 Task: Look for space in Mundargi, India from 12th  August, 2023 to 15th August, 2023 for 3 adults in price range Rs.12000 to Rs.16000. Place can be entire place with 2 bedrooms having 3 beds and 1 bathroom. Property type can be house, flat, guest house. Amenities needed are: washing machine. Booking option can be shelf check-in. Required host language is English.
Action: Mouse moved to (490, 81)
Screenshot: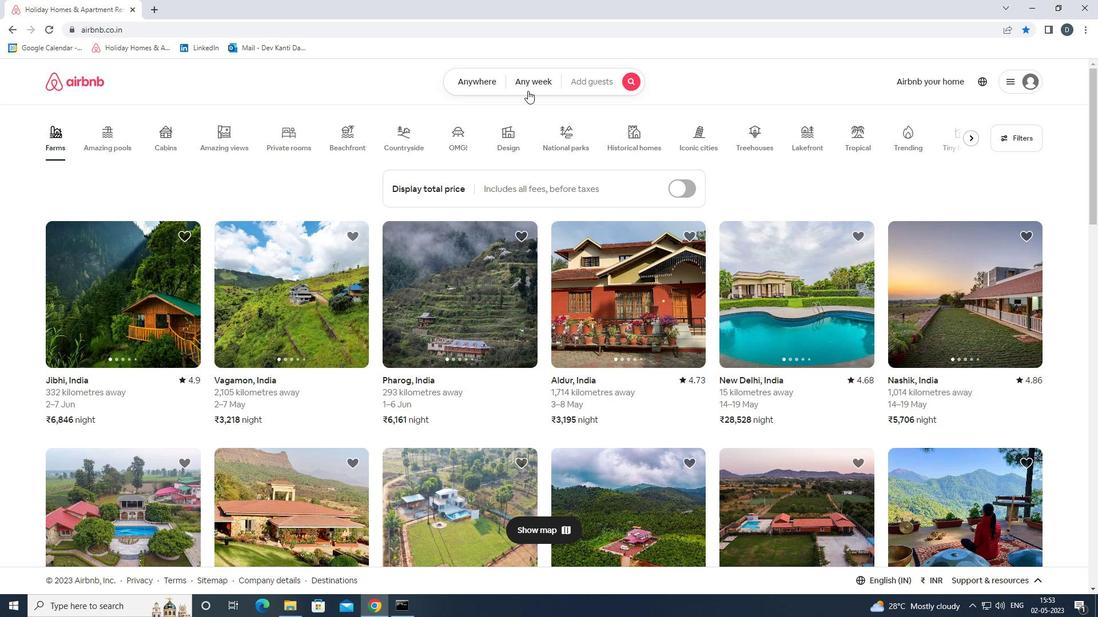 
Action: Mouse pressed left at (490, 81)
Screenshot: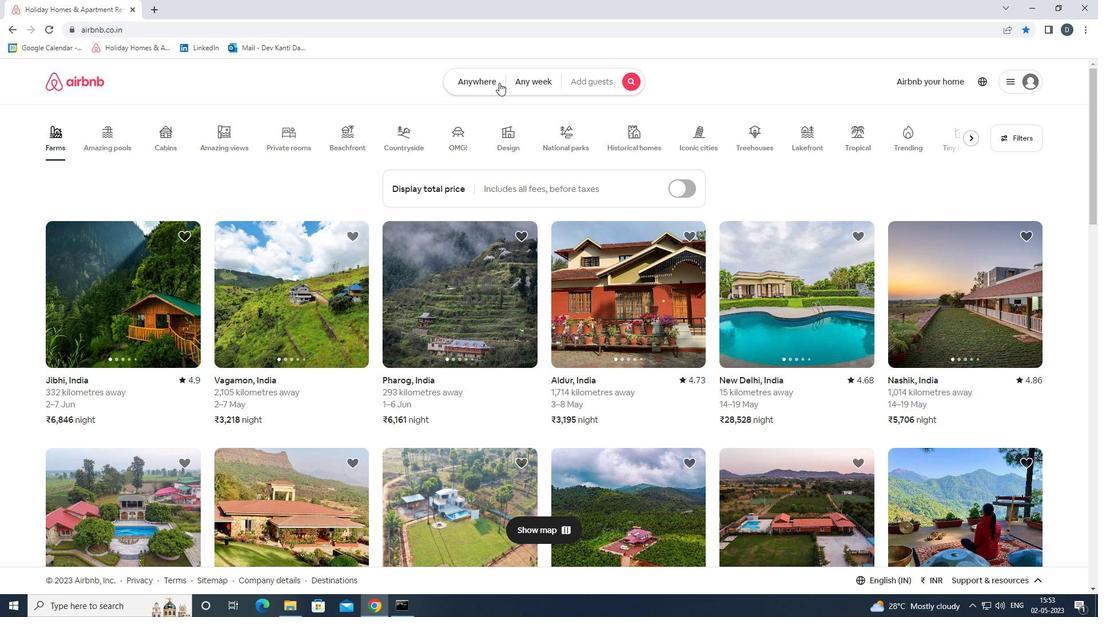 
Action: Mouse moved to (380, 130)
Screenshot: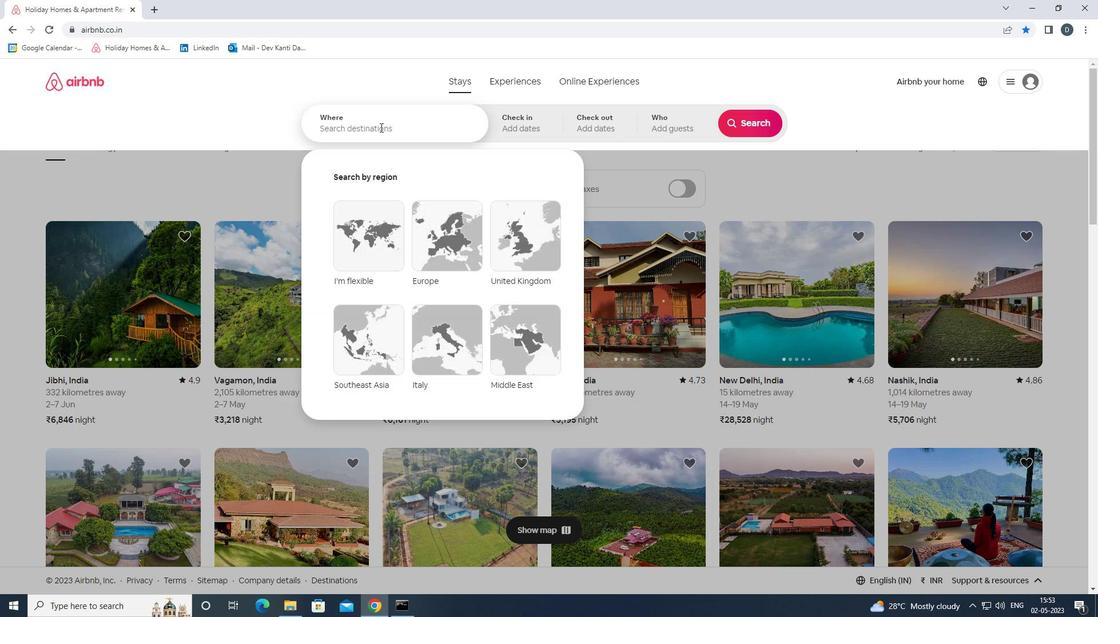 
Action: Mouse pressed left at (380, 130)
Screenshot: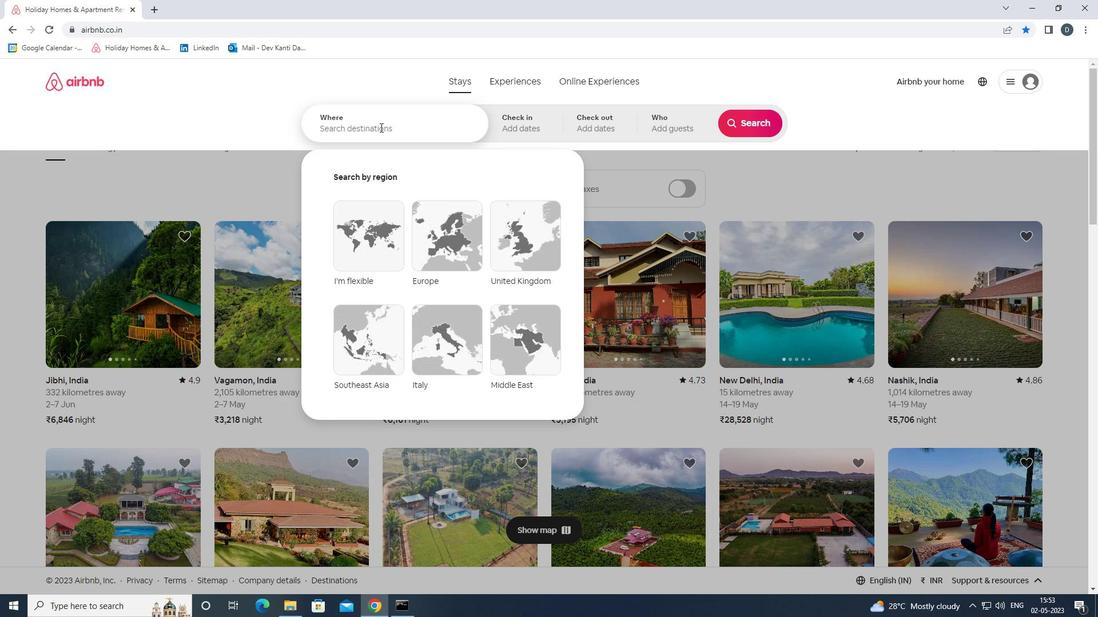 
Action: Mouse moved to (388, 128)
Screenshot: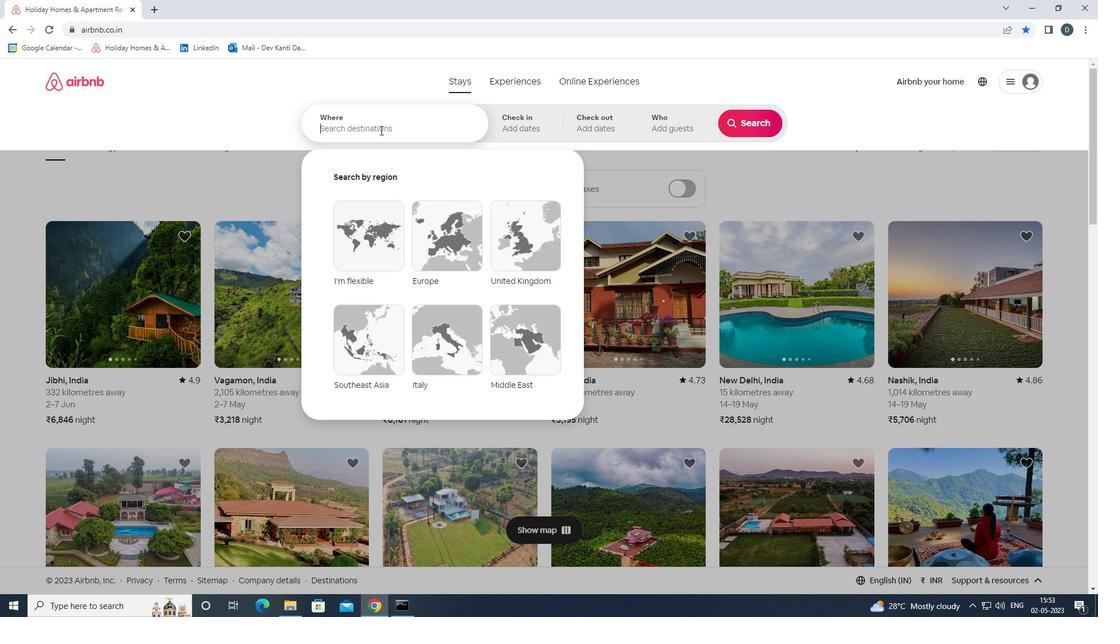 
Action: Key pressed <Key.shift>MUNDARGI,<Key.shift>INDIA<Key.enter>
Screenshot: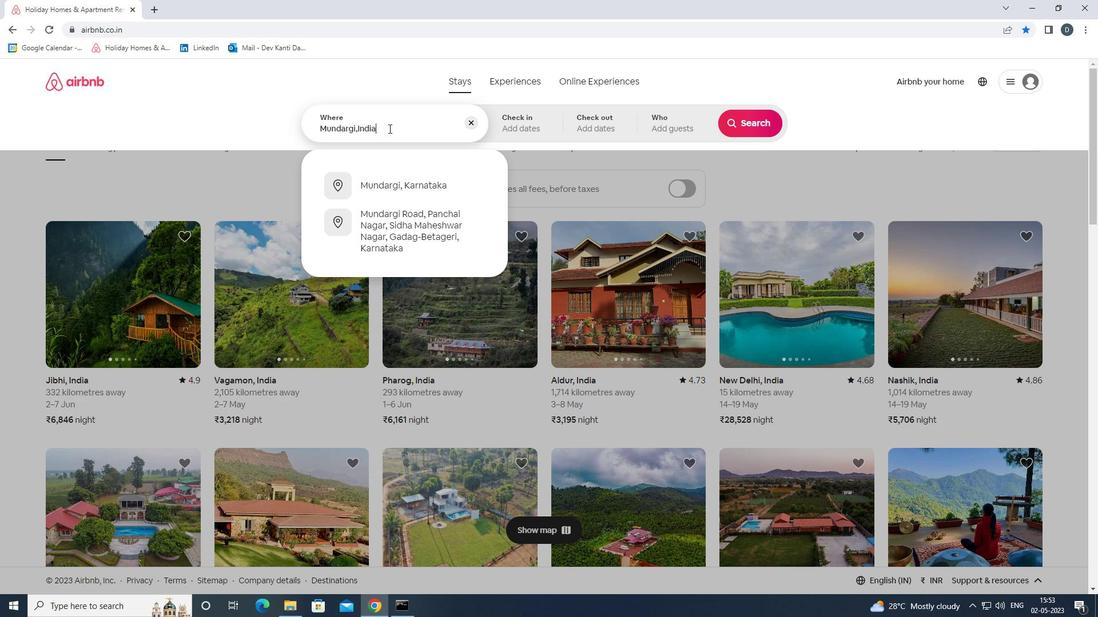 
Action: Mouse moved to (751, 211)
Screenshot: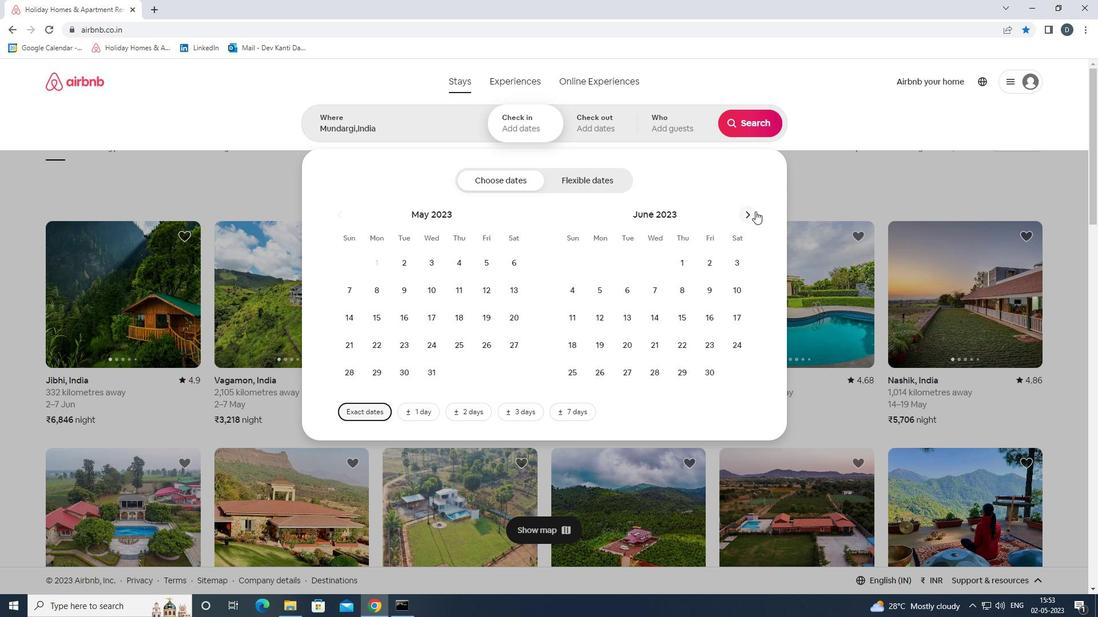 
Action: Mouse pressed left at (751, 211)
Screenshot: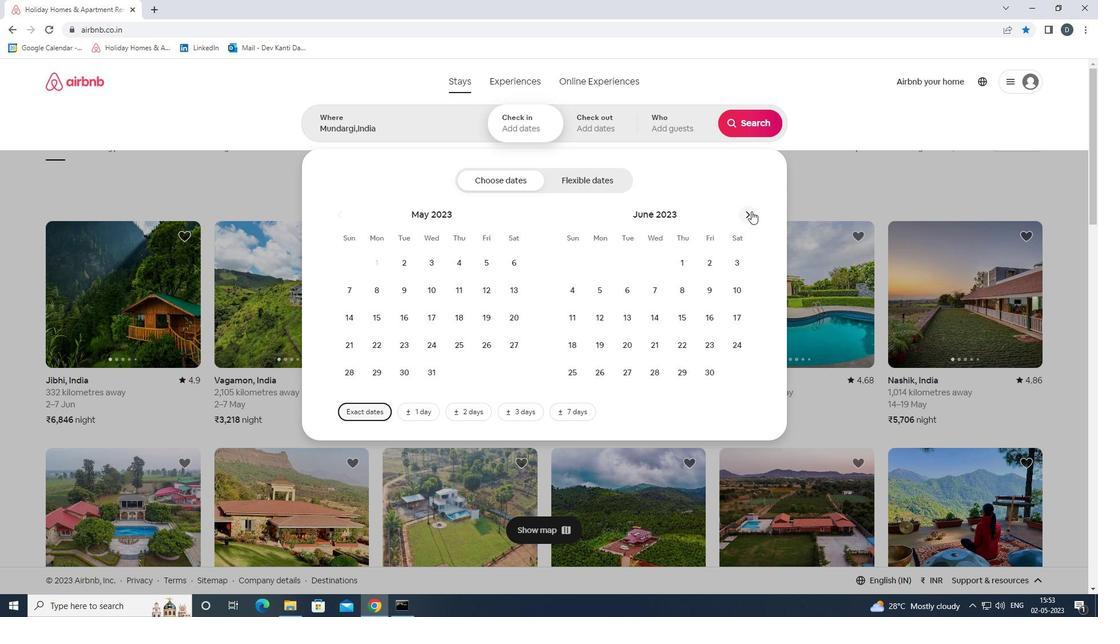 
Action: Mouse pressed left at (751, 211)
Screenshot: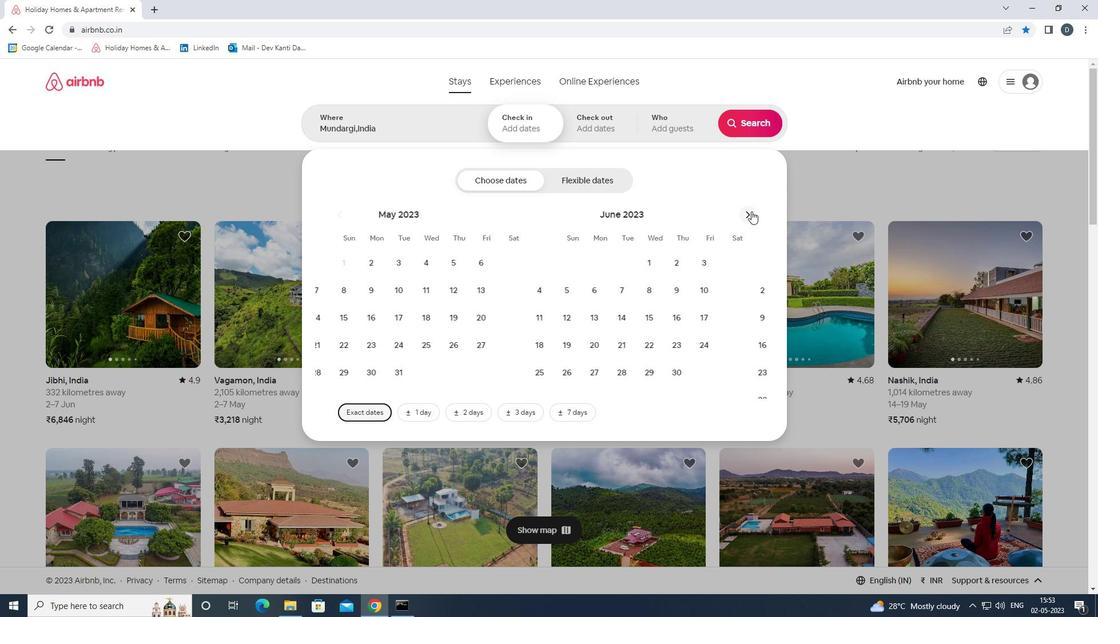 
Action: Mouse moved to (751, 211)
Screenshot: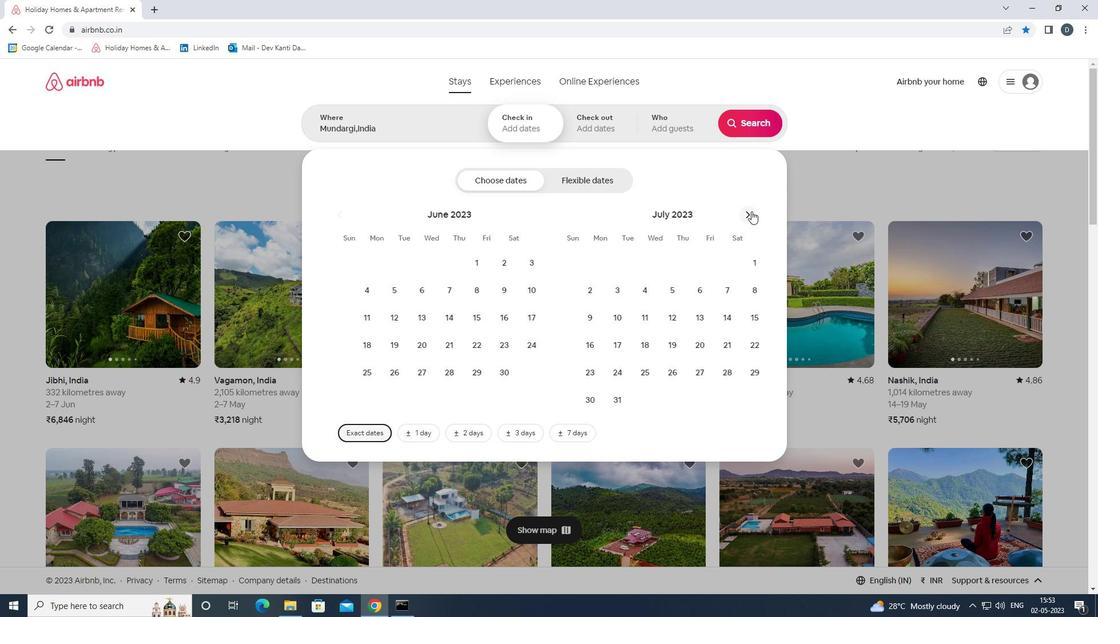 
Action: Mouse pressed left at (751, 211)
Screenshot: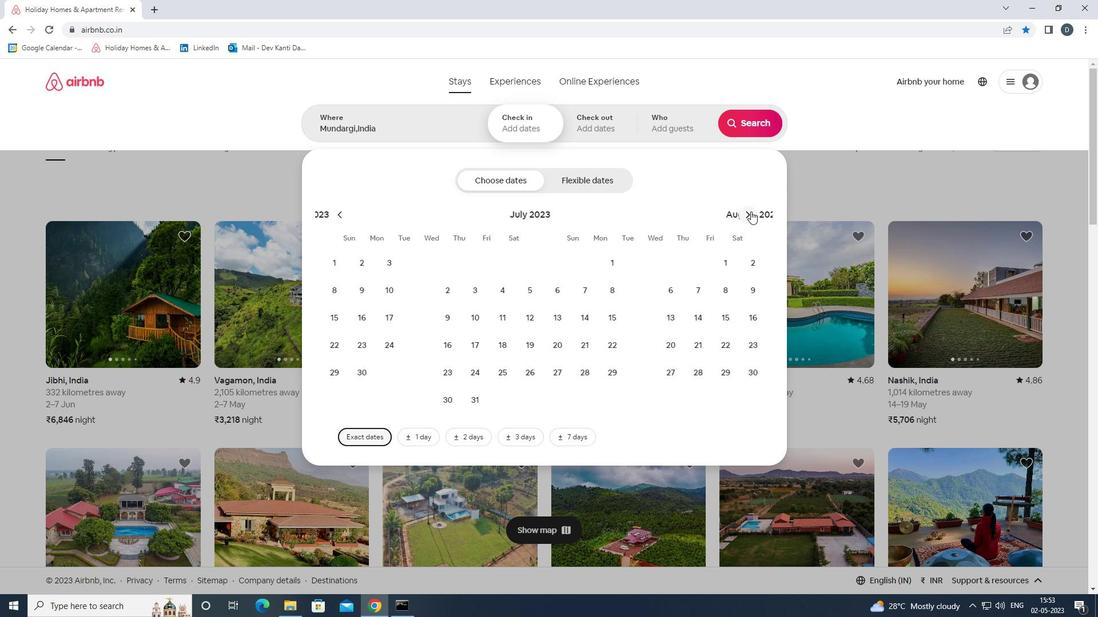 
Action: Mouse moved to (519, 291)
Screenshot: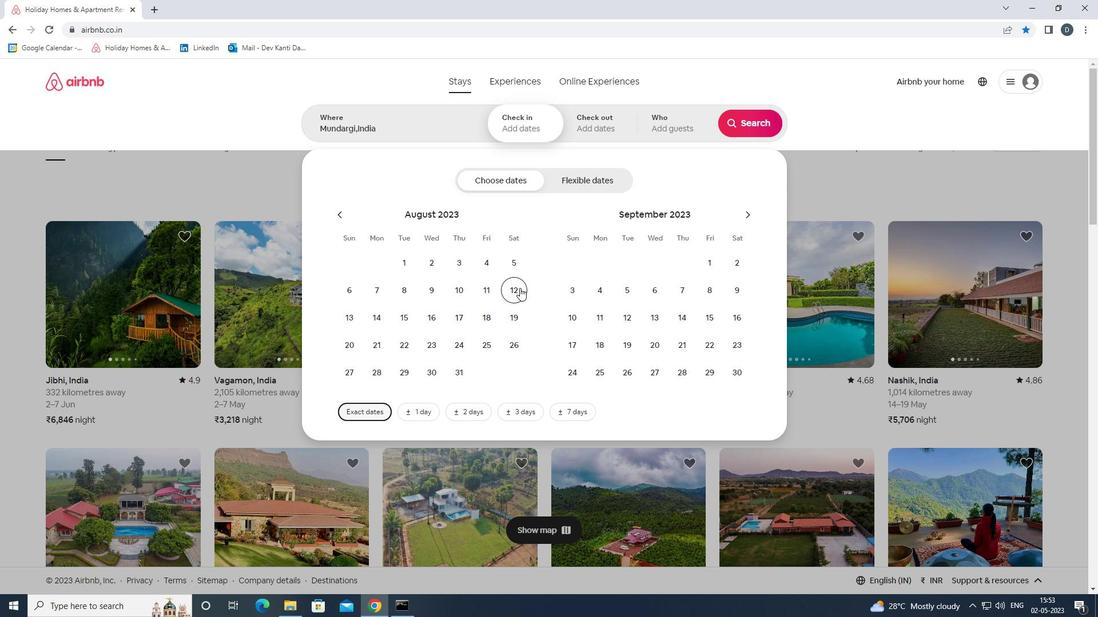 
Action: Mouse pressed left at (519, 291)
Screenshot: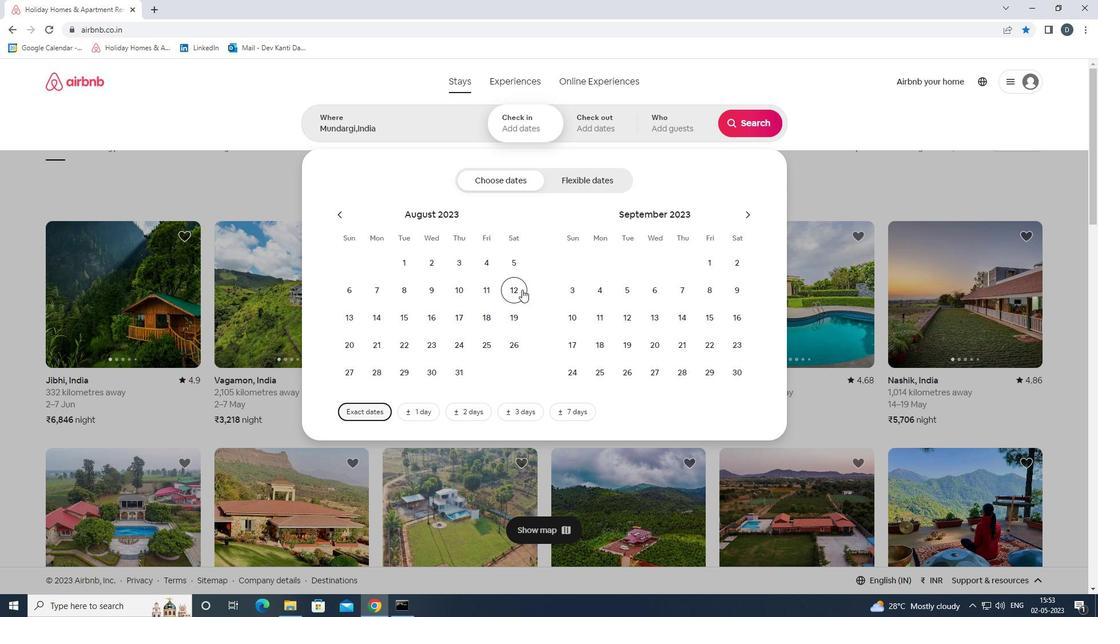 
Action: Mouse moved to (402, 321)
Screenshot: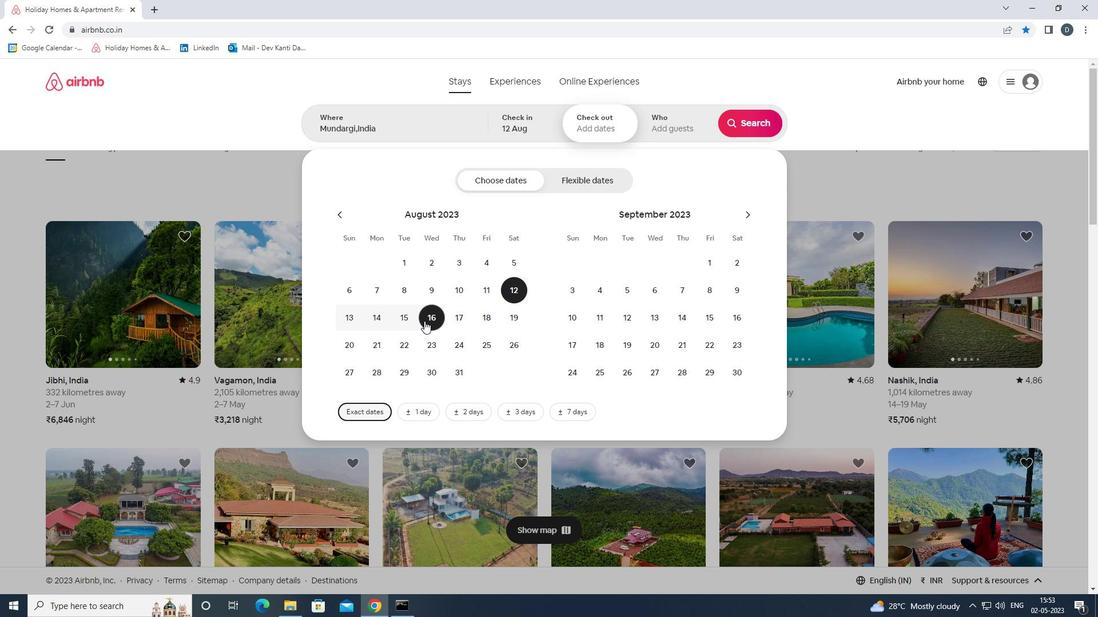 
Action: Mouse pressed left at (402, 321)
Screenshot: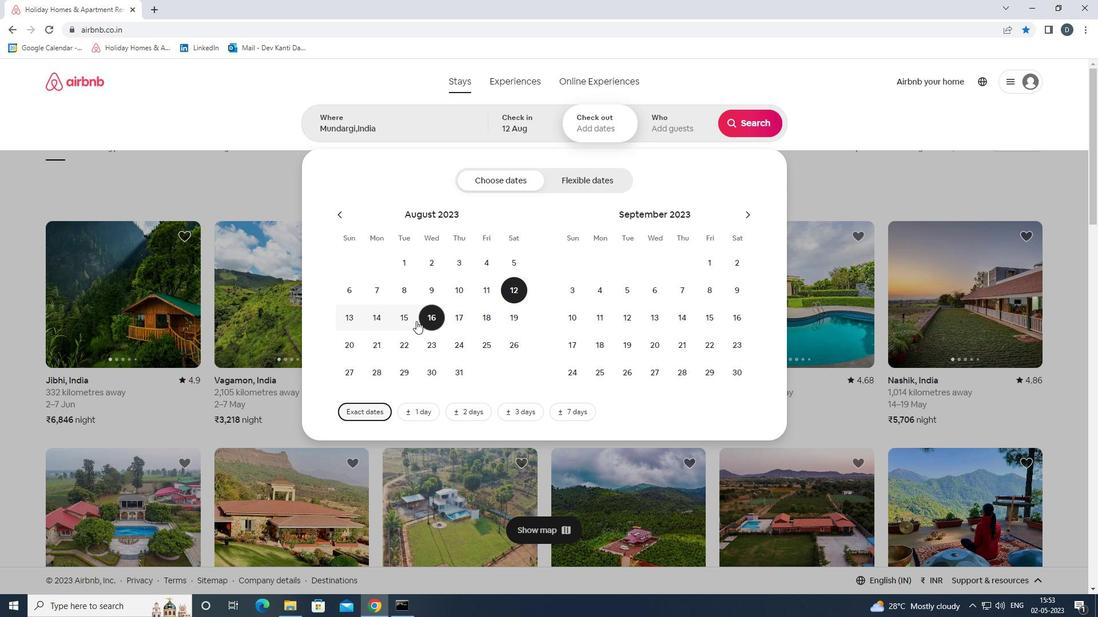 
Action: Mouse moved to (669, 133)
Screenshot: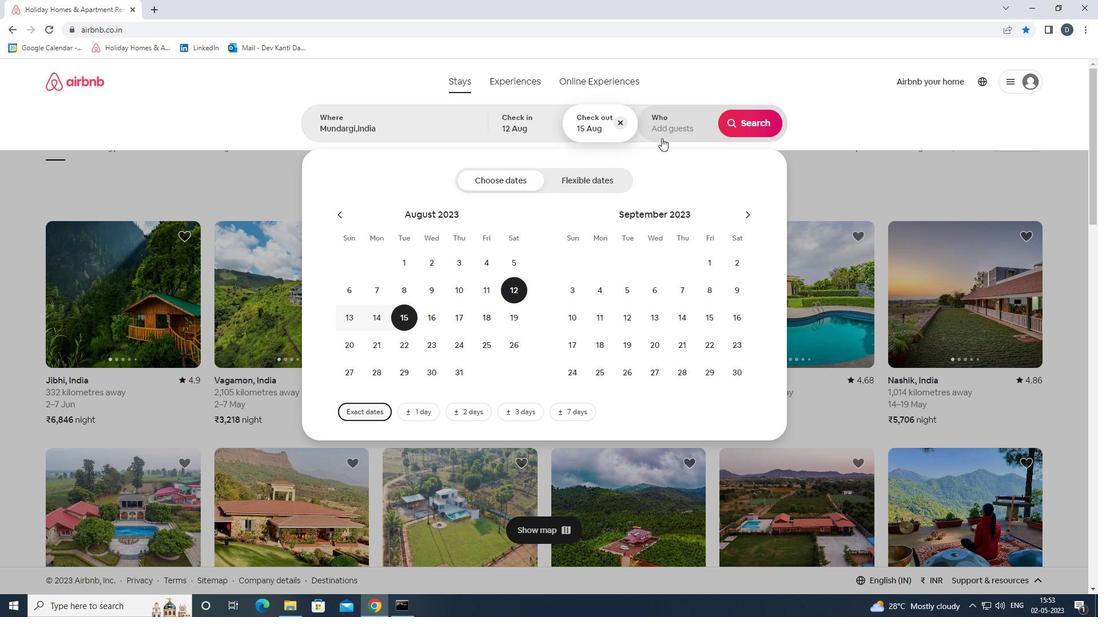 
Action: Mouse pressed left at (669, 133)
Screenshot: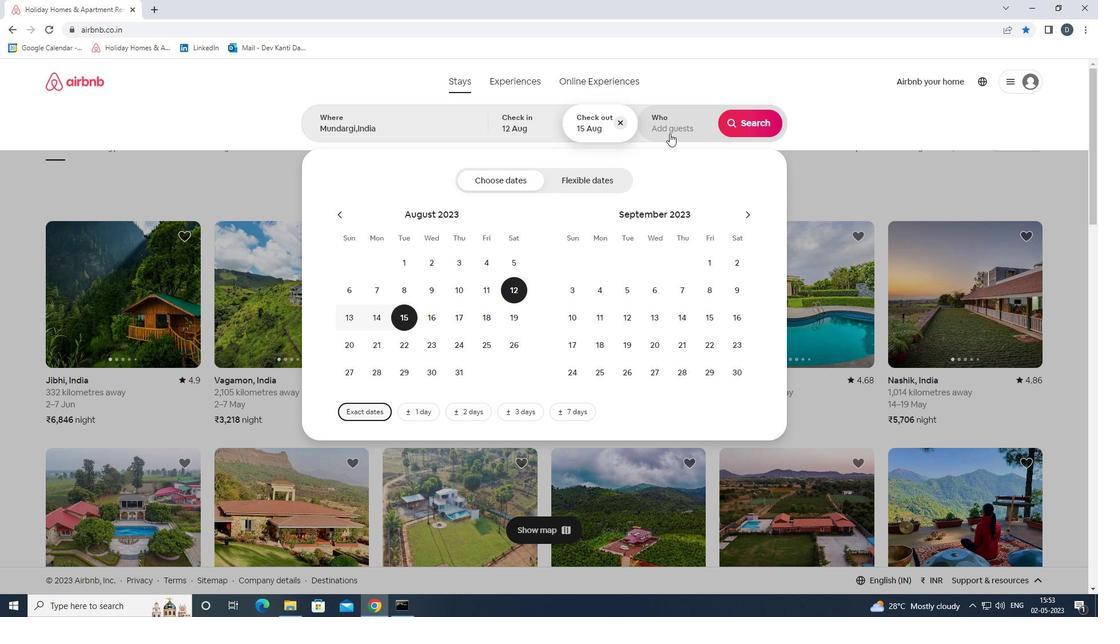 
Action: Mouse moved to (753, 183)
Screenshot: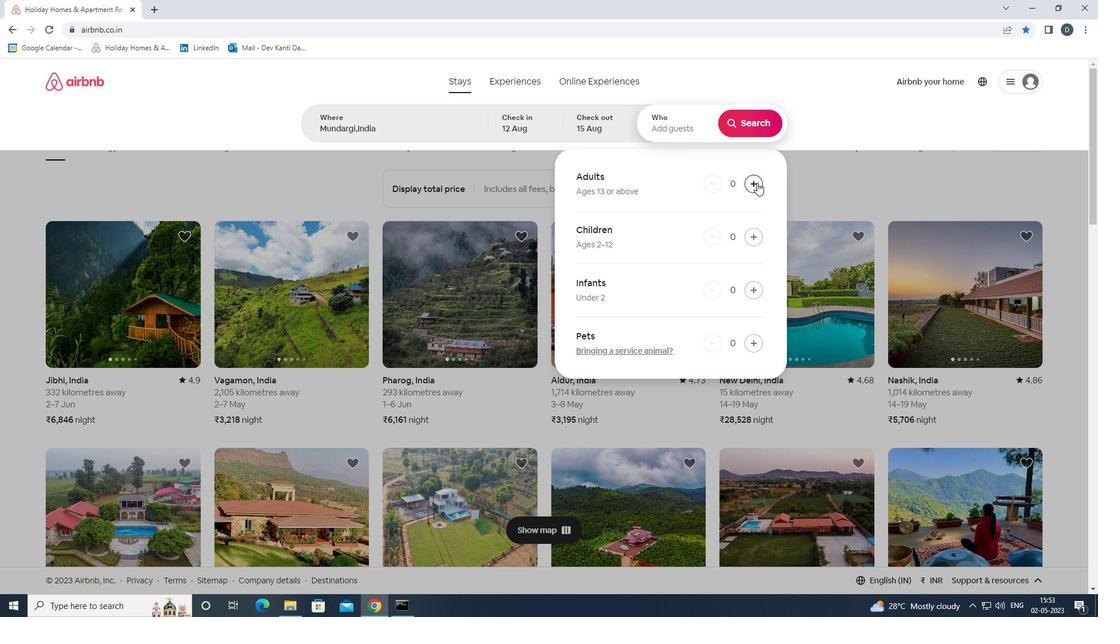 
Action: Mouse pressed left at (753, 183)
Screenshot: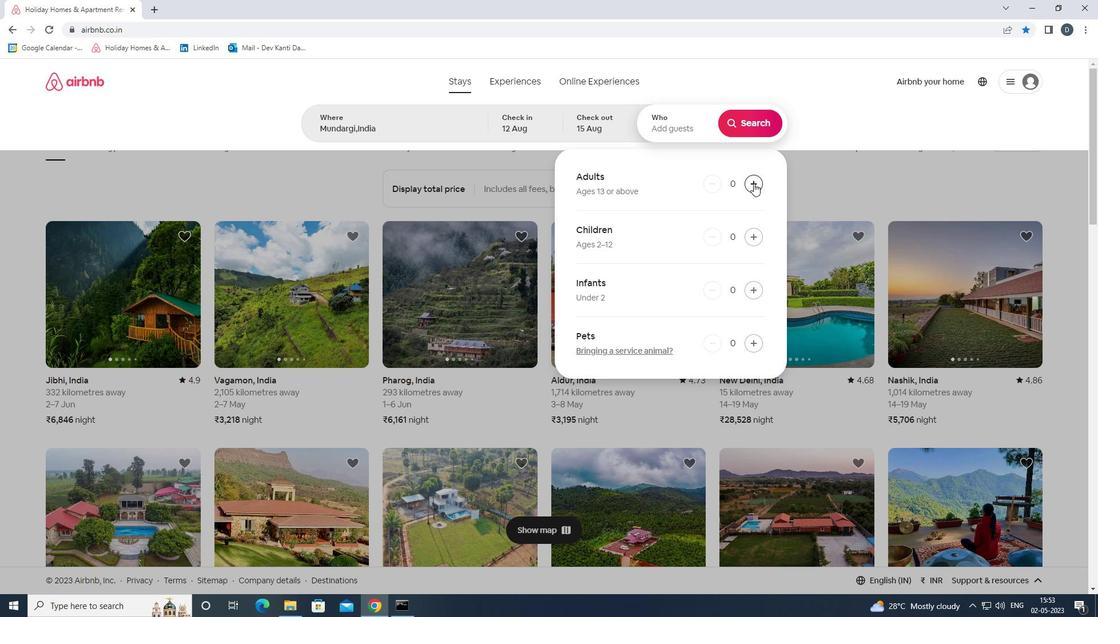 
Action: Mouse pressed left at (753, 183)
Screenshot: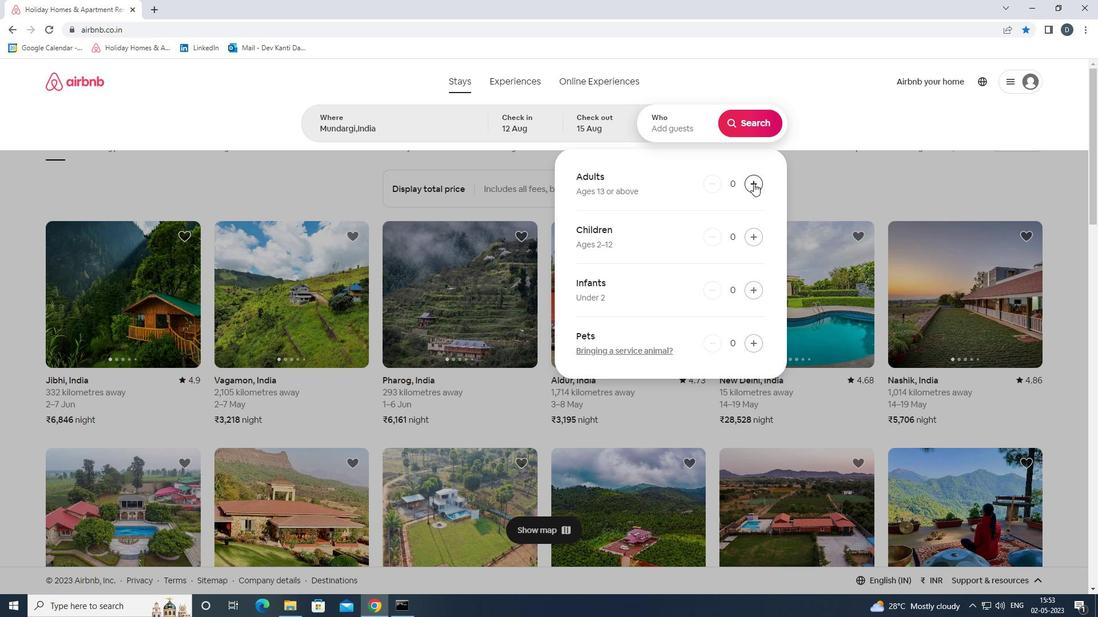 
Action: Mouse pressed left at (753, 183)
Screenshot: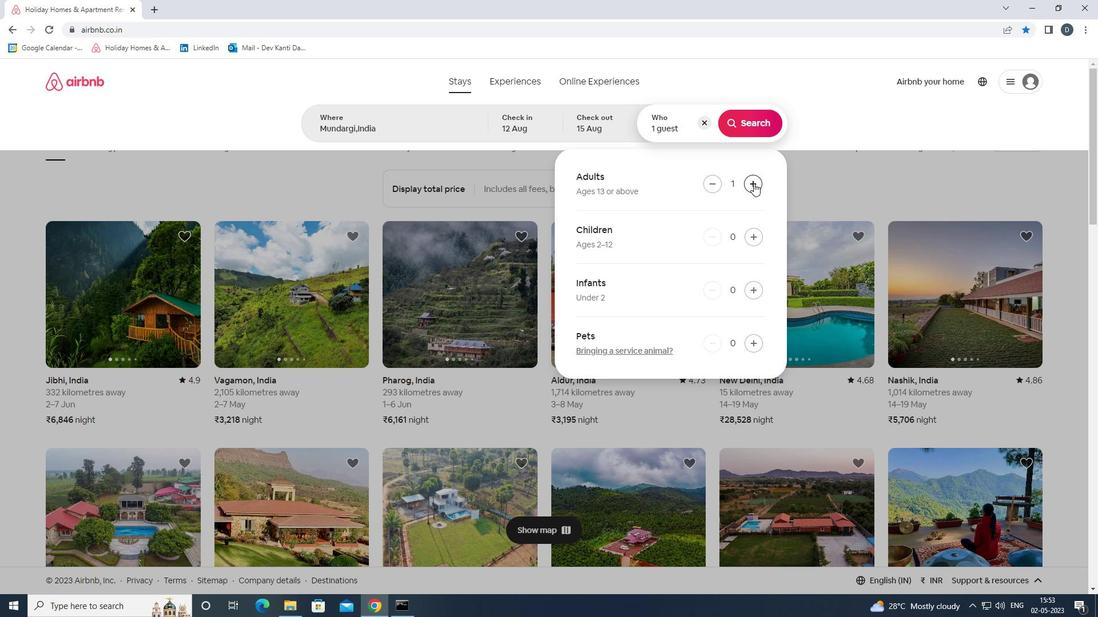 
Action: Mouse moved to (748, 134)
Screenshot: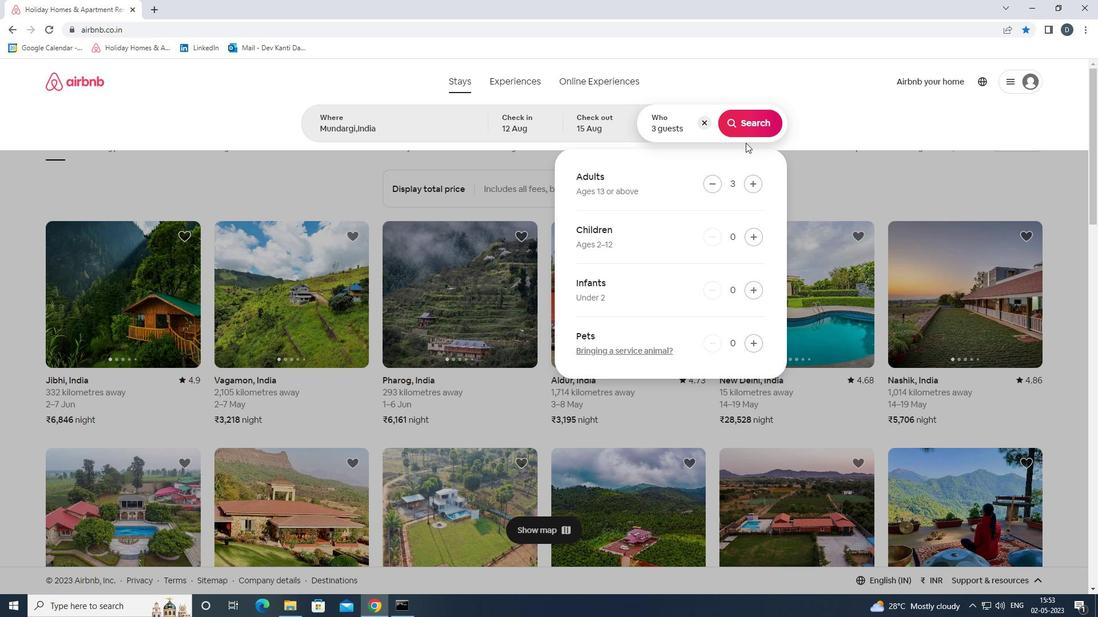 
Action: Mouse pressed left at (748, 134)
Screenshot: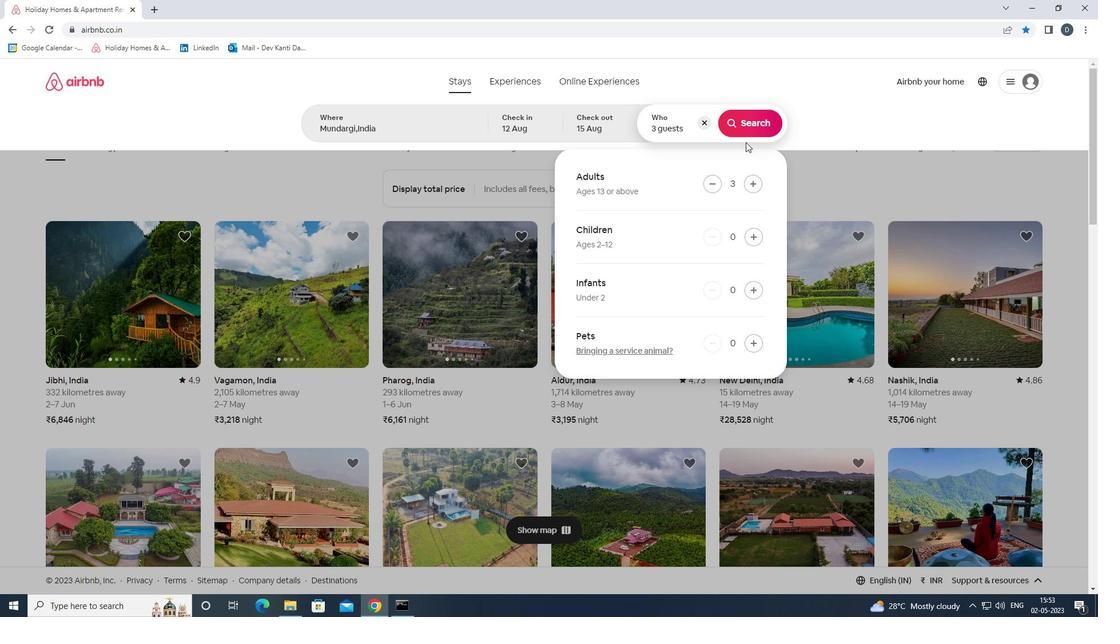 
Action: Mouse moved to (1062, 124)
Screenshot: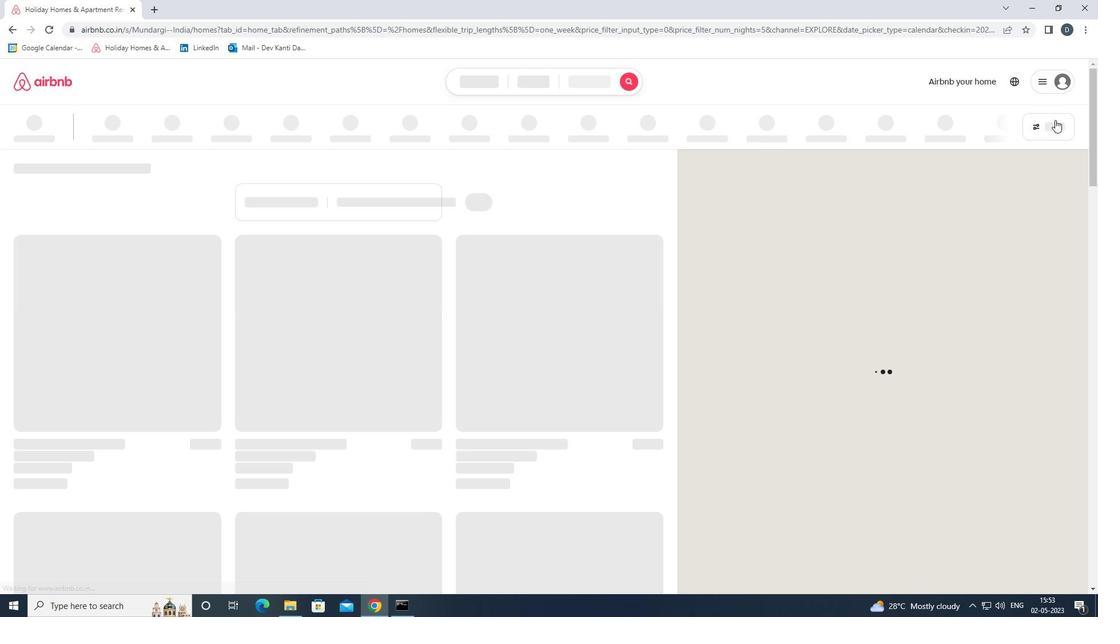 
Action: Mouse pressed left at (1062, 124)
Screenshot: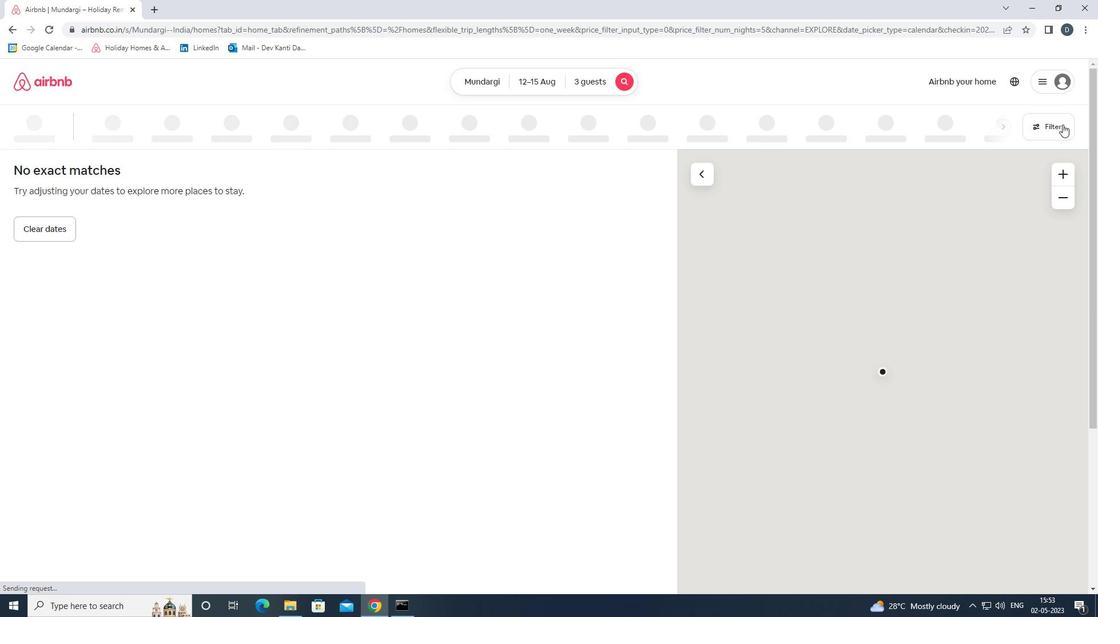 
Action: Mouse moved to (440, 201)
Screenshot: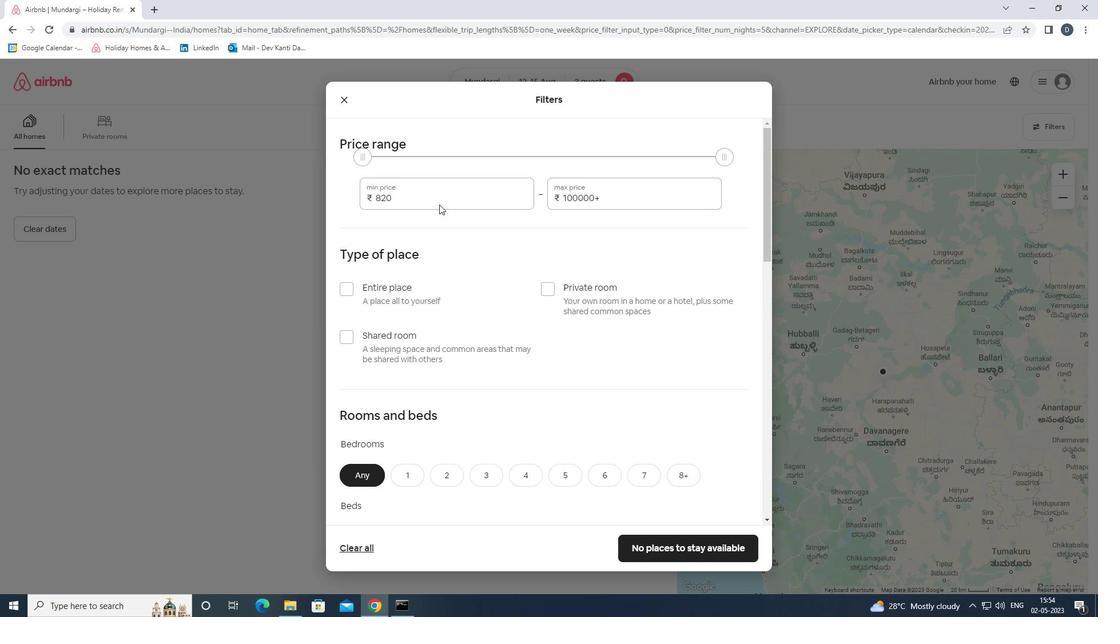 
Action: Mouse pressed left at (440, 201)
Screenshot: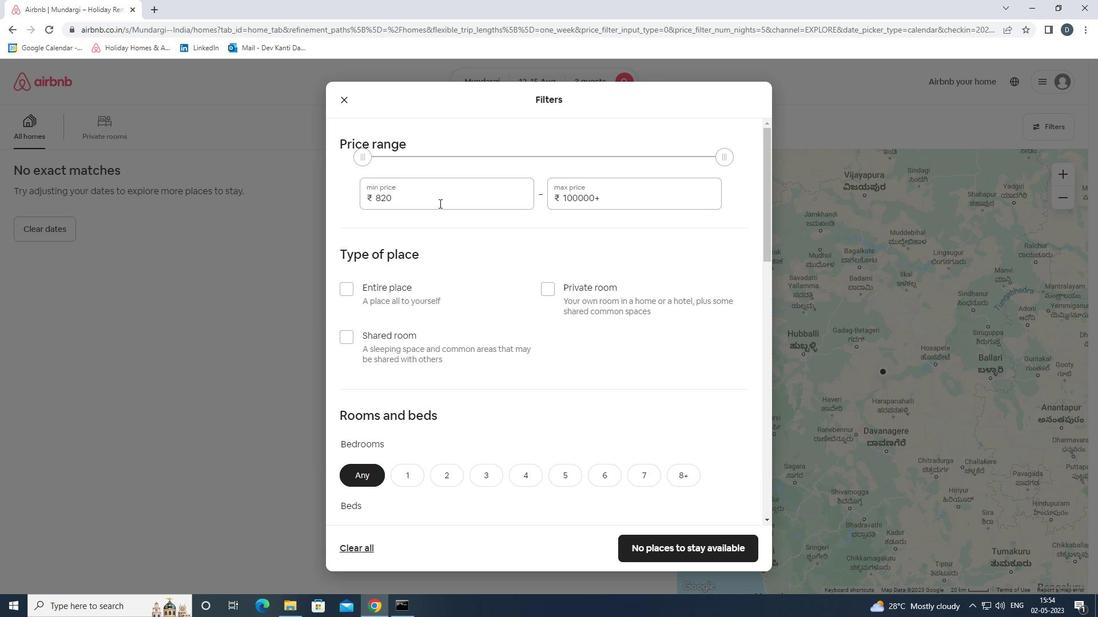
Action: Mouse pressed left at (440, 201)
Screenshot: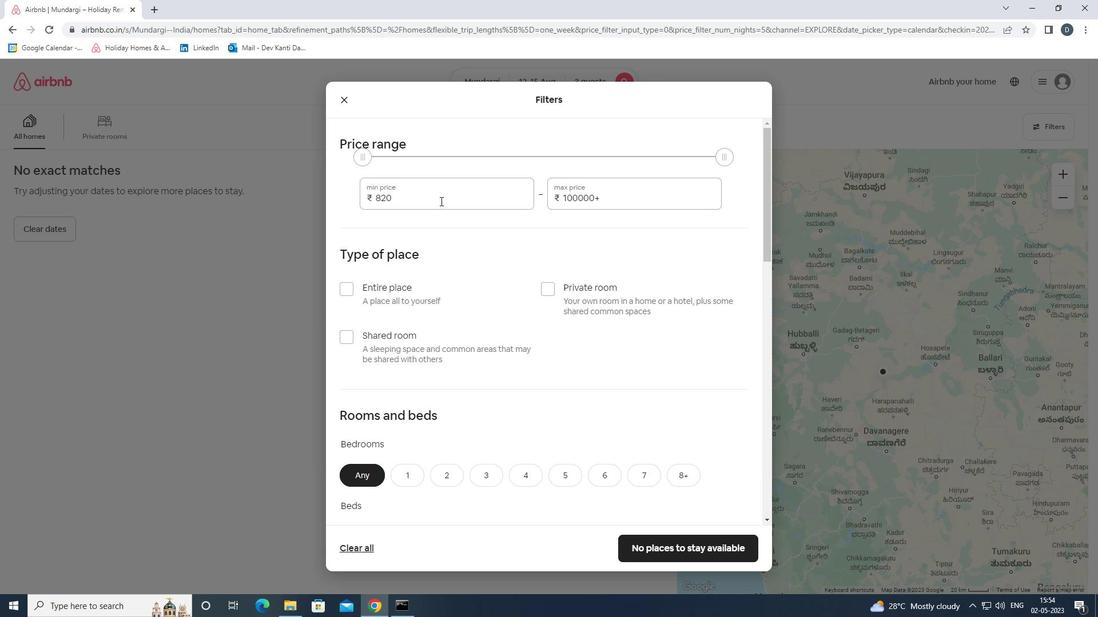 
Action: Key pressed 12000<Key.tab>160000<Key.backspace>
Screenshot: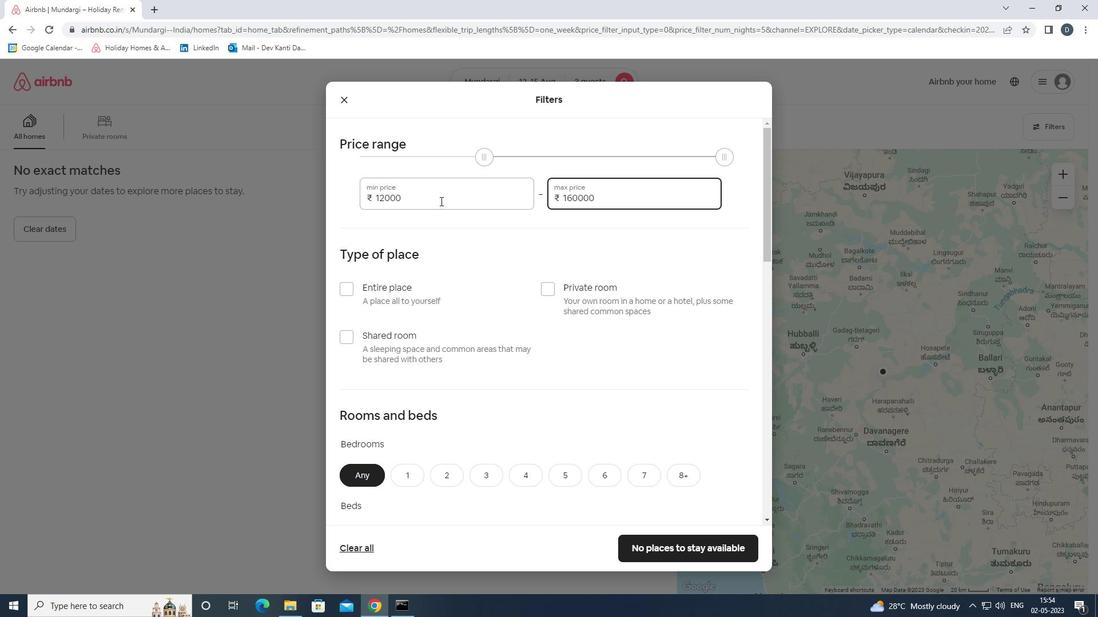
Action: Mouse moved to (402, 296)
Screenshot: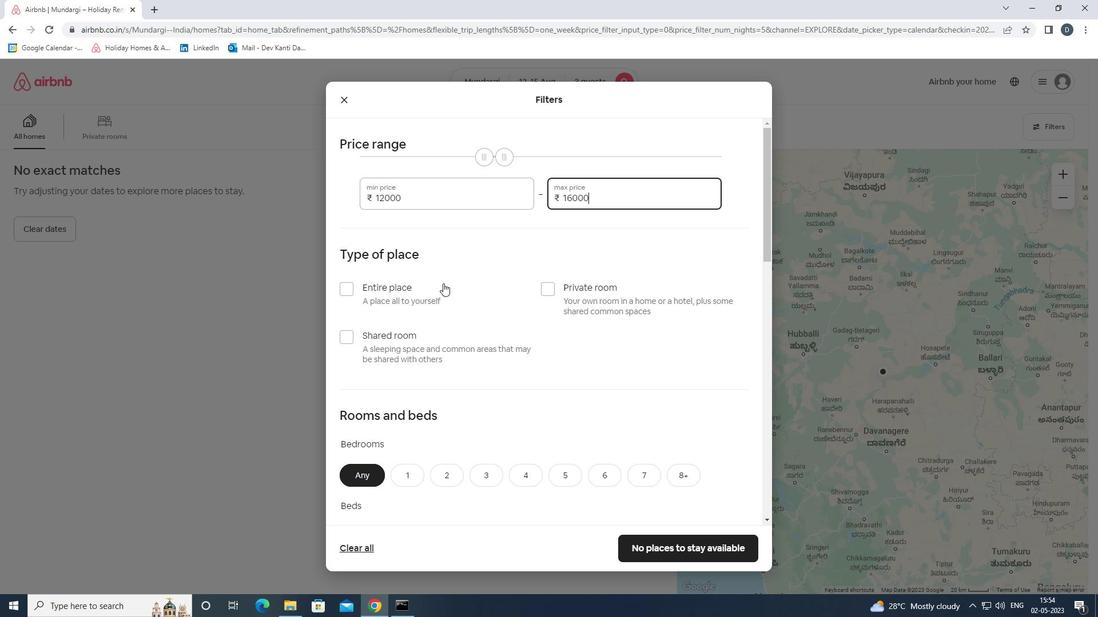 
Action: Mouse pressed left at (402, 296)
Screenshot: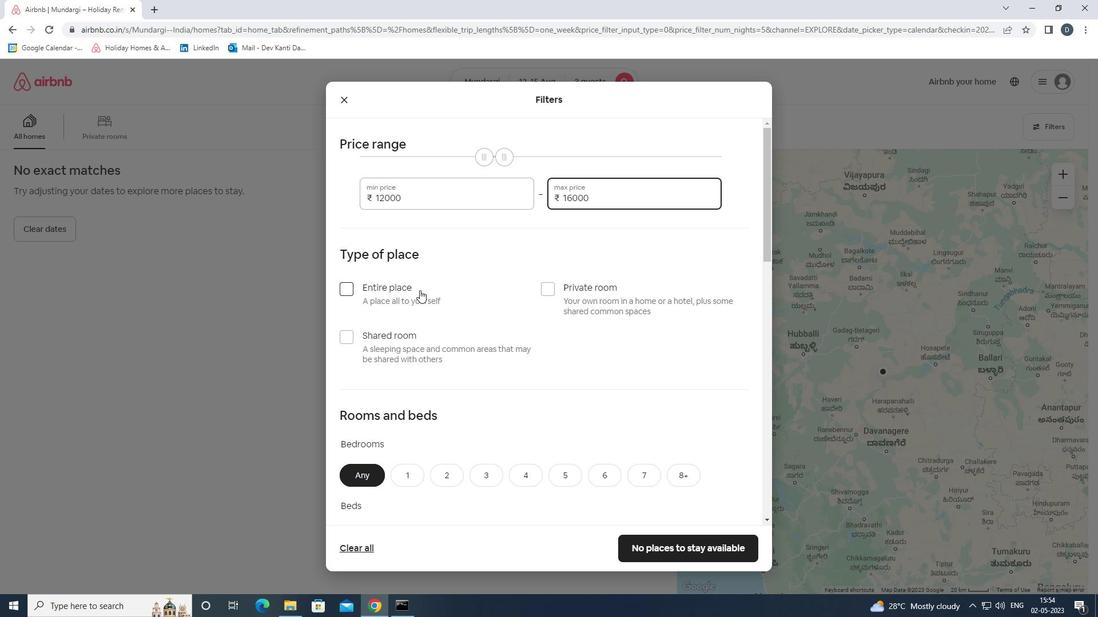 
Action: Mouse moved to (499, 343)
Screenshot: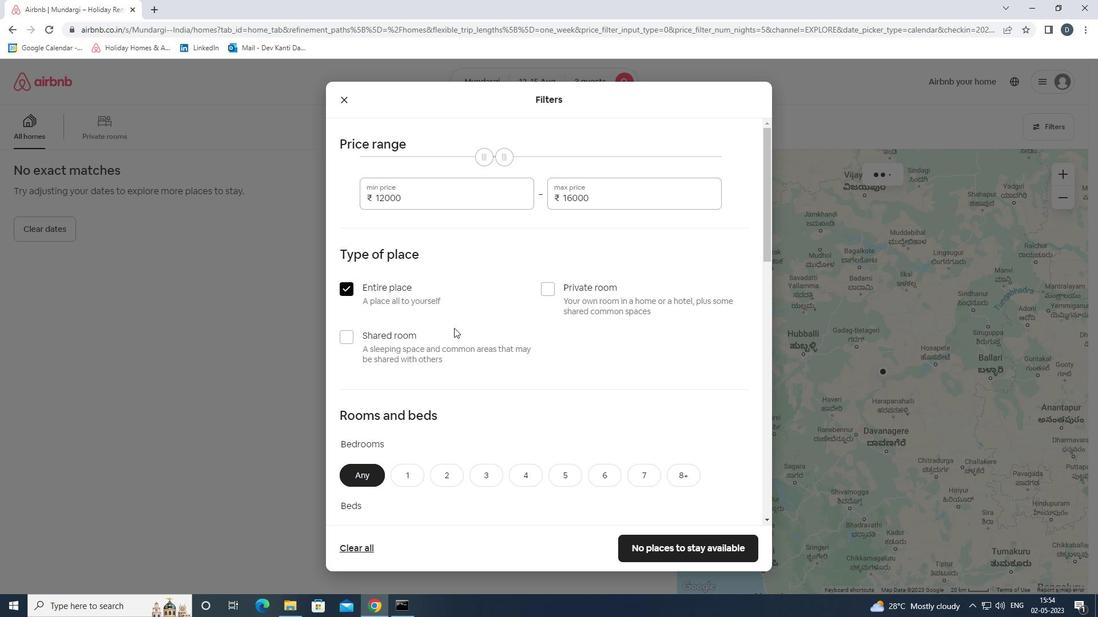 
Action: Mouse scrolled (499, 343) with delta (0, 0)
Screenshot: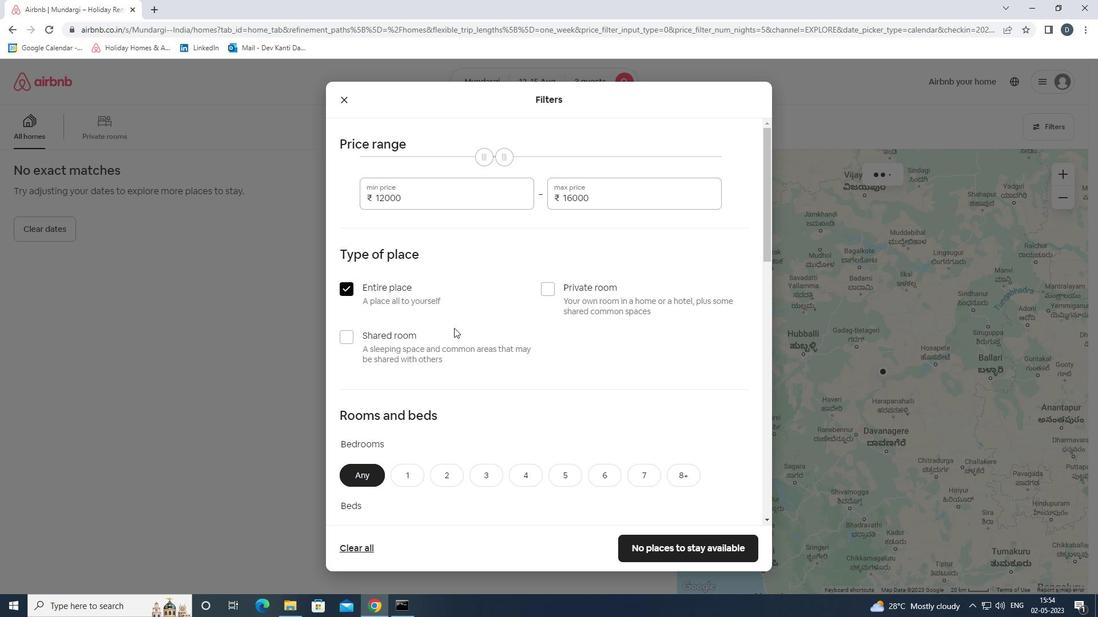 
Action: Mouse scrolled (499, 343) with delta (0, 0)
Screenshot: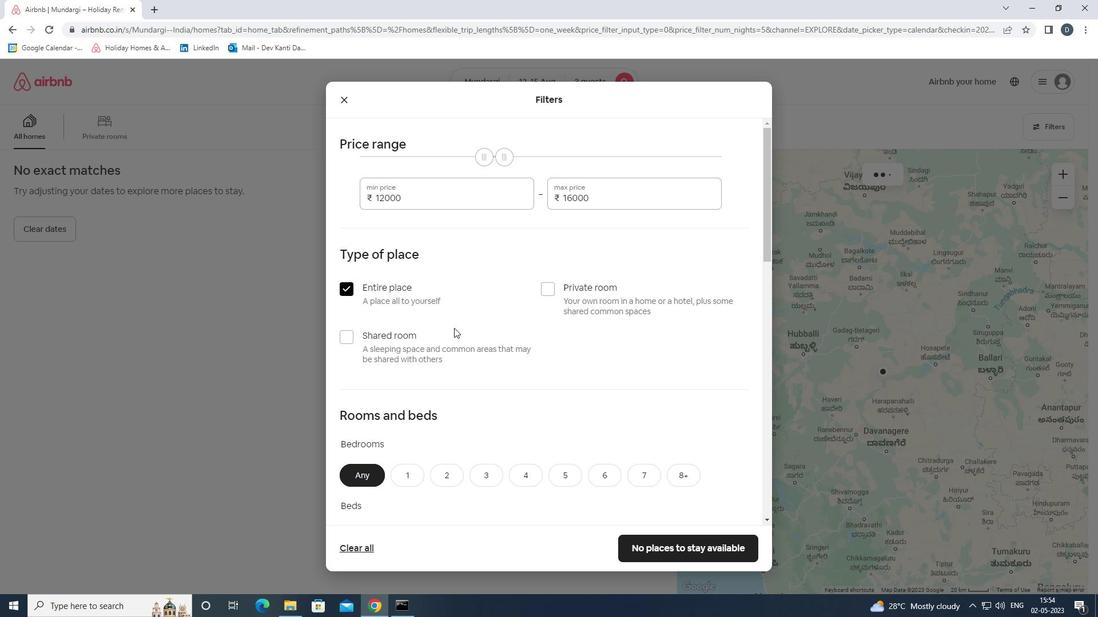 
Action: Mouse moved to (499, 343)
Screenshot: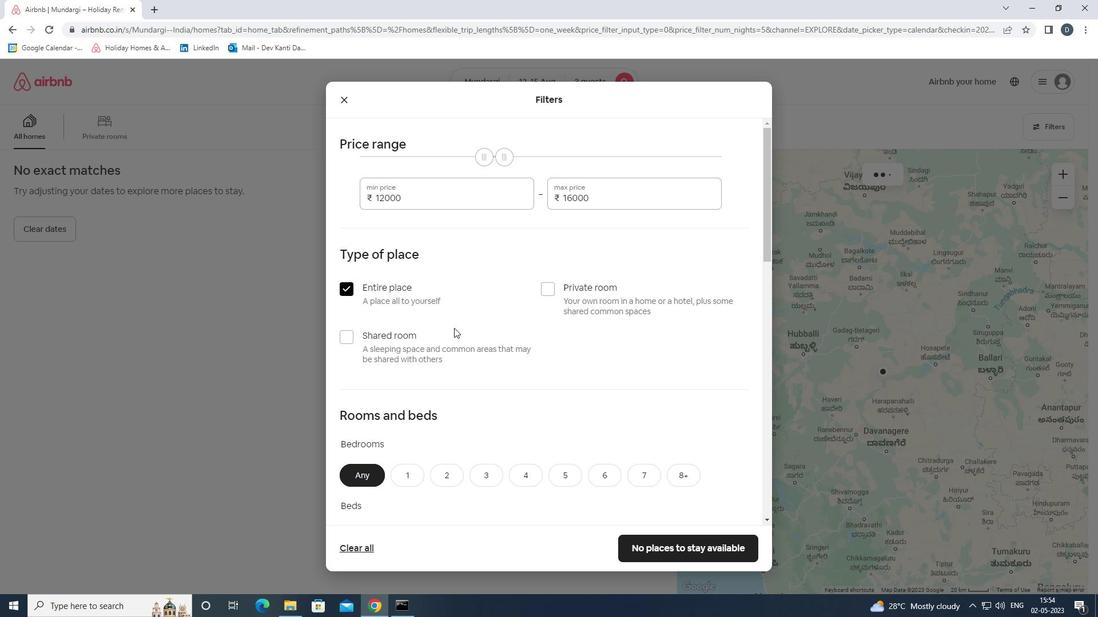 
Action: Mouse scrolled (499, 343) with delta (0, 0)
Screenshot: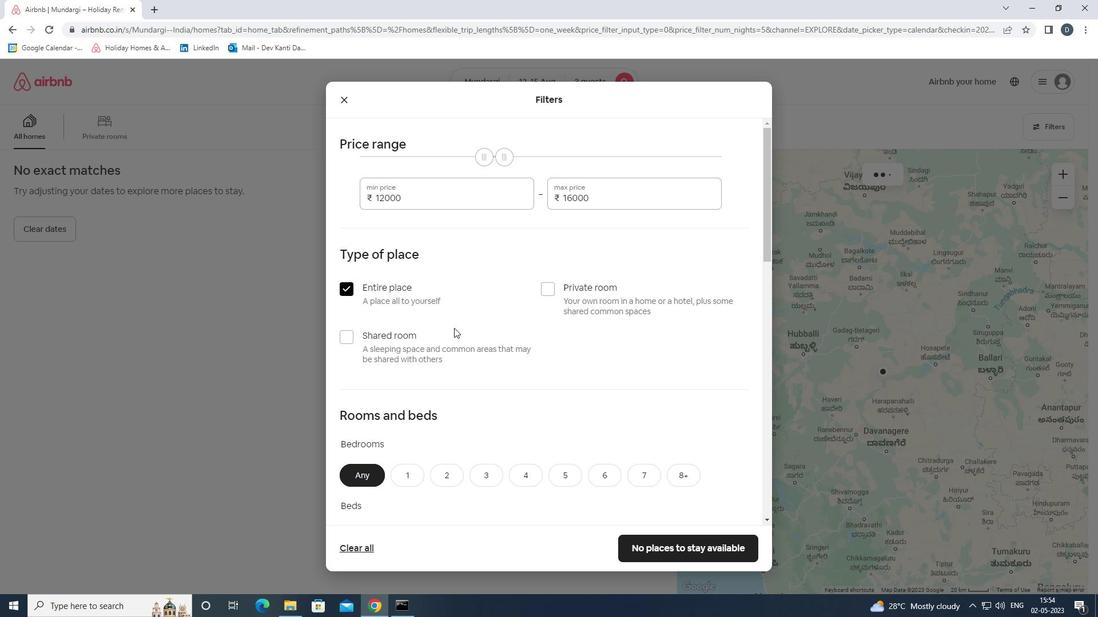 
Action: Mouse moved to (501, 343)
Screenshot: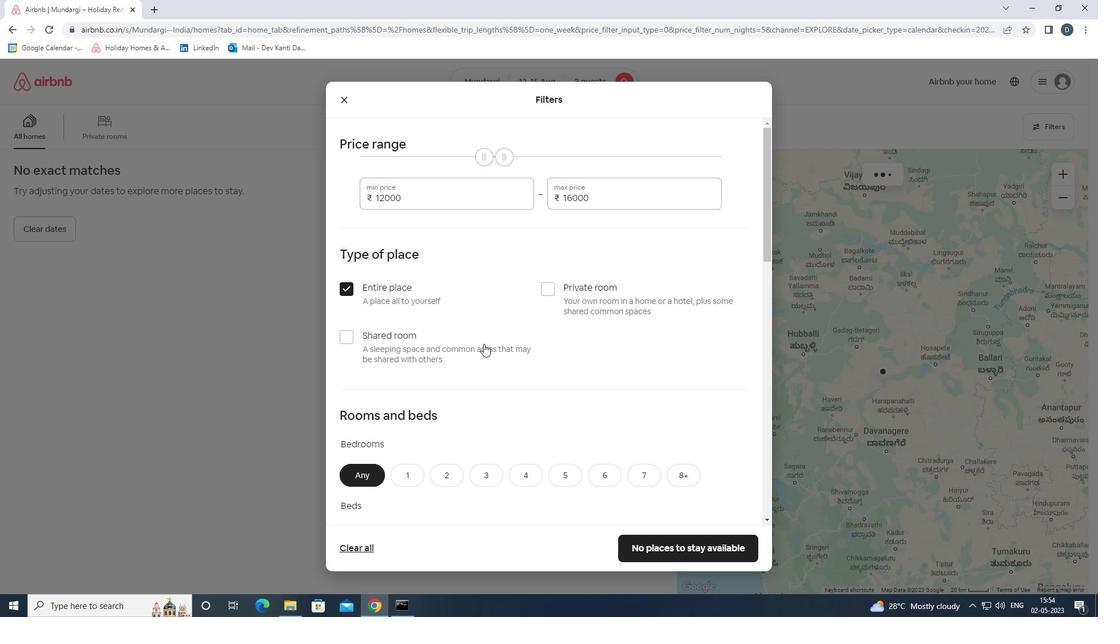 
Action: Mouse scrolled (501, 342) with delta (0, 0)
Screenshot: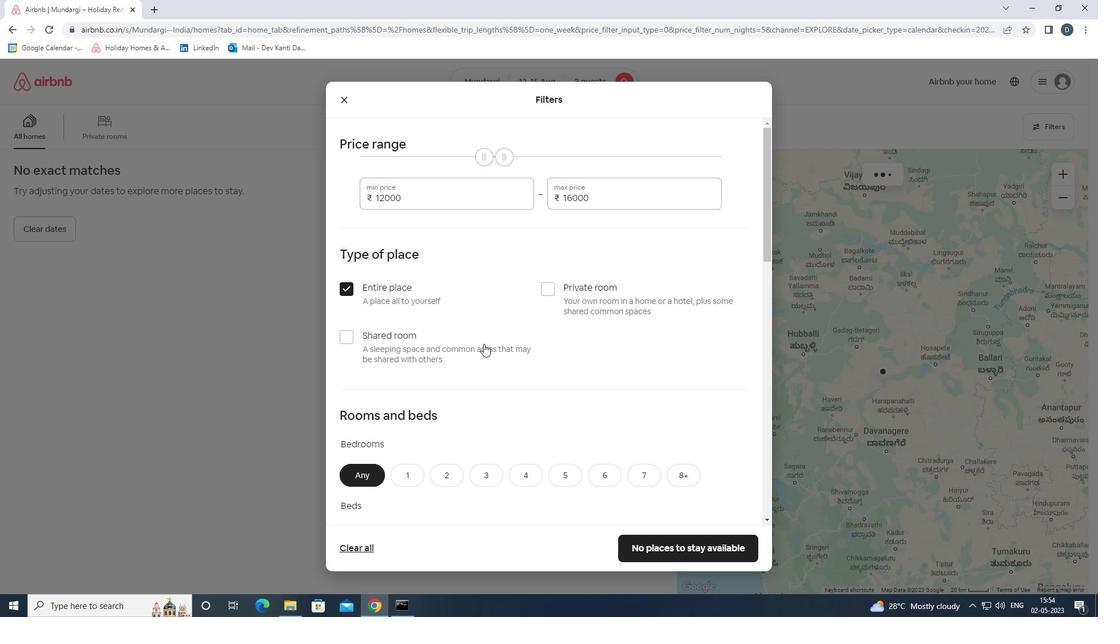 
Action: Mouse moved to (442, 249)
Screenshot: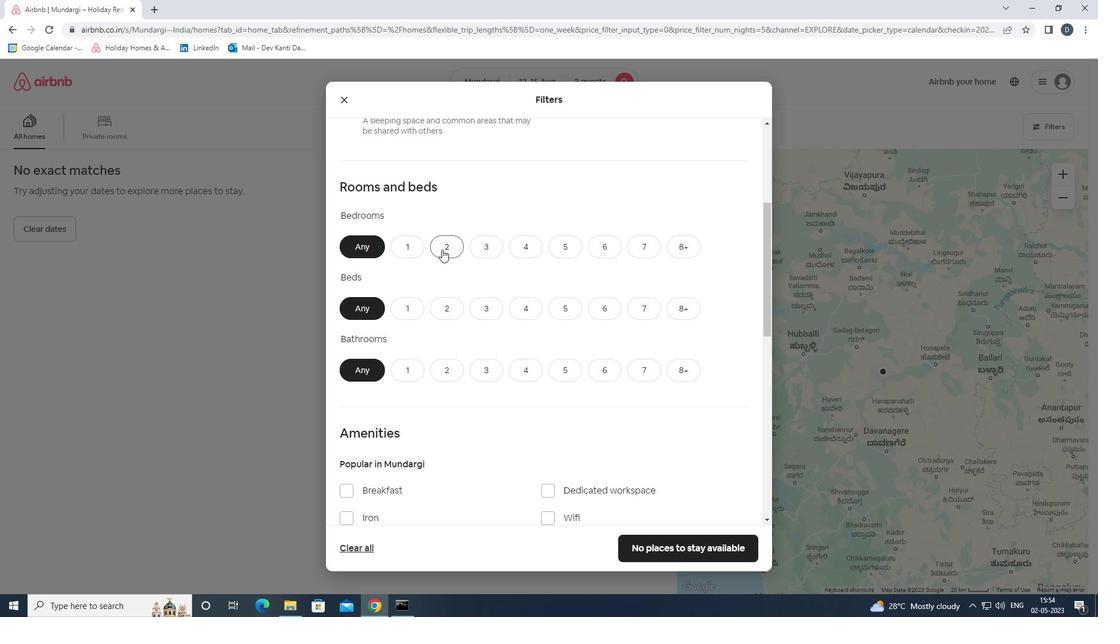 
Action: Mouse pressed left at (442, 249)
Screenshot: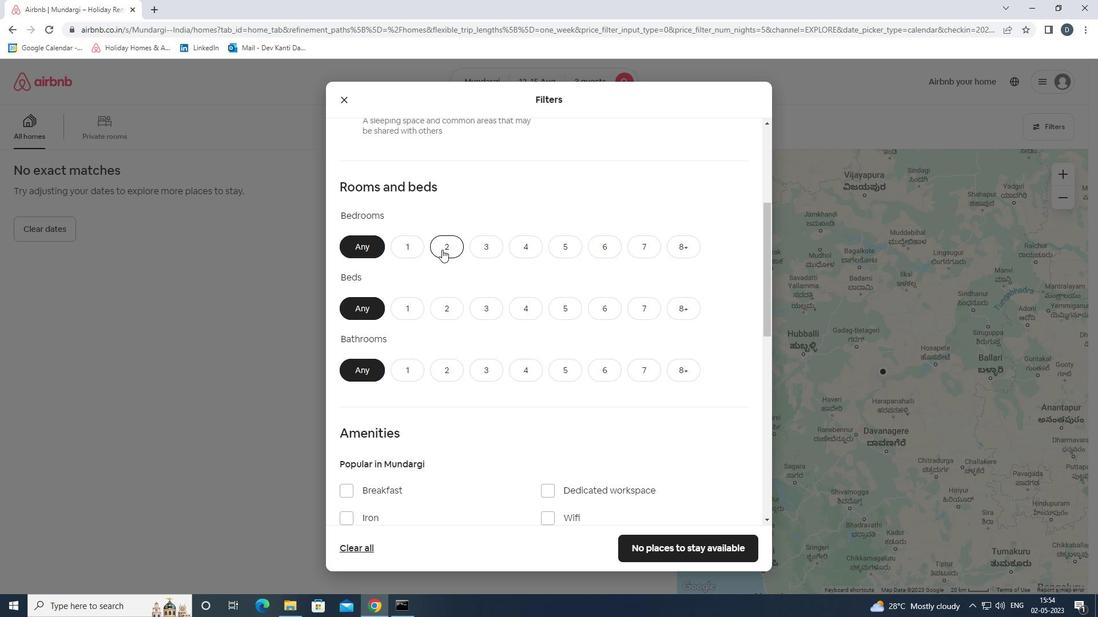 
Action: Mouse moved to (497, 311)
Screenshot: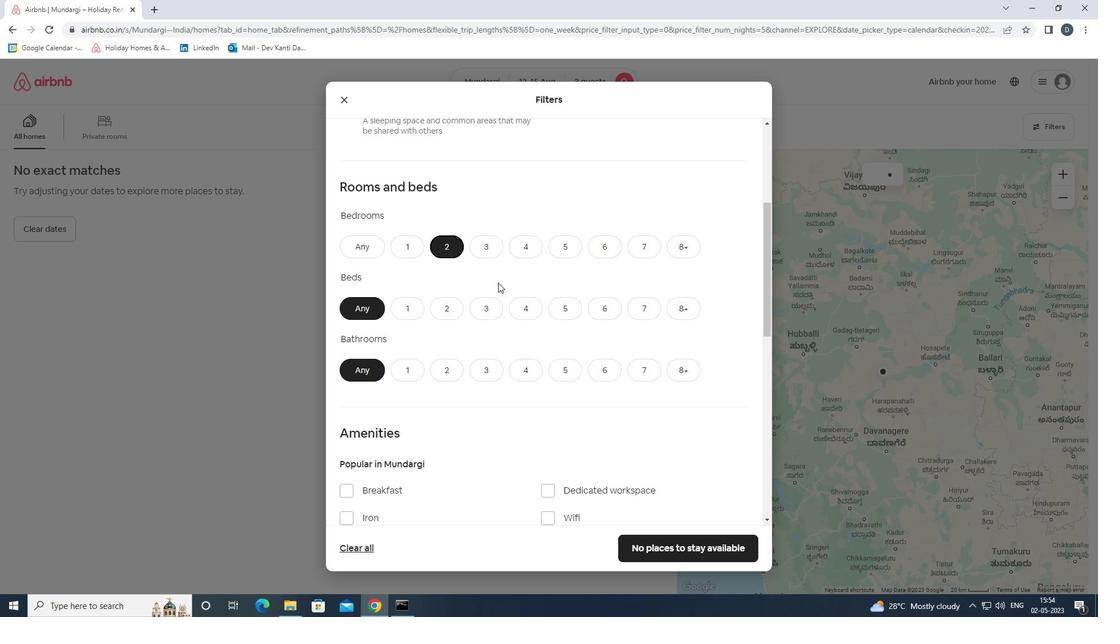 
Action: Mouse pressed left at (497, 311)
Screenshot: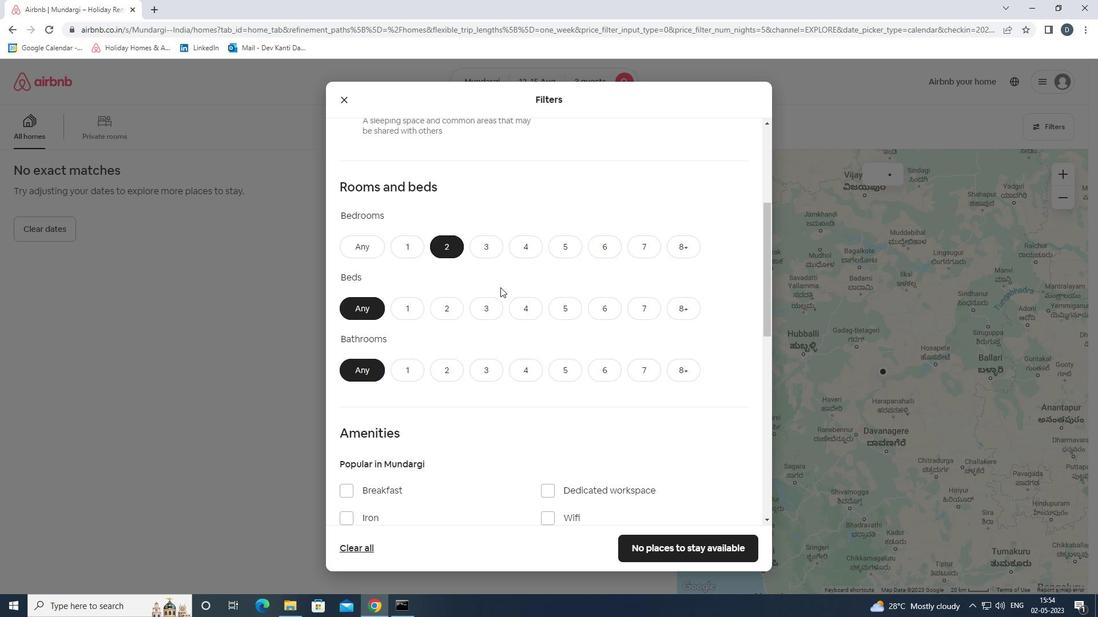 
Action: Mouse moved to (423, 375)
Screenshot: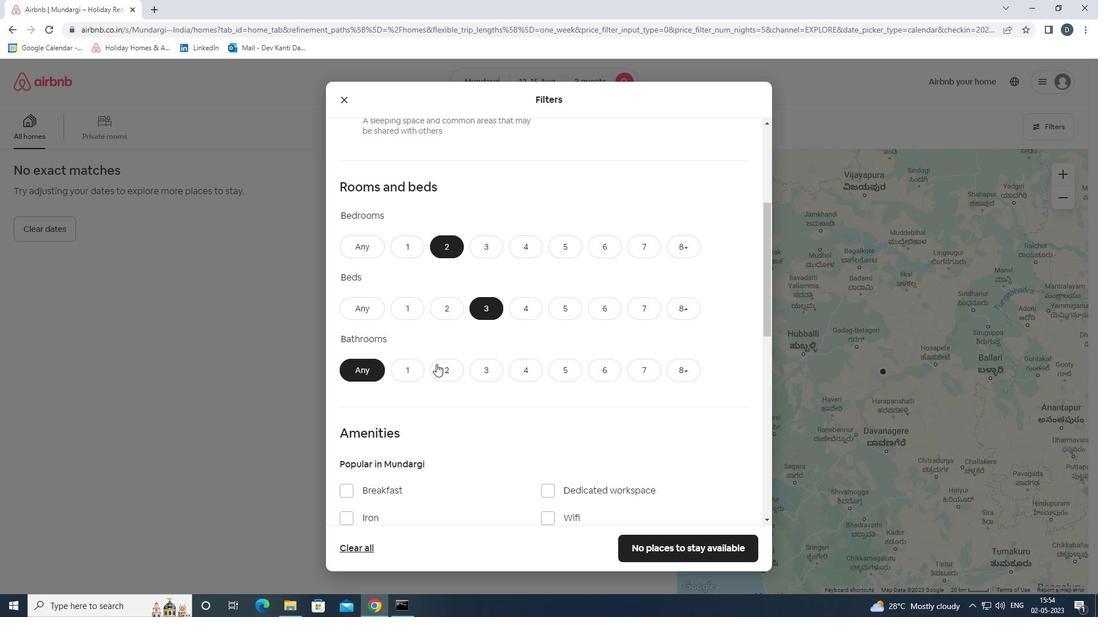 
Action: Mouse pressed left at (423, 375)
Screenshot: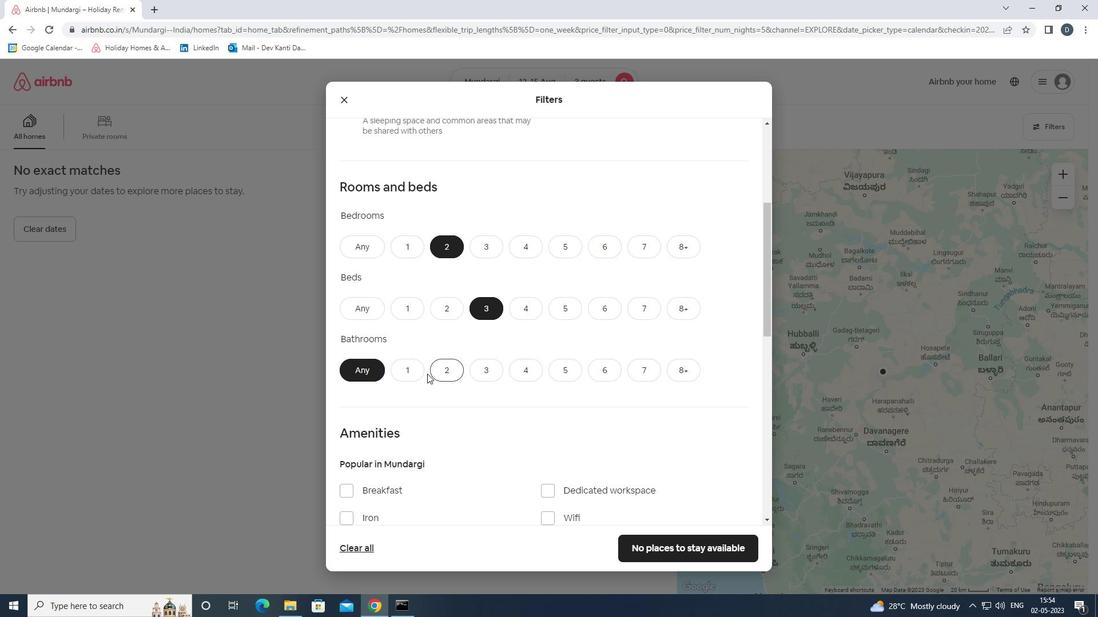 
Action: Mouse moved to (404, 374)
Screenshot: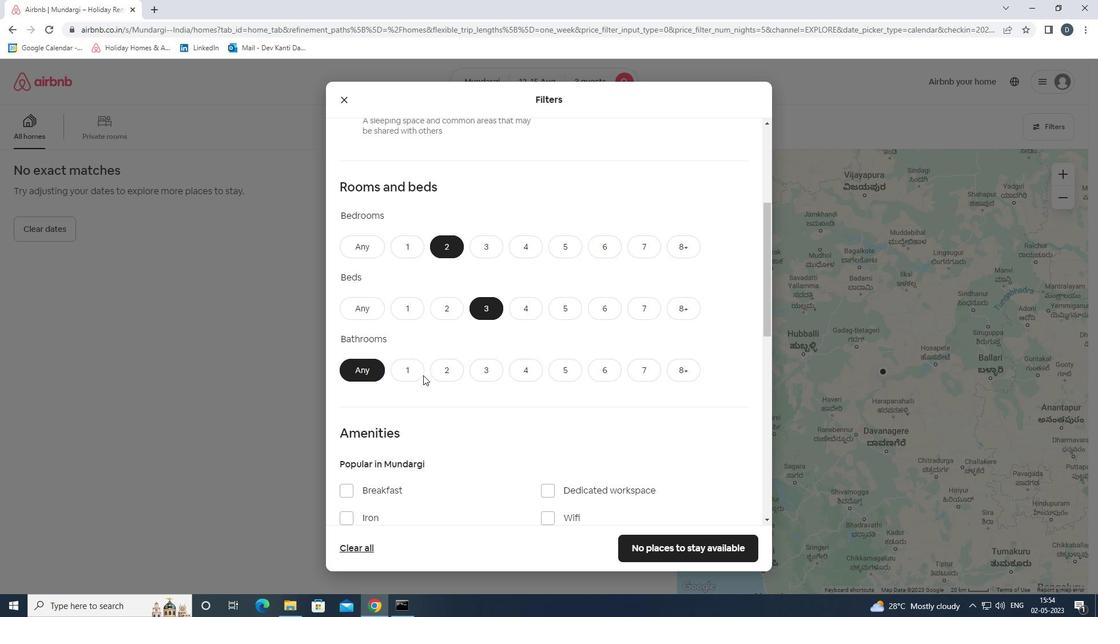 
Action: Mouse pressed left at (404, 374)
Screenshot: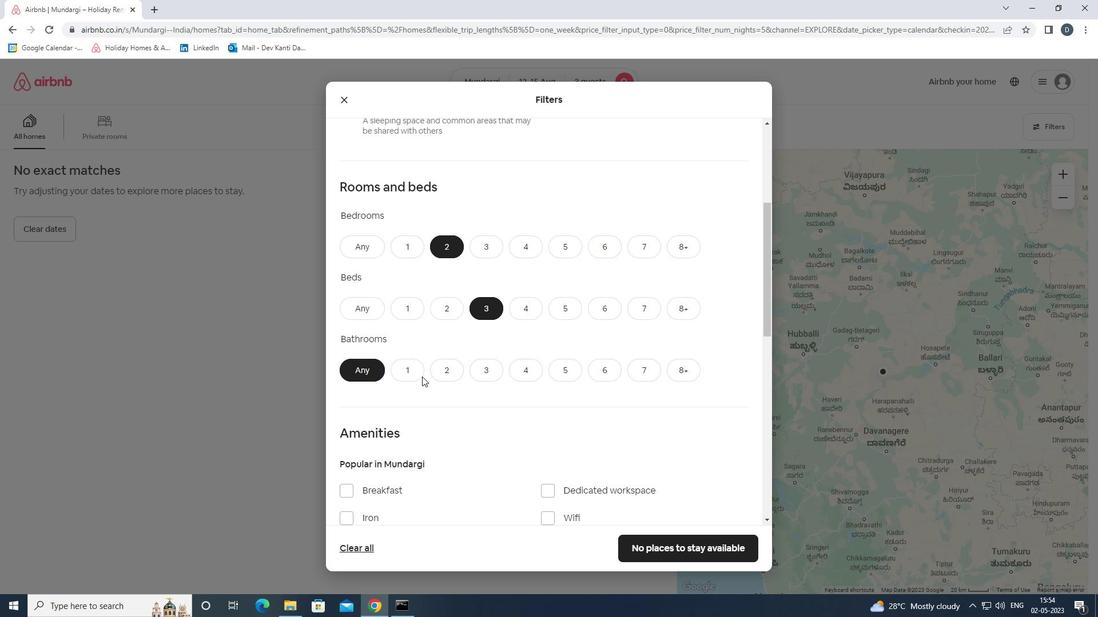 
Action: Mouse moved to (573, 432)
Screenshot: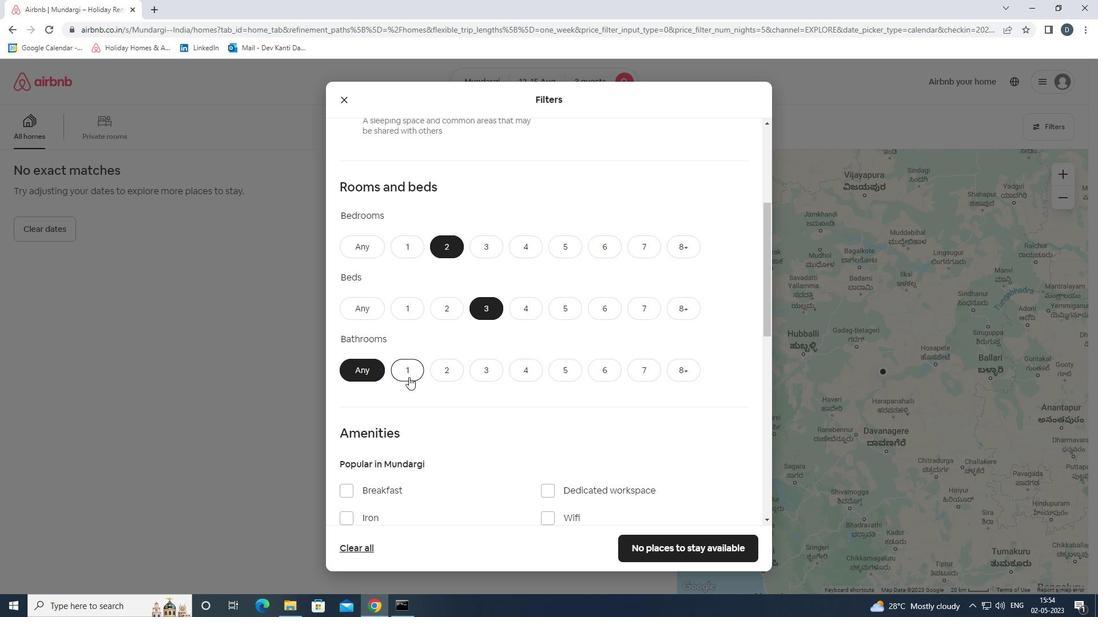 
Action: Mouse scrolled (573, 431) with delta (0, 0)
Screenshot: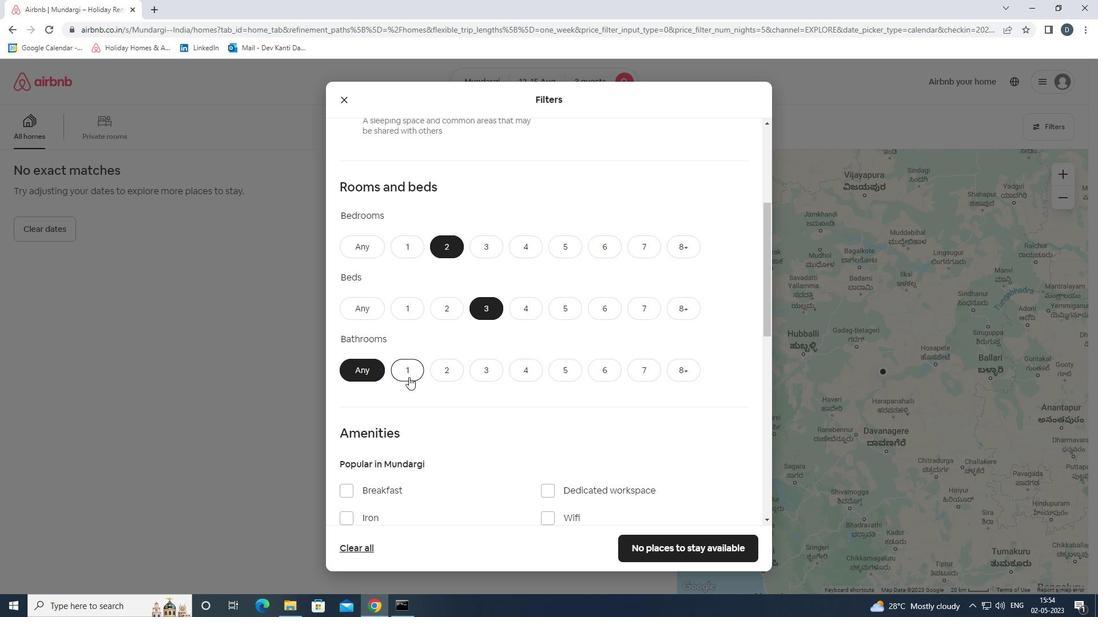 
Action: Mouse scrolled (573, 431) with delta (0, 0)
Screenshot: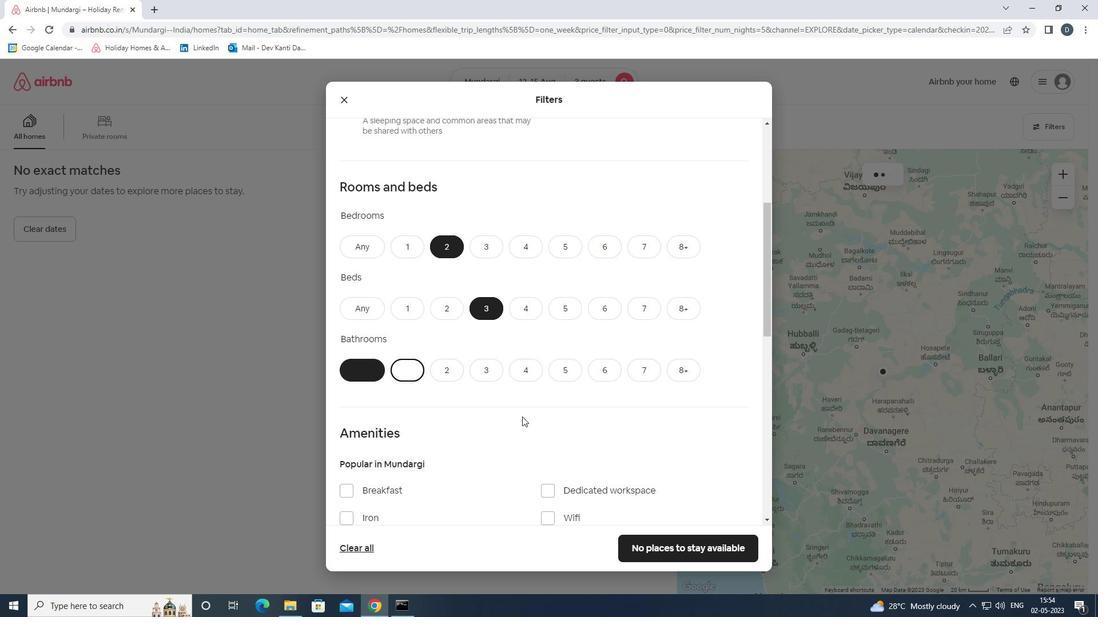 
Action: Mouse moved to (574, 432)
Screenshot: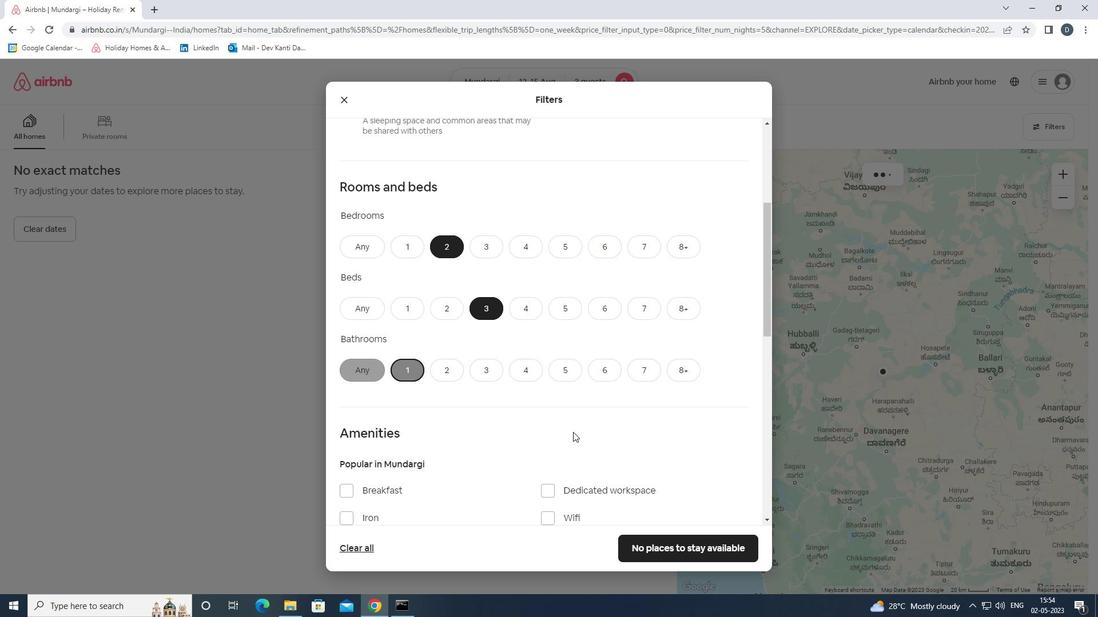 
Action: Mouse scrolled (574, 431) with delta (0, 0)
Screenshot: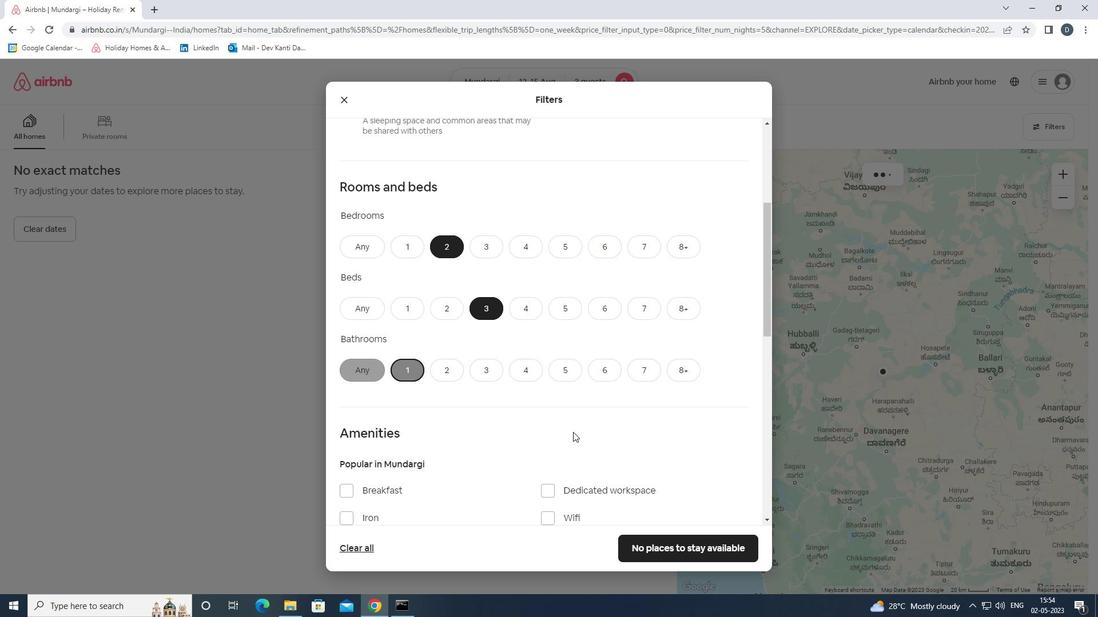 
Action: Mouse moved to (373, 398)
Screenshot: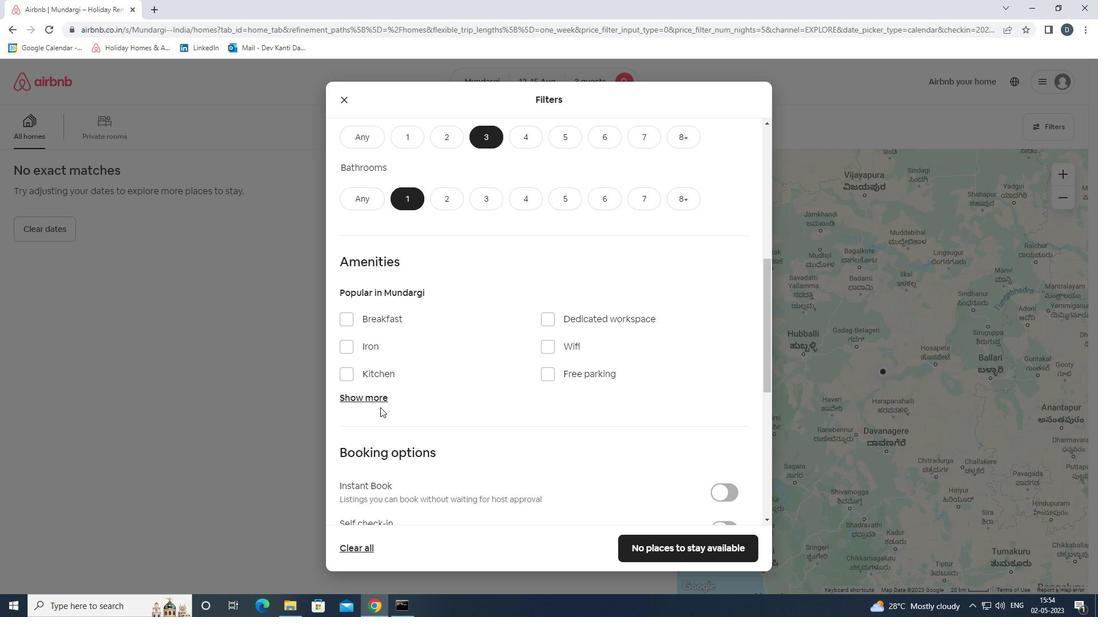 
Action: Mouse pressed left at (373, 398)
Screenshot: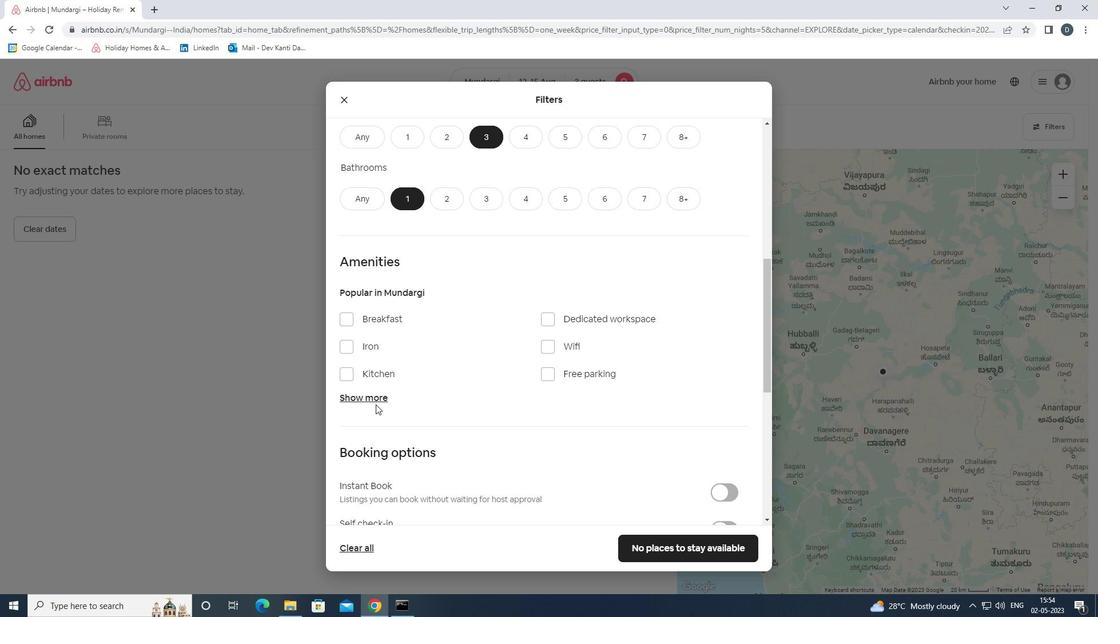 
Action: Mouse moved to (498, 398)
Screenshot: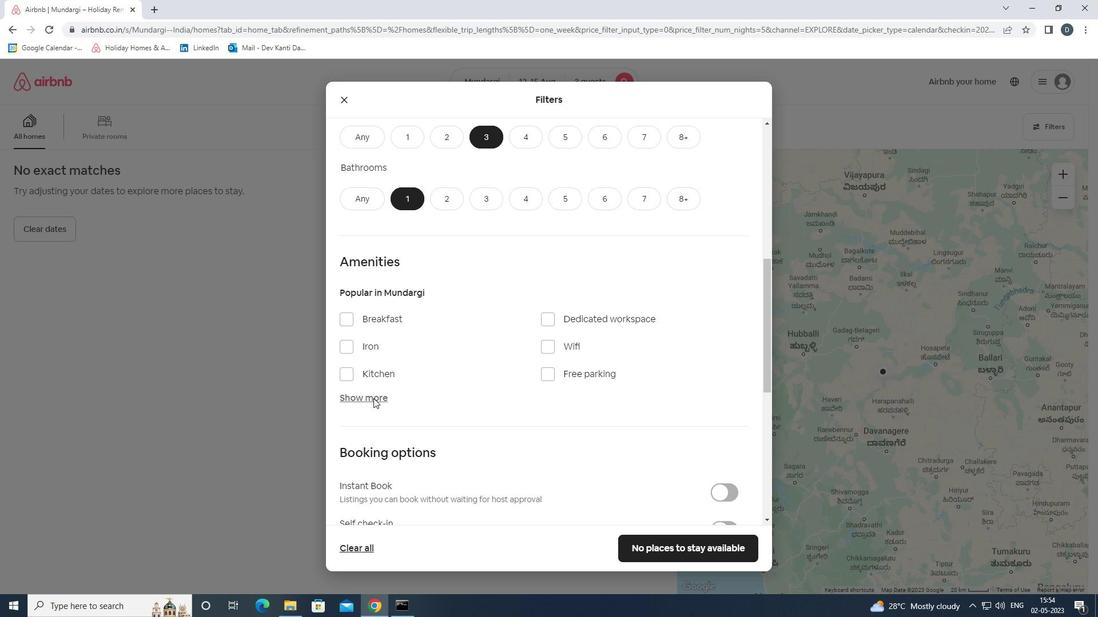 
Action: Mouse scrolled (498, 398) with delta (0, 0)
Screenshot: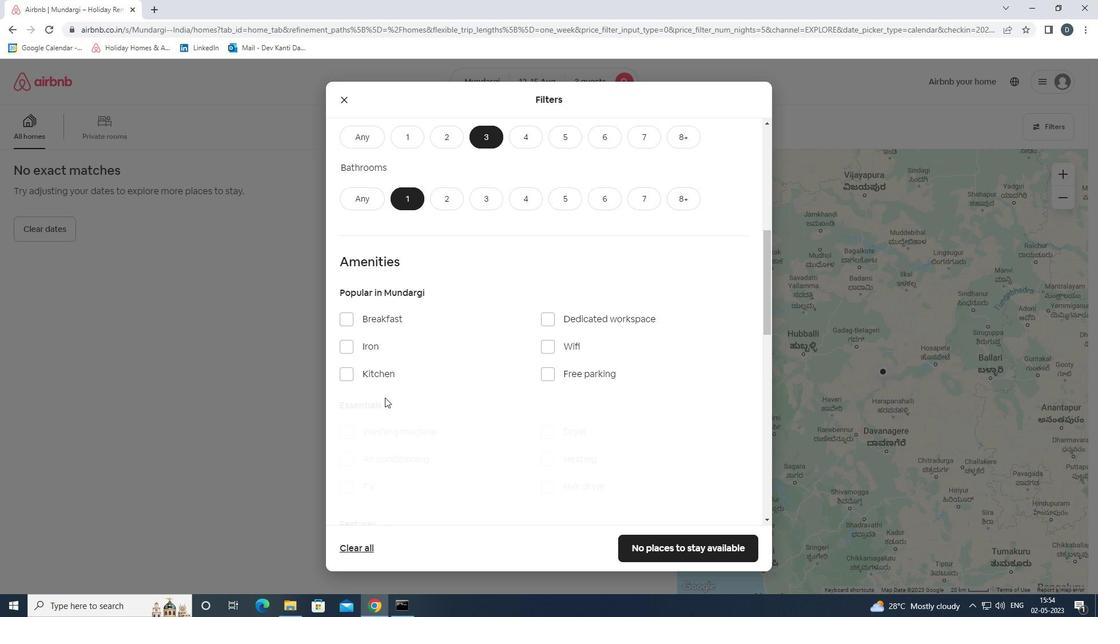 
Action: Mouse moved to (398, 375)
Screenshot: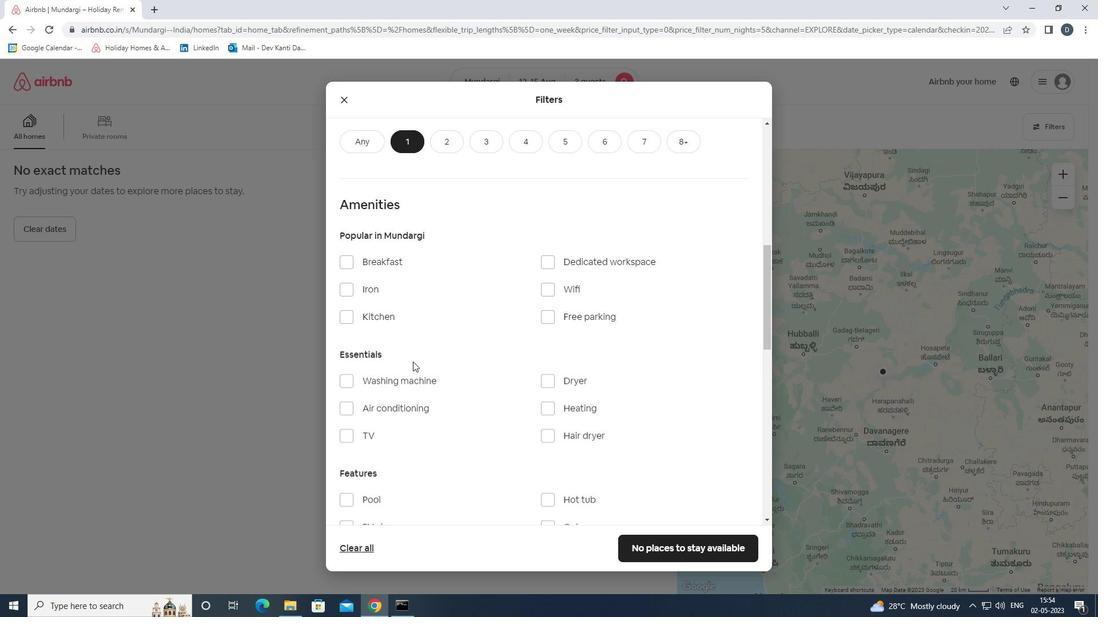 
Action: Mouse pressed left at (398, 375)
Screenshot: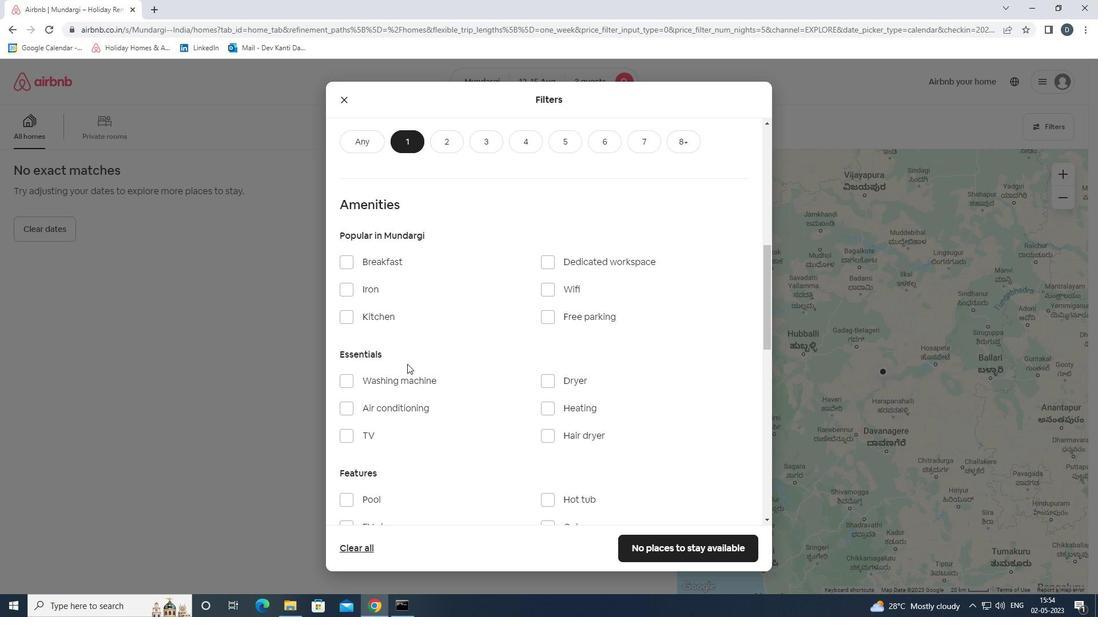 
Action: Mouse moved to (486, 374)
Screenshot: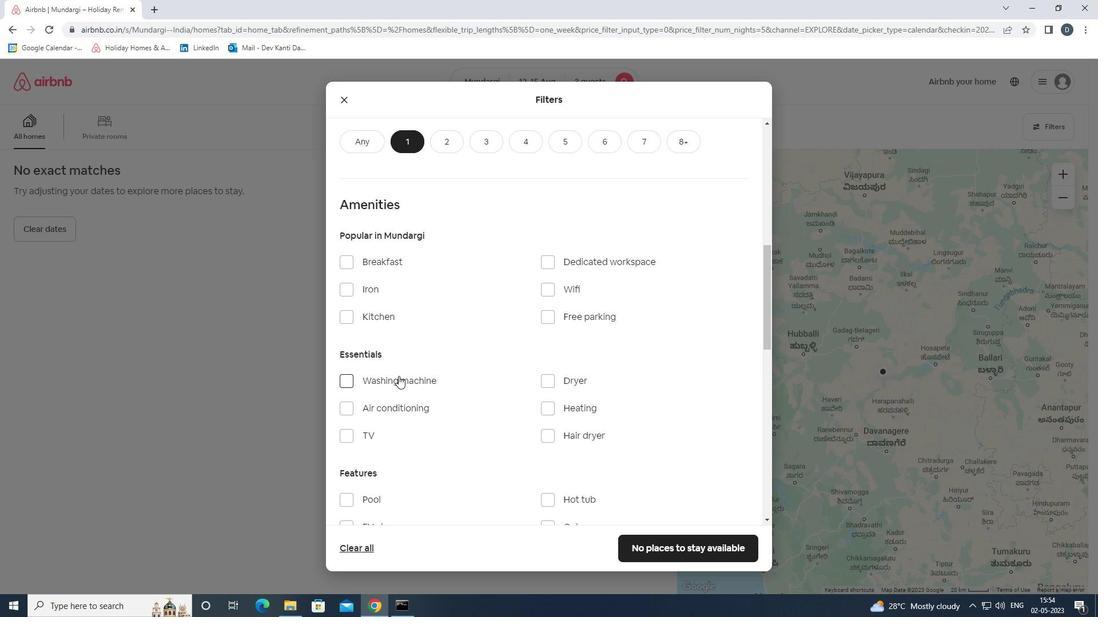 
Action: Mouse scrolled (486, 373) with delta (0, 0)
Screenshot: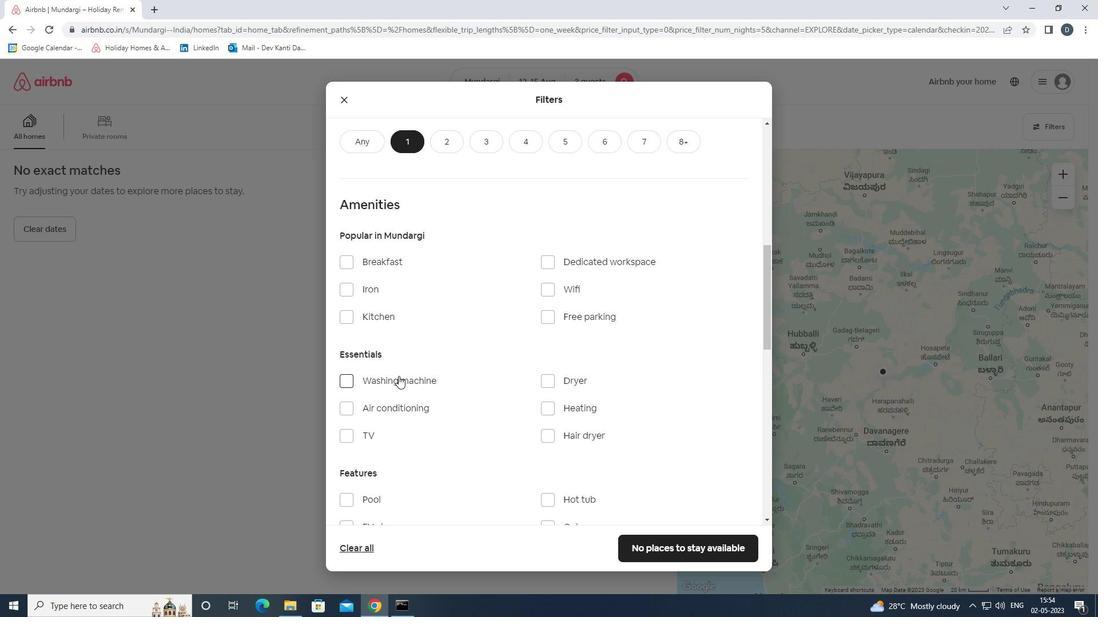 
Action: Mouse scrolled (486, 373) with delta (0, 0)
Screenshot: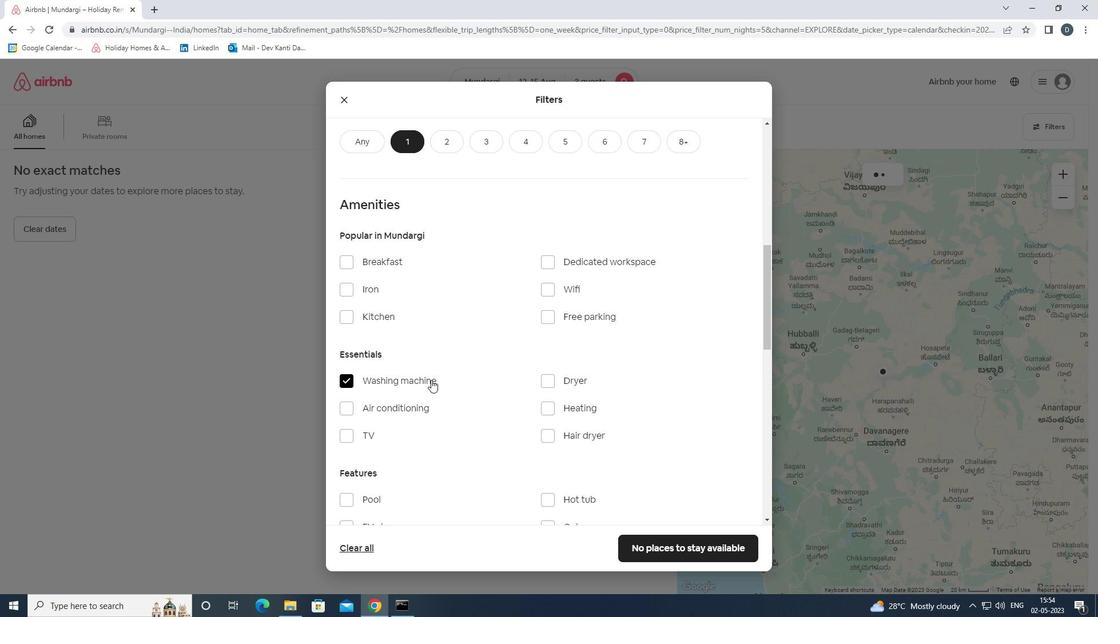 
Action: Mouse scrolled (486, 373) with delta (0, 0)
Screenshot: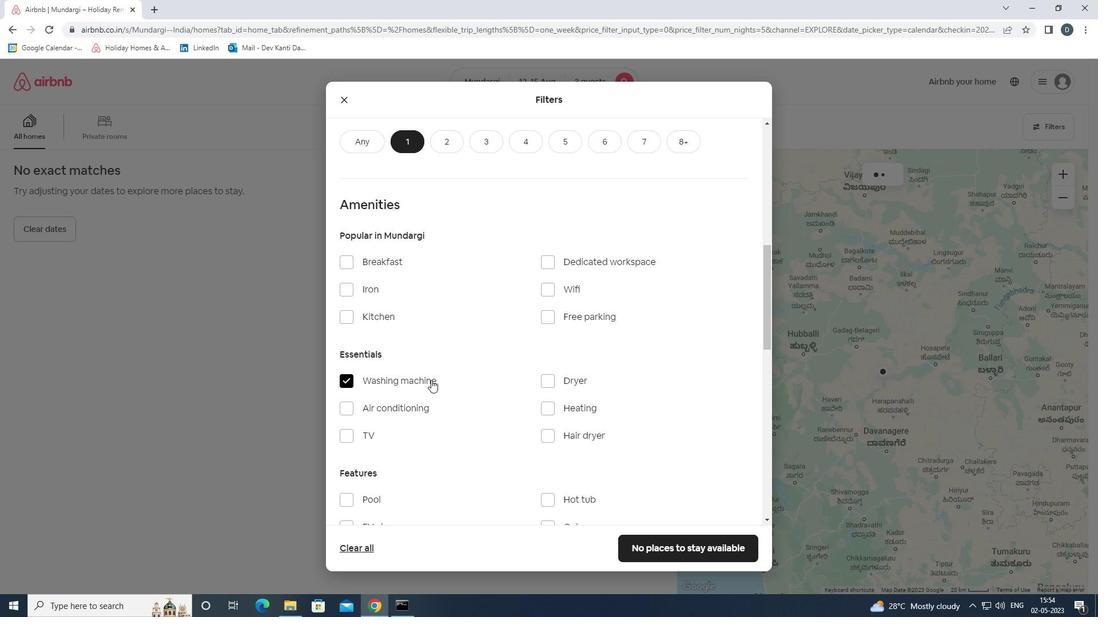 
Action: Mouse scrolled (486, 373) with delta (0, 0)
Screenshot: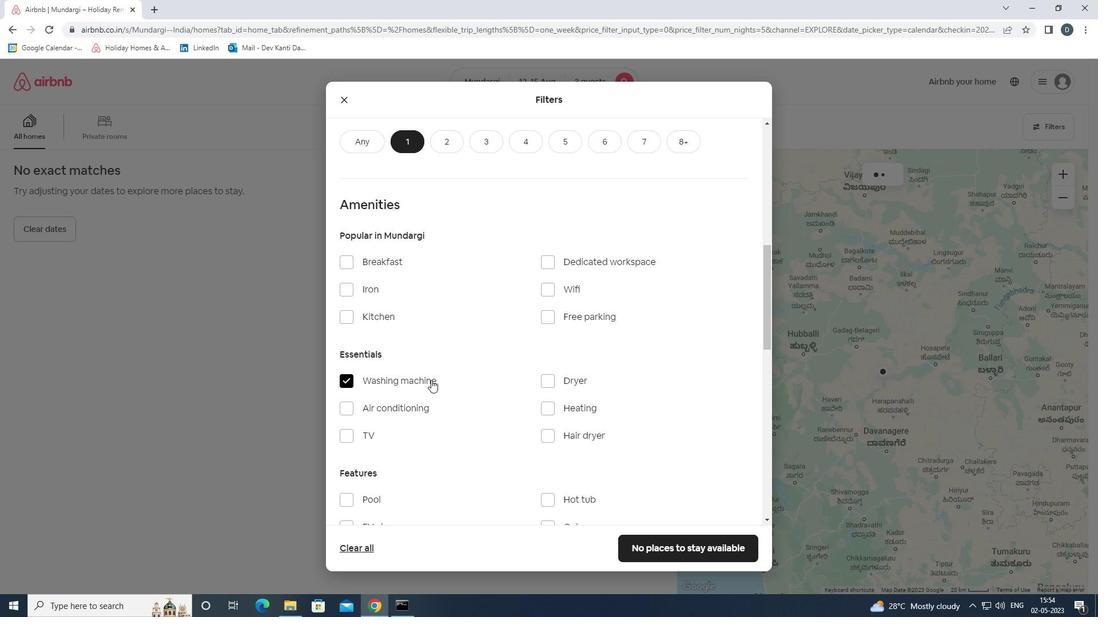 
Action: Mouse moved to (527, 359)
Screenshot: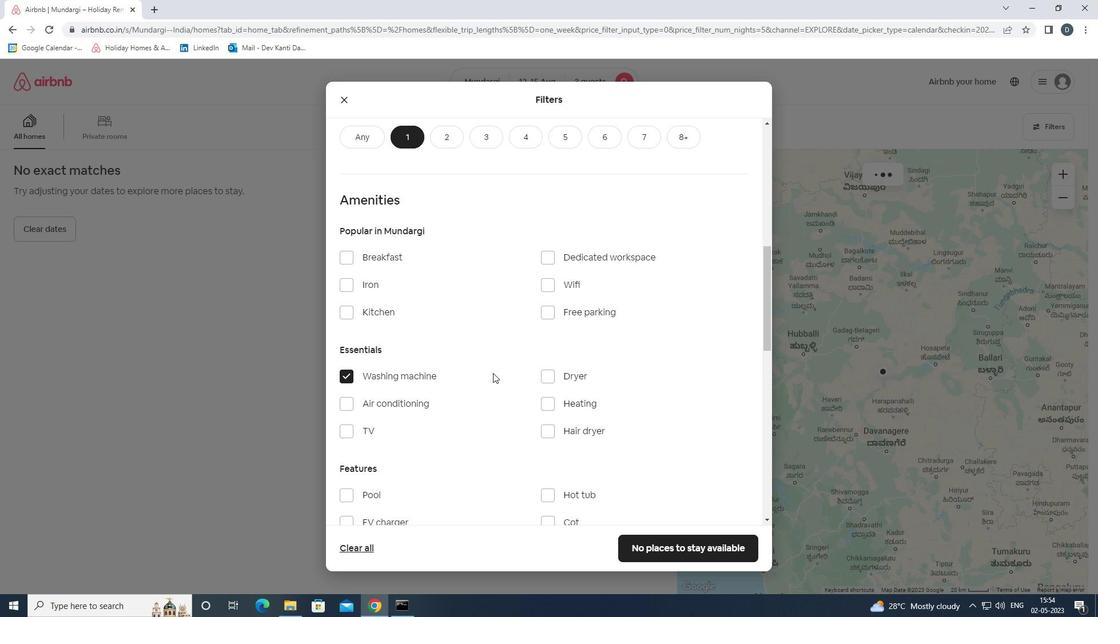 
Action: Mouse scrolled (527, 358) with delta (0, 0)
Screenshot: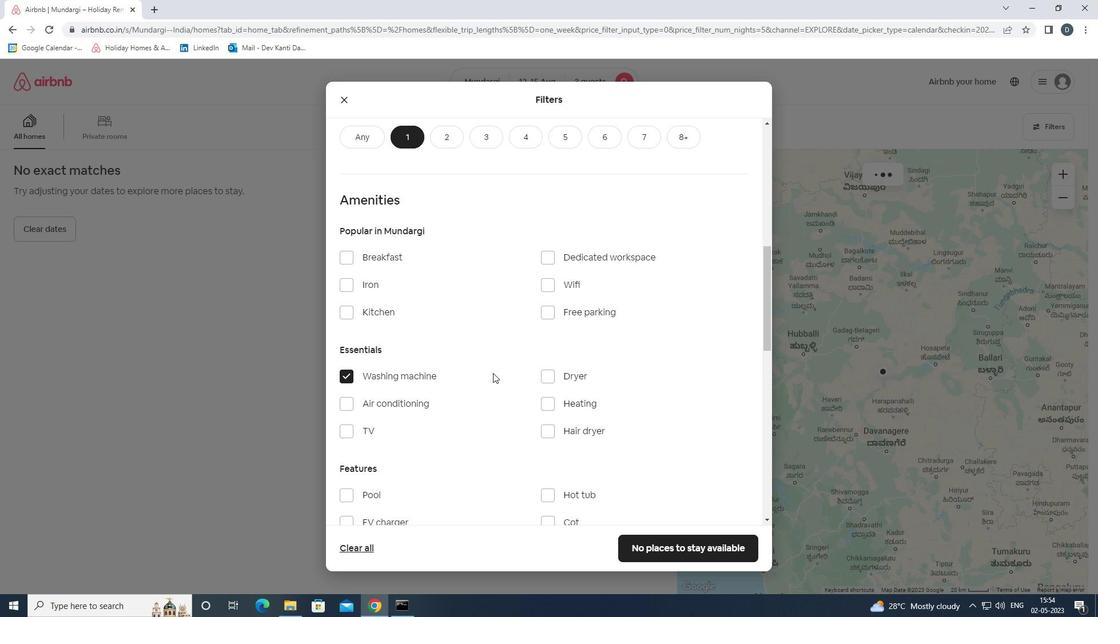 
Action: Mouse moved to (533, 359)
Screenshot: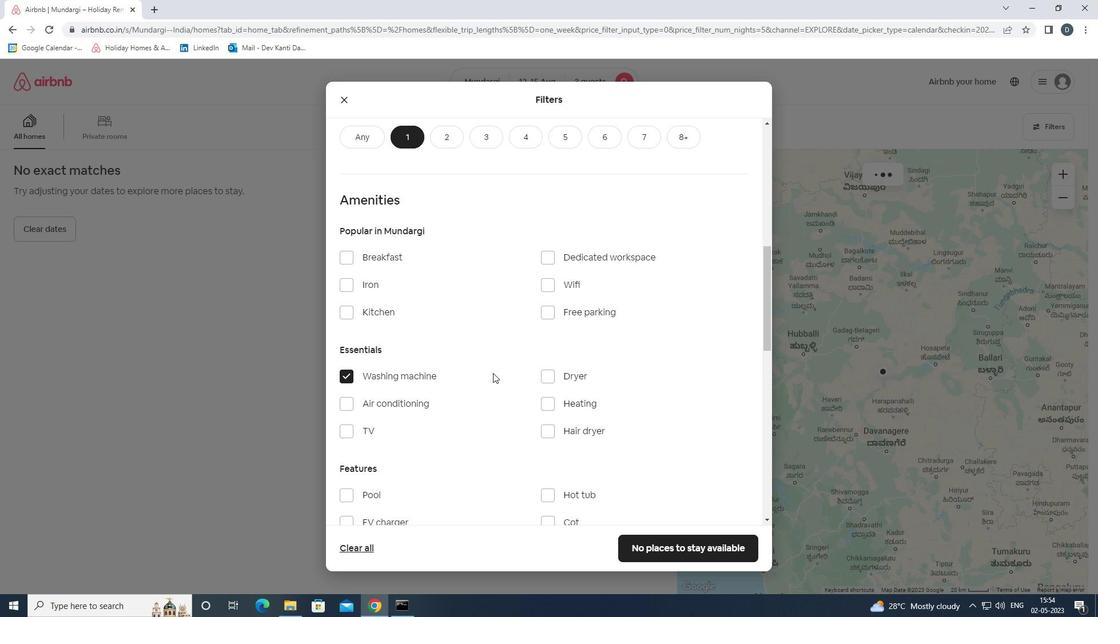 
Action: Mouse scrolled (533, 358) with delta (0, 0)
Screenshot: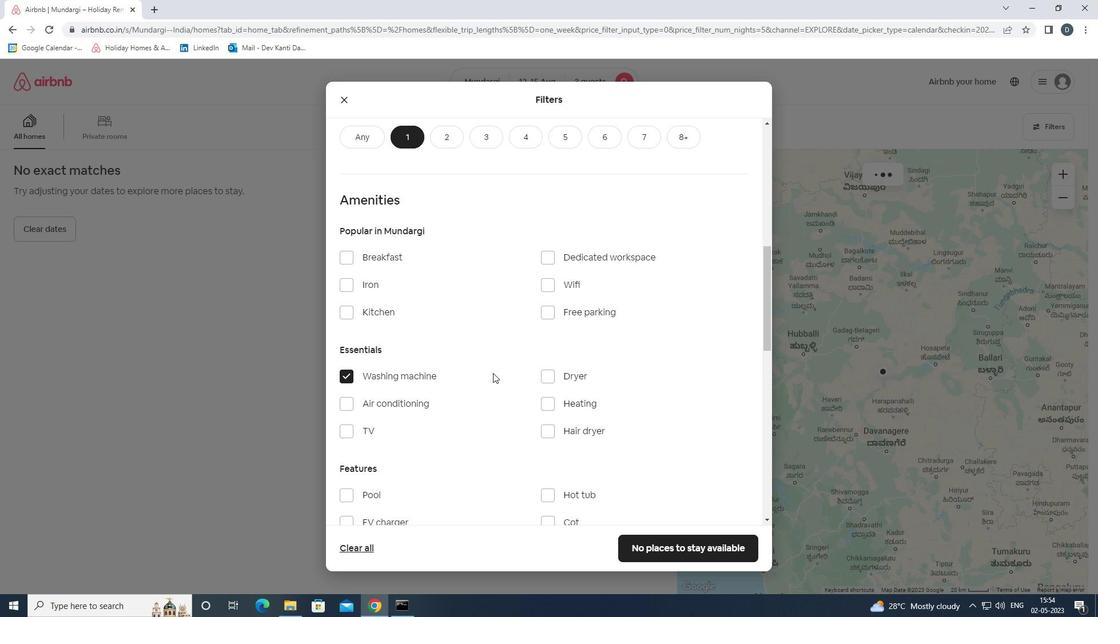 
Action: Mouse moved to (552, 357)
Screenshot: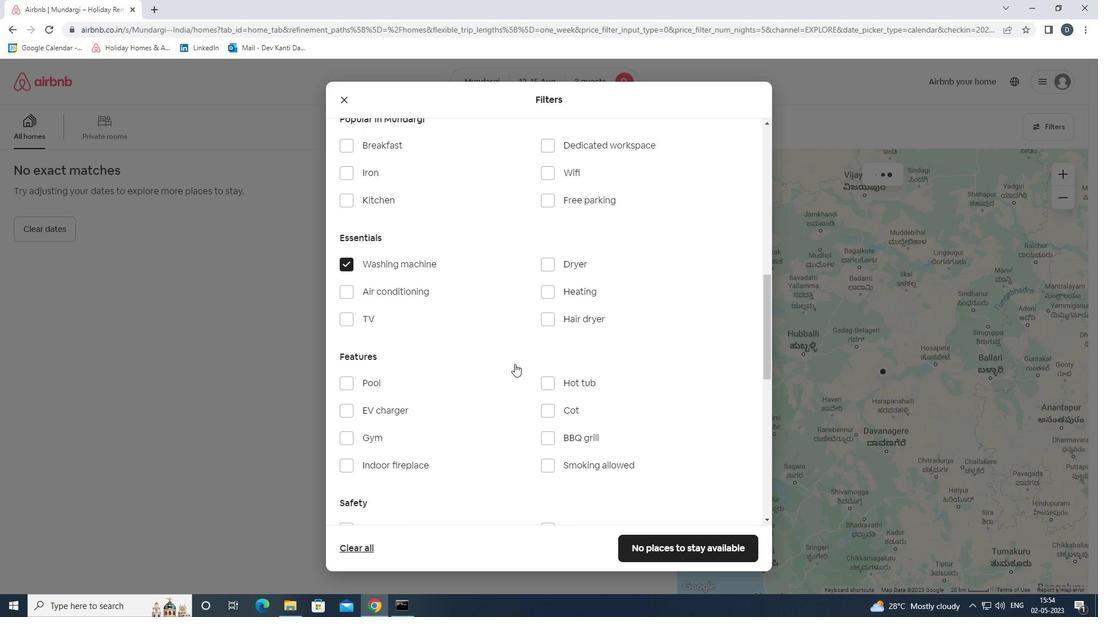 
Action: Mouse scrolled (552, 356) with delta (0, 0)
Screenshot: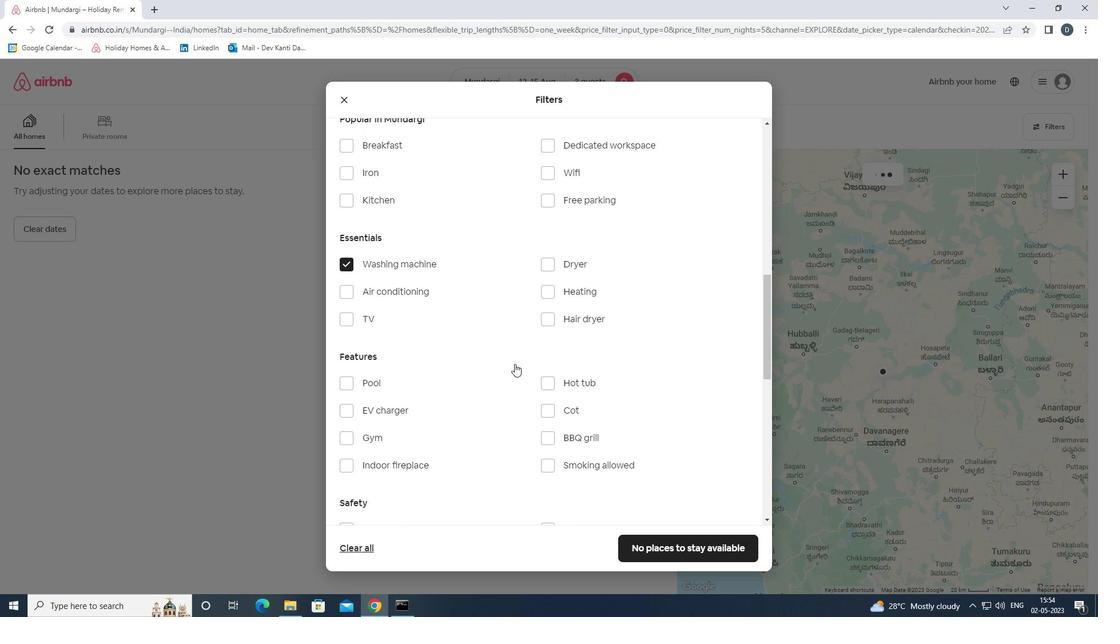 
Action: Mouse moved to (709, 406)
Screenshot: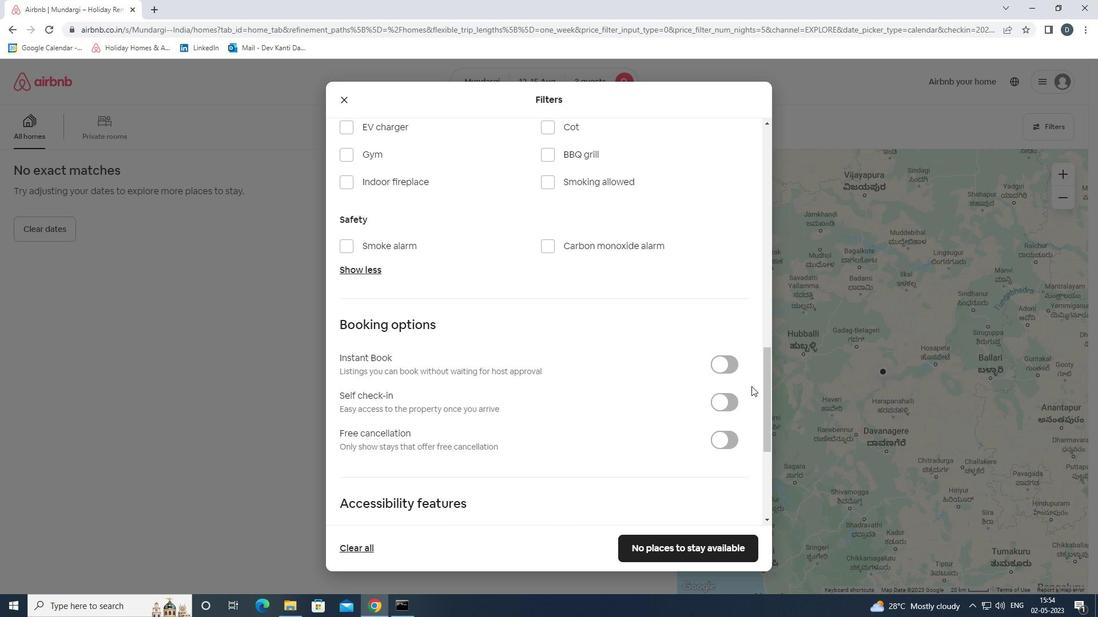 
Action: Mouse pressed left at (709, 406)
Screenshot: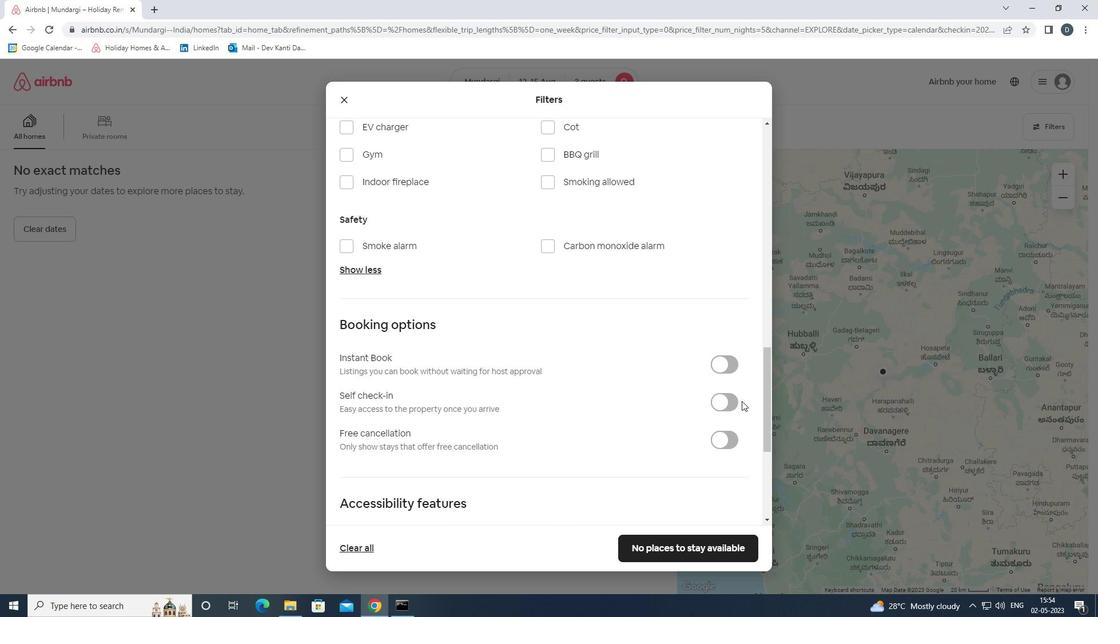 
Action: Mouse moved to (721, 404)
Screenshot: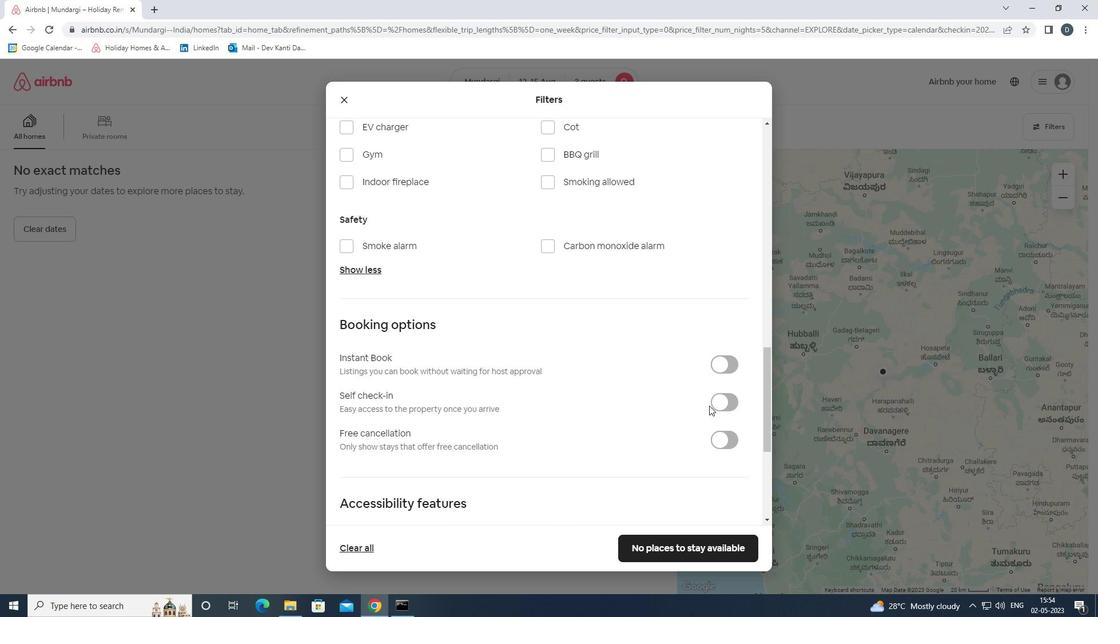 
Action: Mouse pressed left at (721, 404)
Screenshot: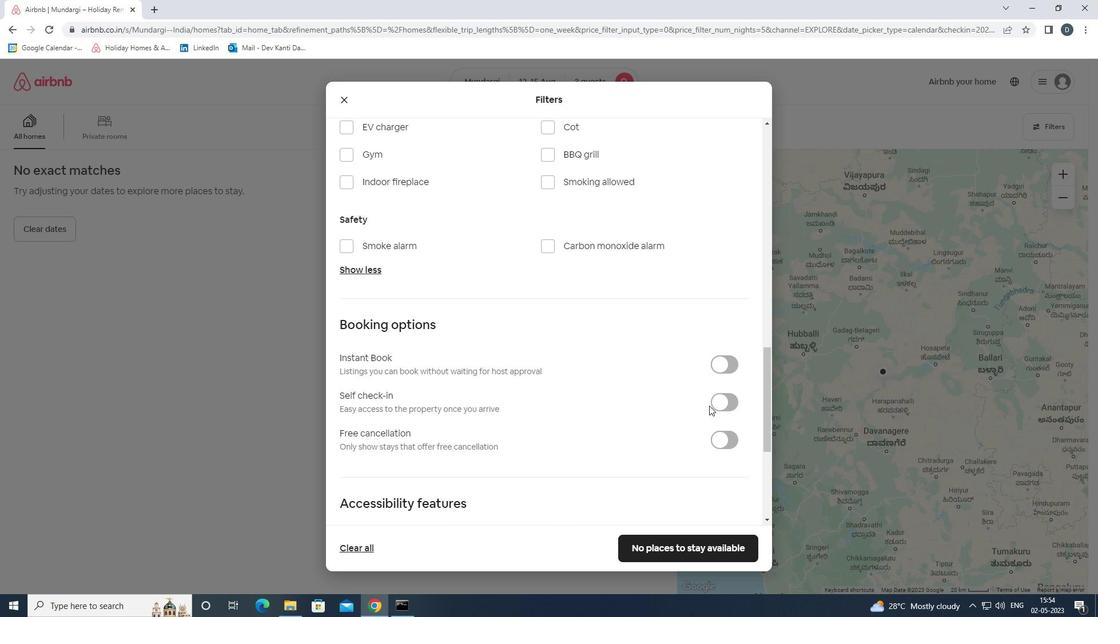 
Action: Mouse moved to (561, 398)
Screenshot: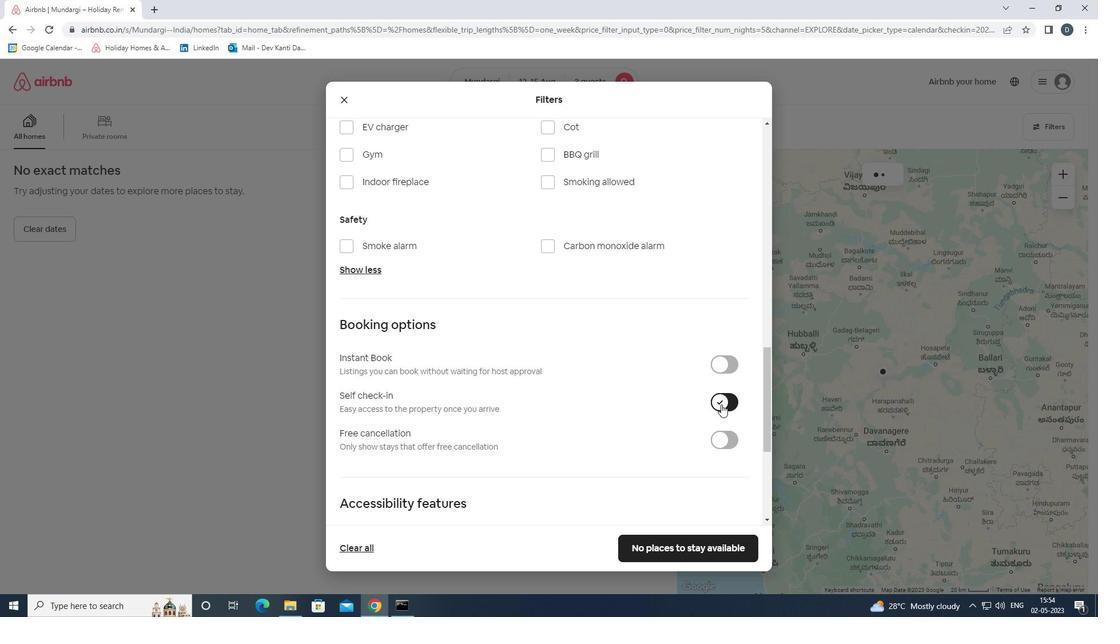 
Action: Mouse scrolled (561, 398) with delta (0, 0)
Screenshot: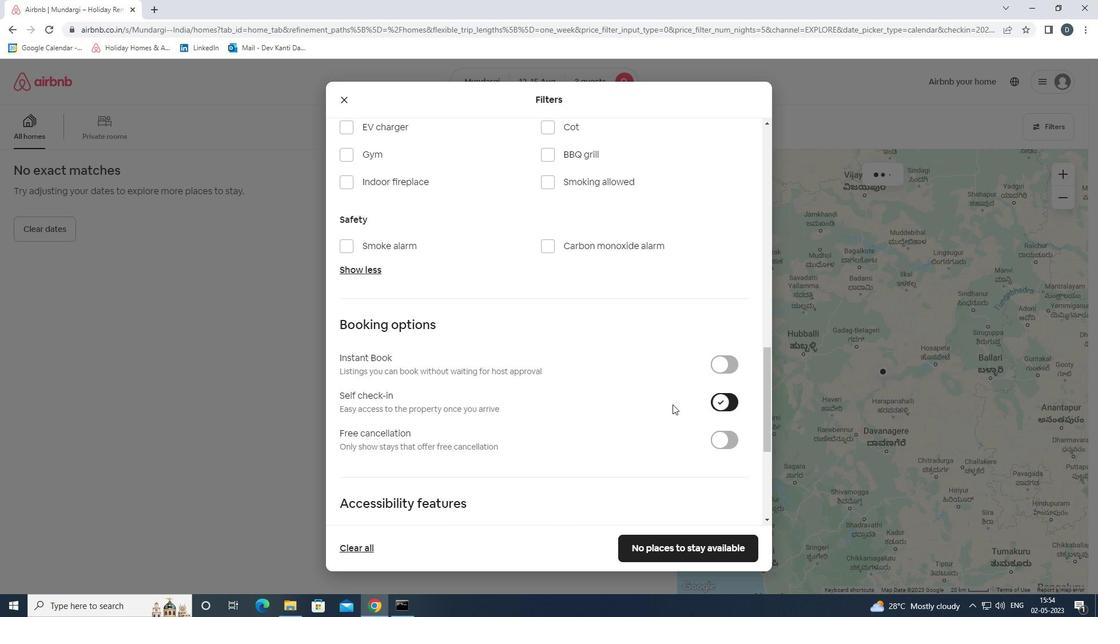 
Action: Mouse scrolled (561, 398) with delta (0, 0)
Screenshot: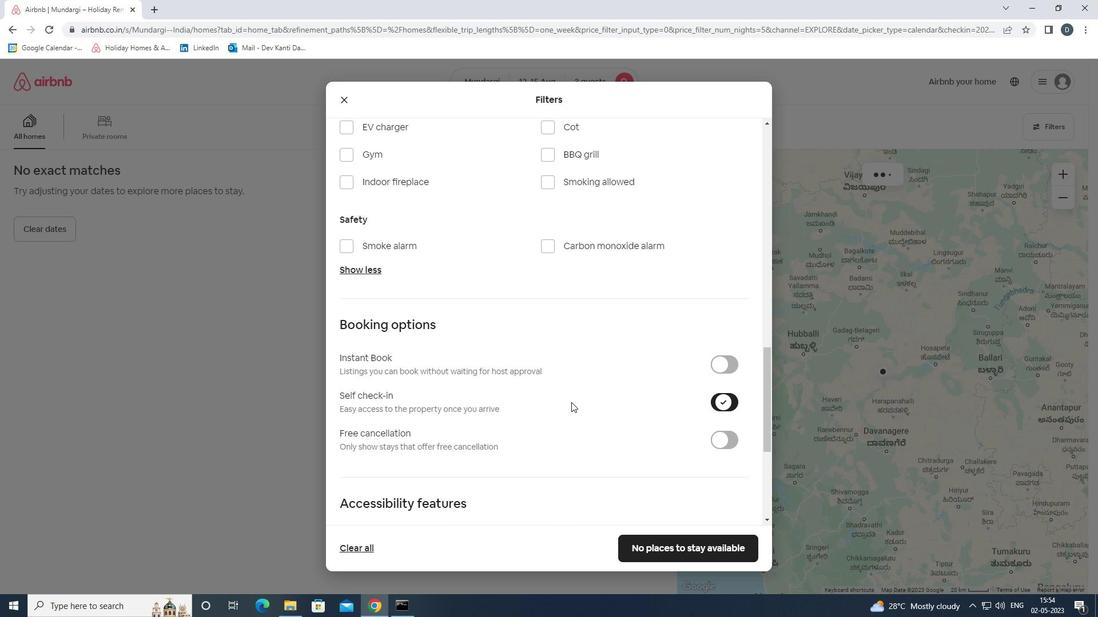 
Action: Mouse scrolled (561, 398) with delta (0, 0)
Screenshot: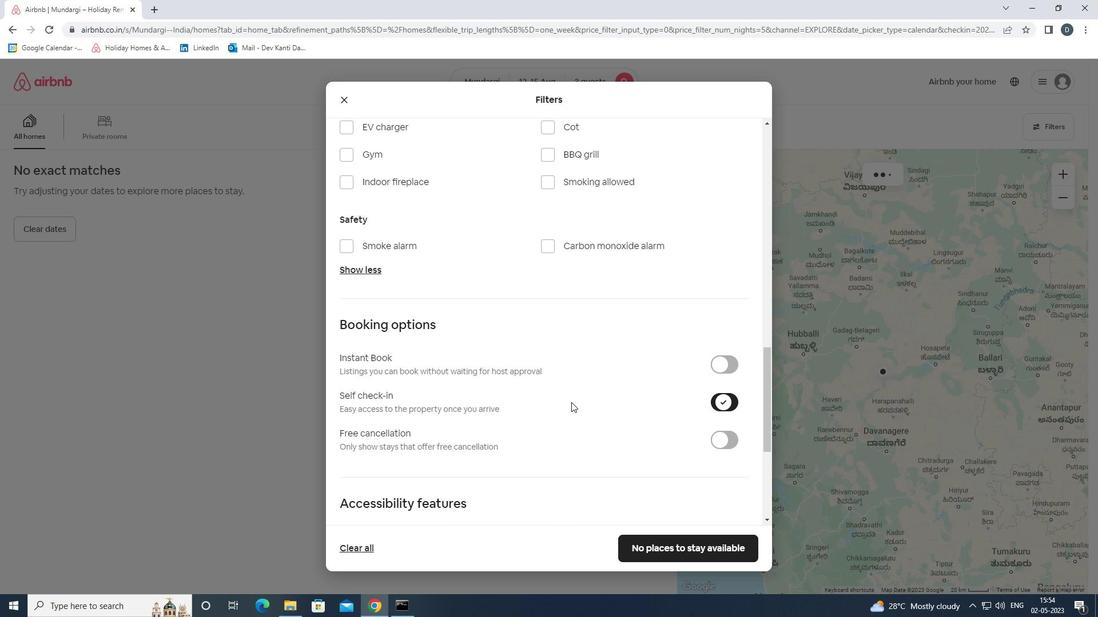 
Action: Mouse scrolled (561, 398) with delta (0, 0)
Screenshot: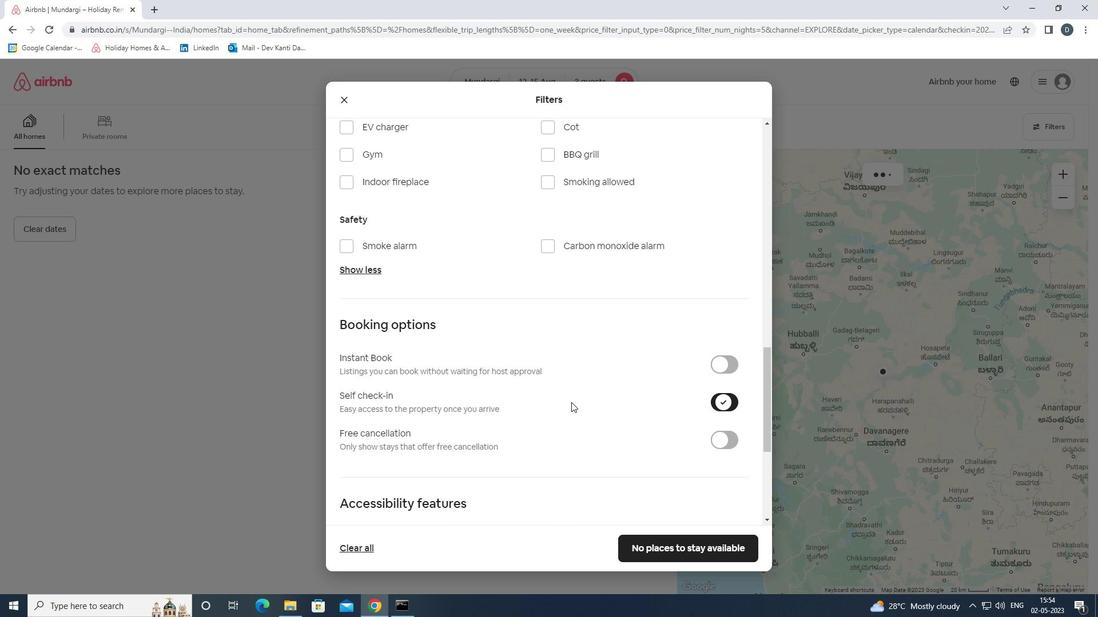 
Action: Mouse scrolled (561, 398) with delta (0, 0)
Screenshot: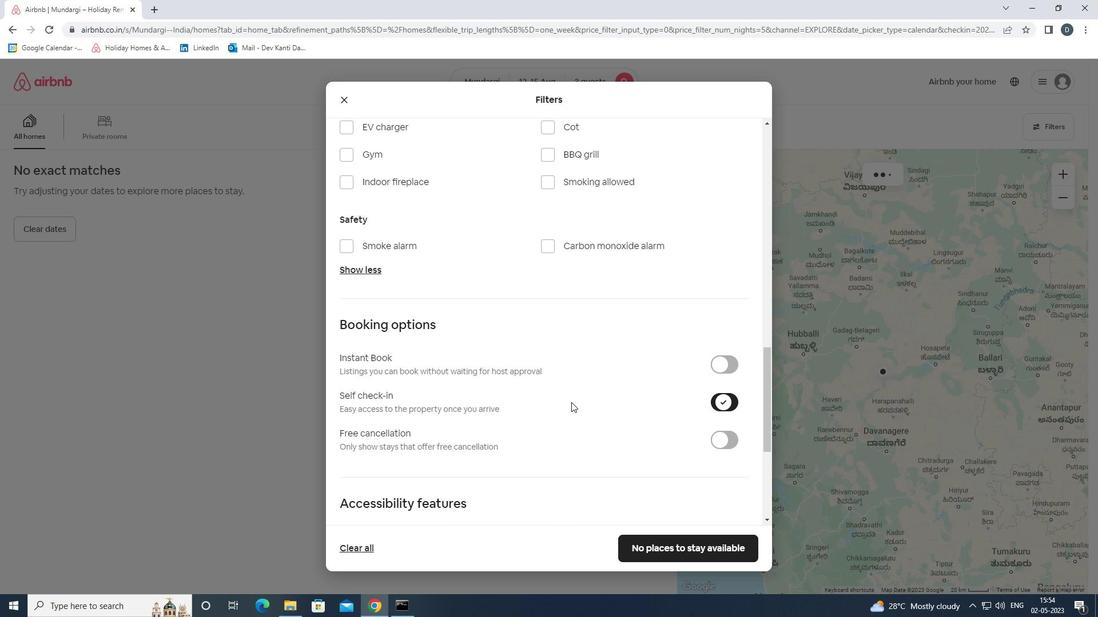 
Action: Mouse moved to (561, 395)
Screenshot: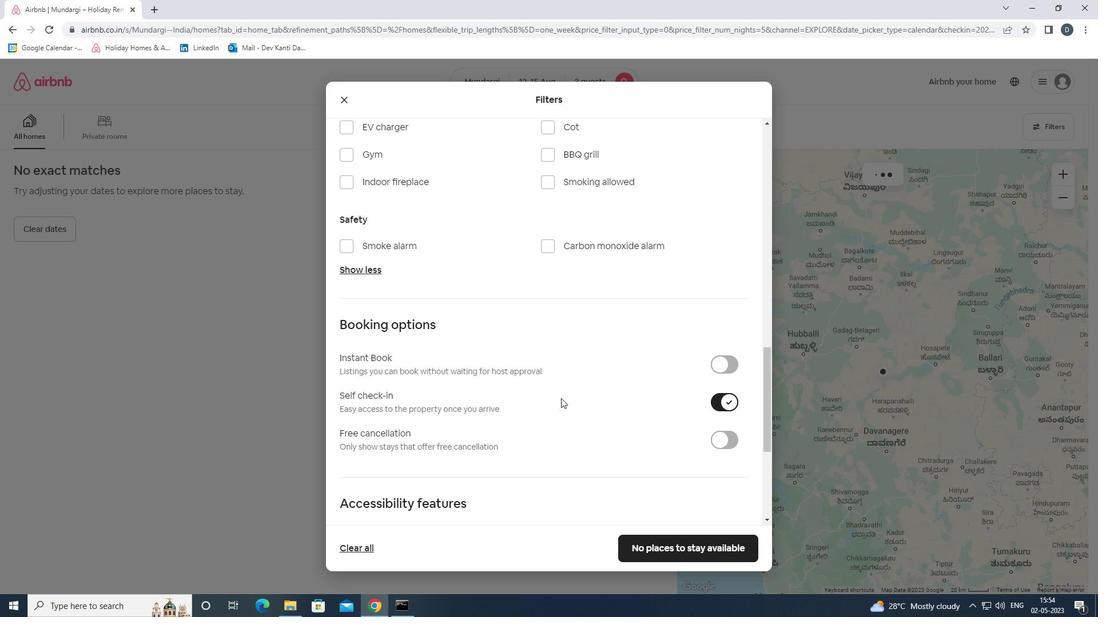
Action: Mouse scrolled (561, 395) with delta (0, 0)
Screenshot: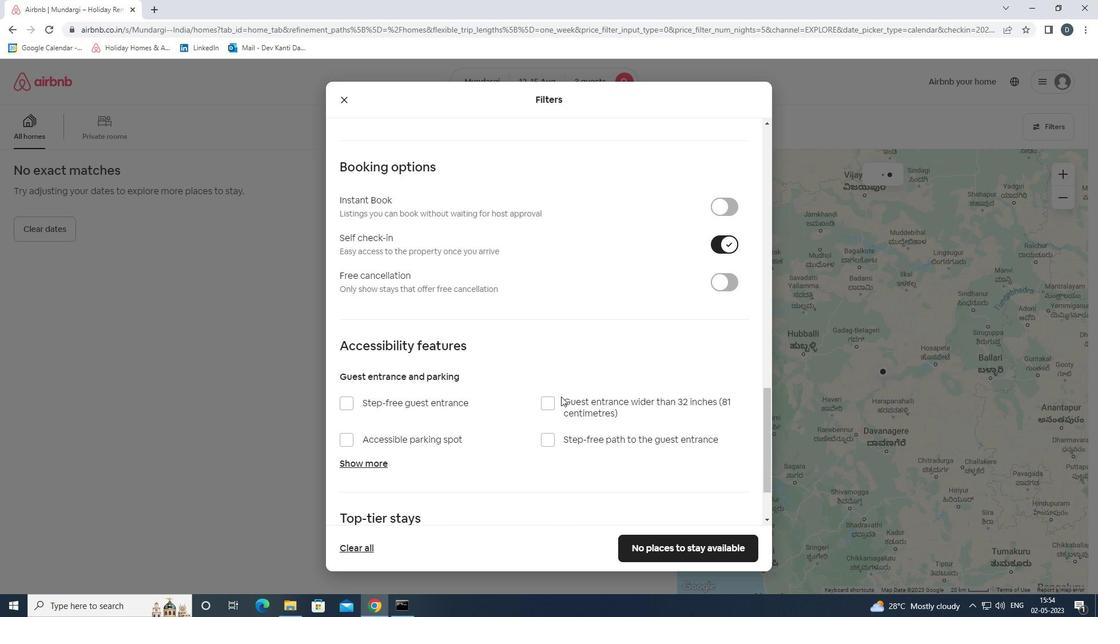 
Action: Mouse scrolled (561, 395) with delta (0, 0)
Screenshot: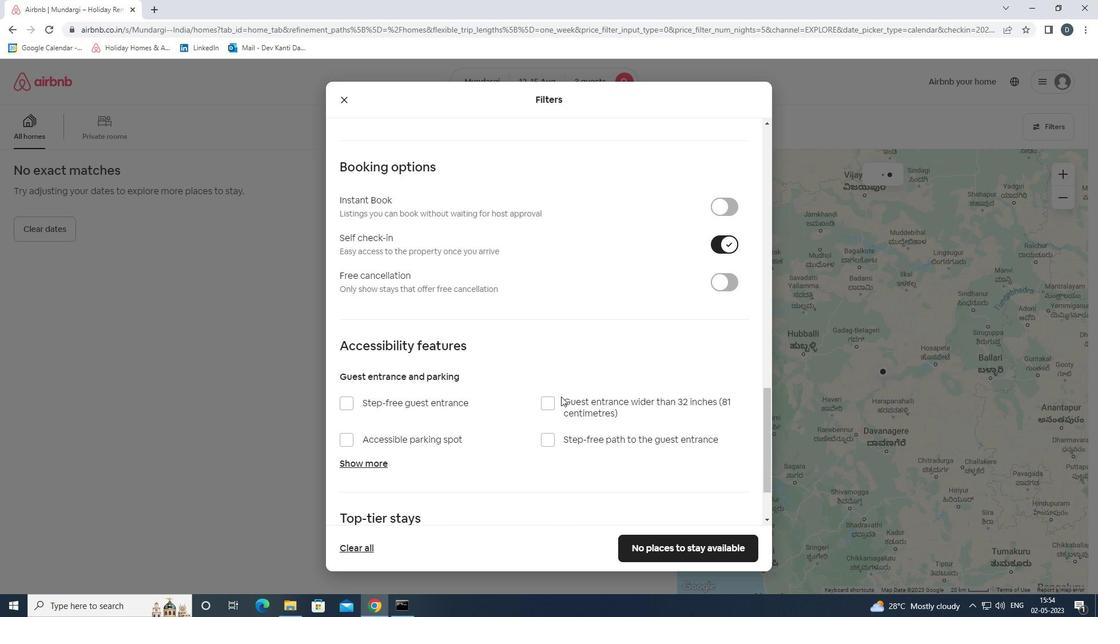 
Action: Mouse moved to (561, 395)
Screenshot: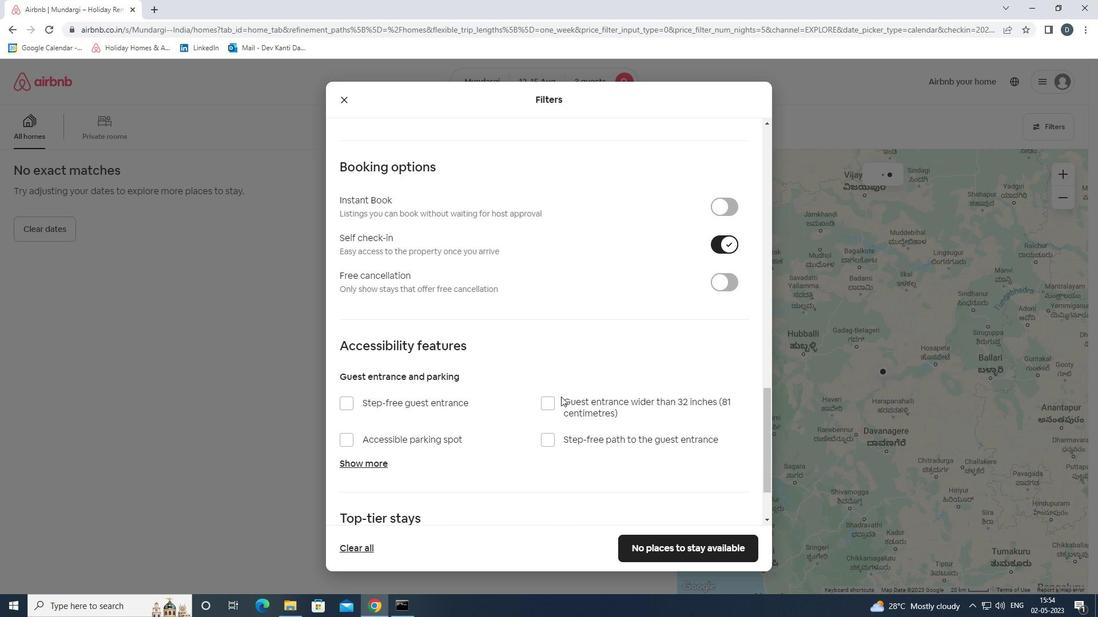 
Action: Mouse scrolled (561, 394) with delta (0, 0)
Screenshot: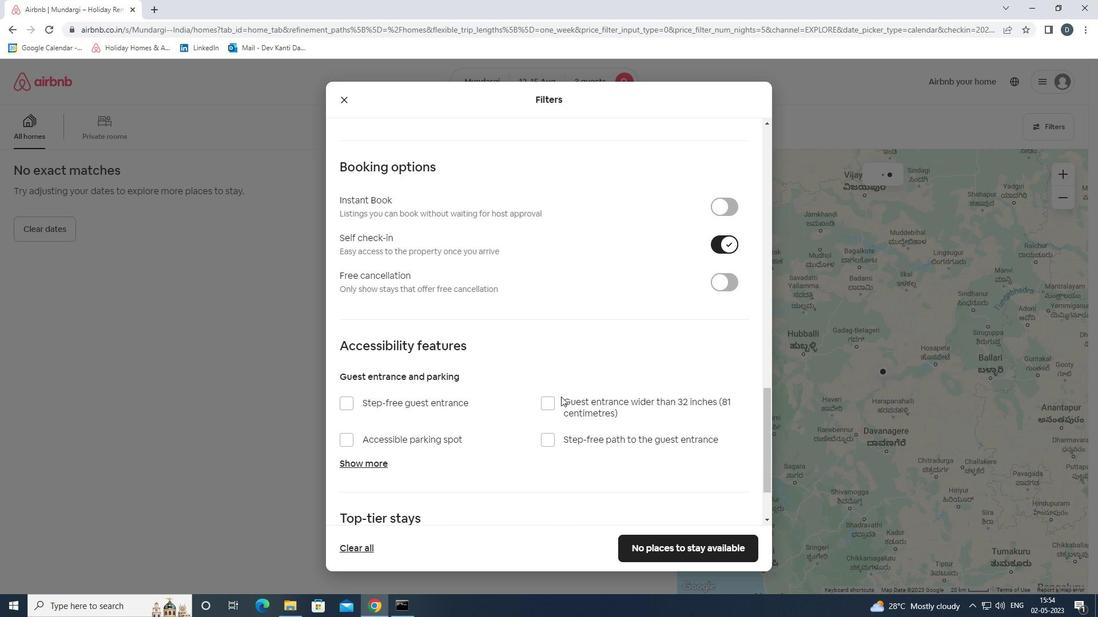 
Action: Mouse moved to (532, 408)
Screenshot: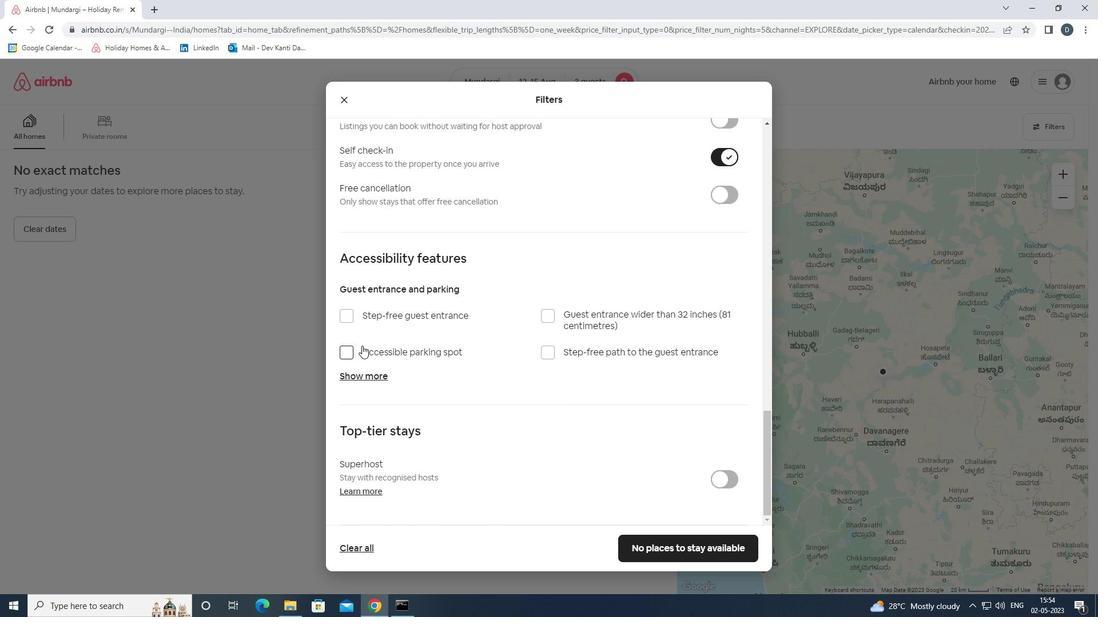 
Action: Mouse scrolled (532, 407) with delta (0, 0)
Screenshot: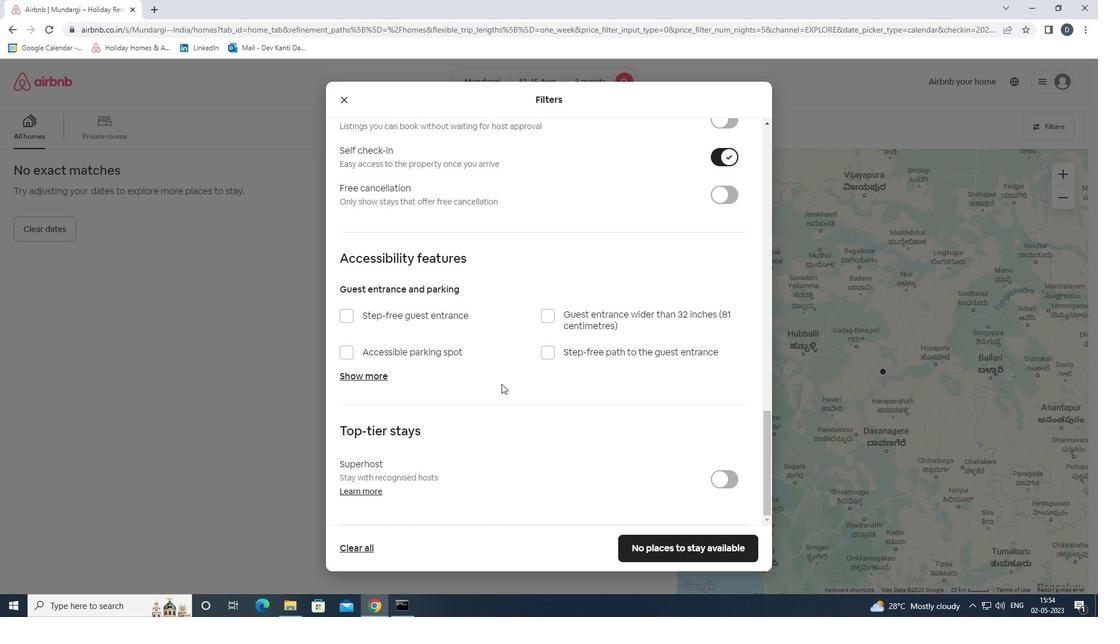 
Action: Mouse moved to (533, 408)
Screenshot: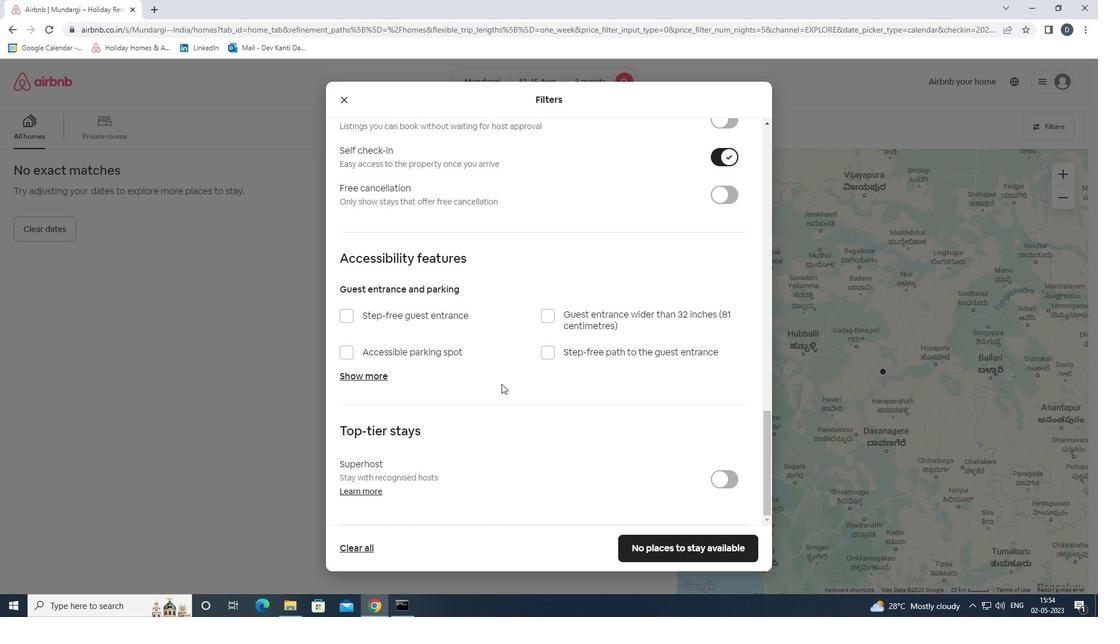 
Action: Mouse scrolled (533, 408) with delta (0, 0)
Screenshot: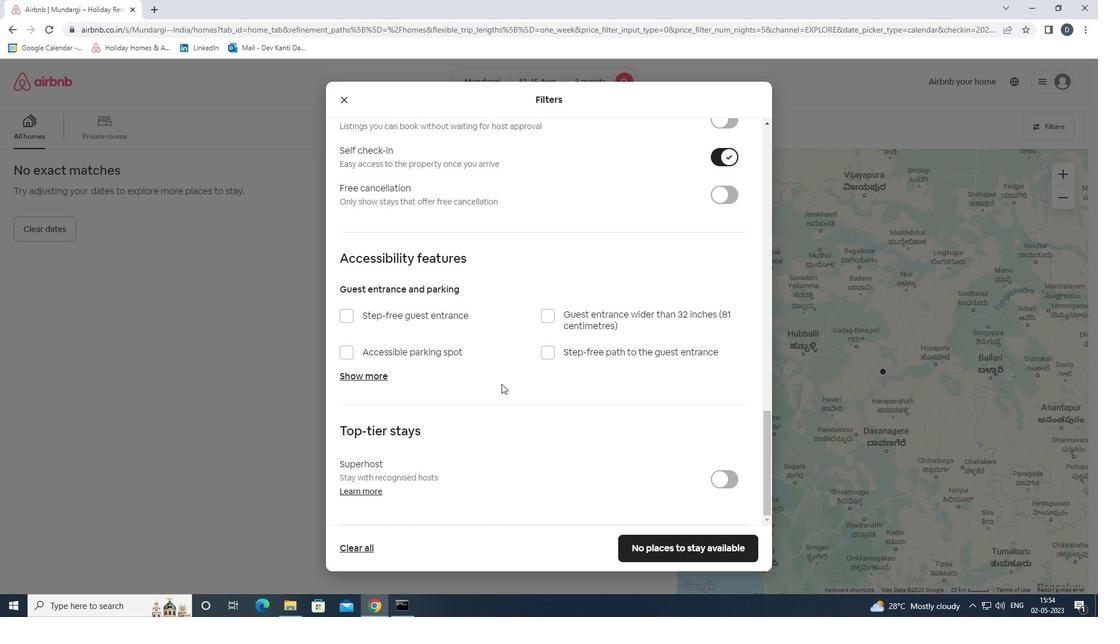 
Action: Mouse moved to (536, 409)
Screenshot: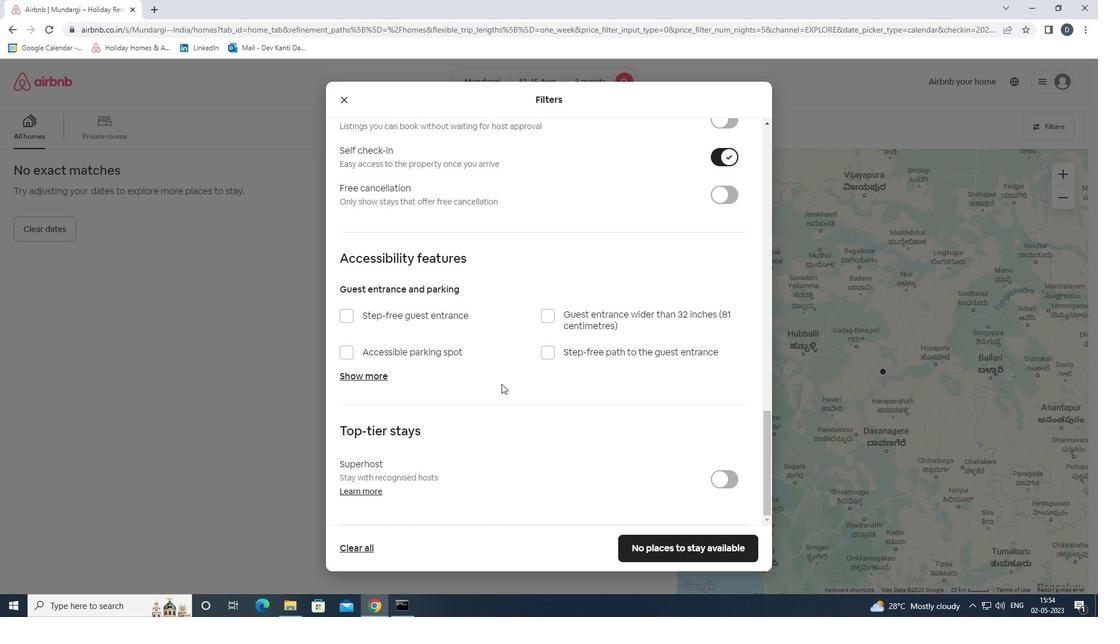
Action: Mouse scrolled (536, 408) with delta (0, 0)
Screenshot: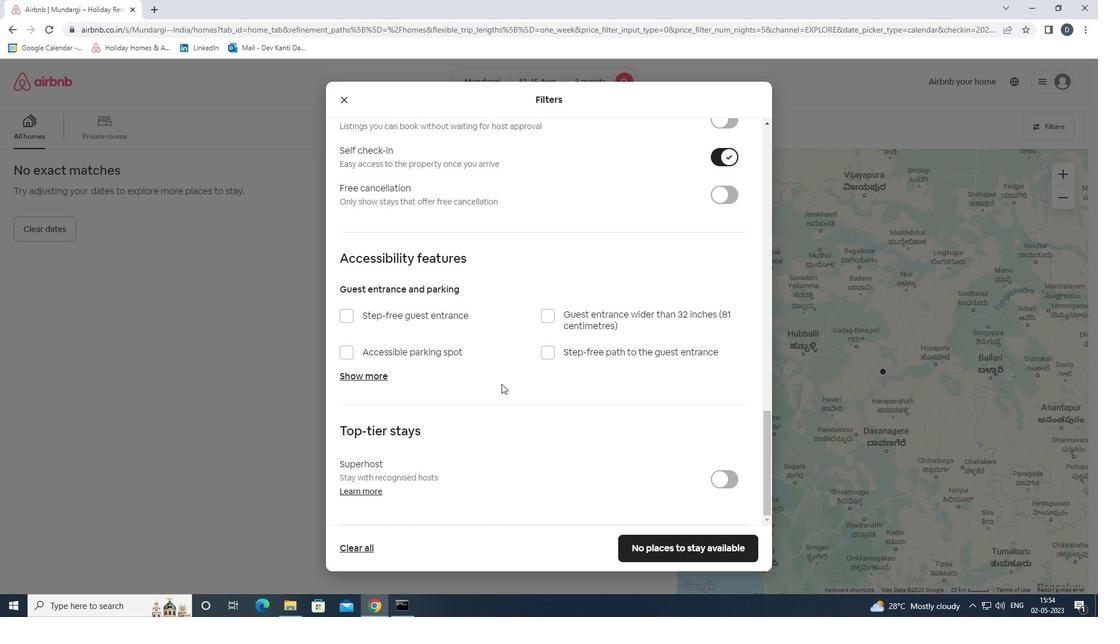
Action: Mouse moved to (551, 411)
Screenshot: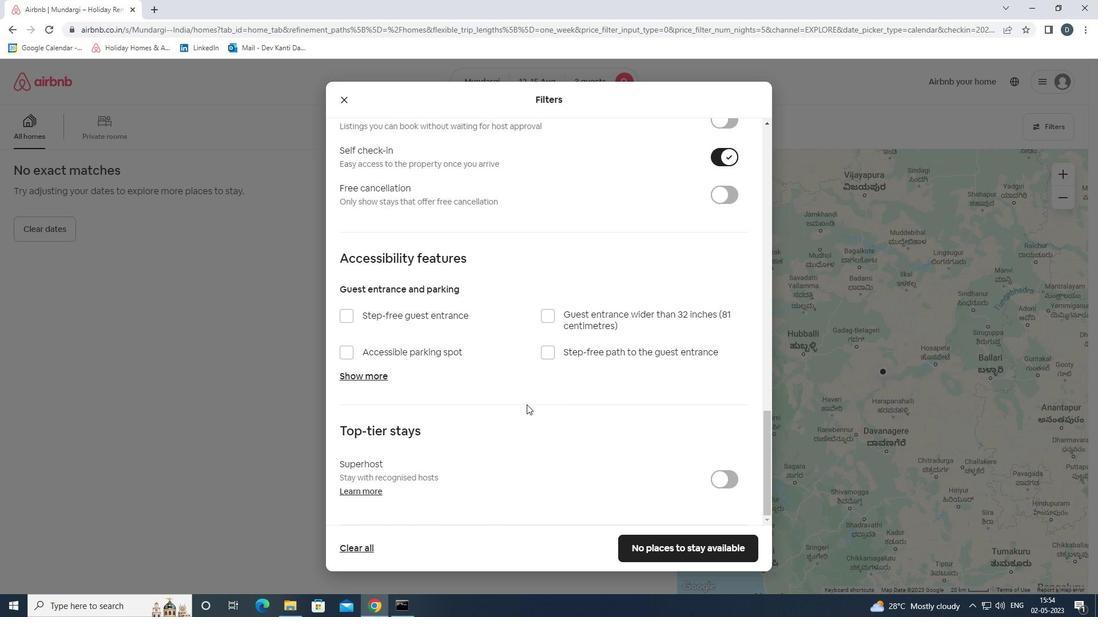 
Action: Mouse scrolled (551, 410) with delta (0, 0)
Screenshot: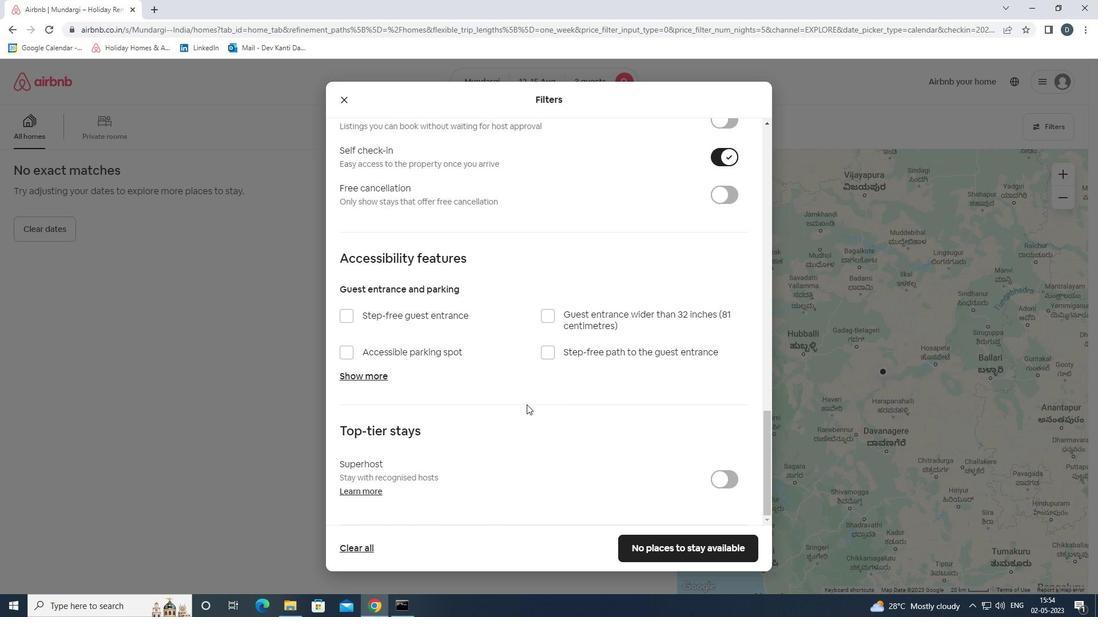 
Action: Mouse moved to (562, 411)
Screenshot: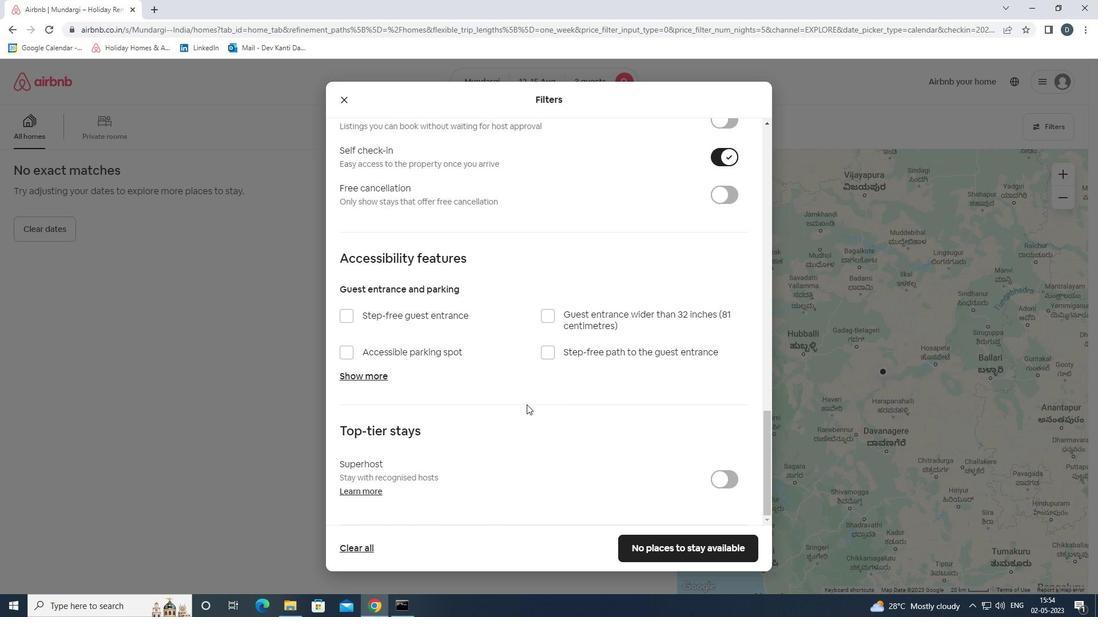 
Action: Mouse scrolled (562, 410) with delta (0, 0)
Screenshot: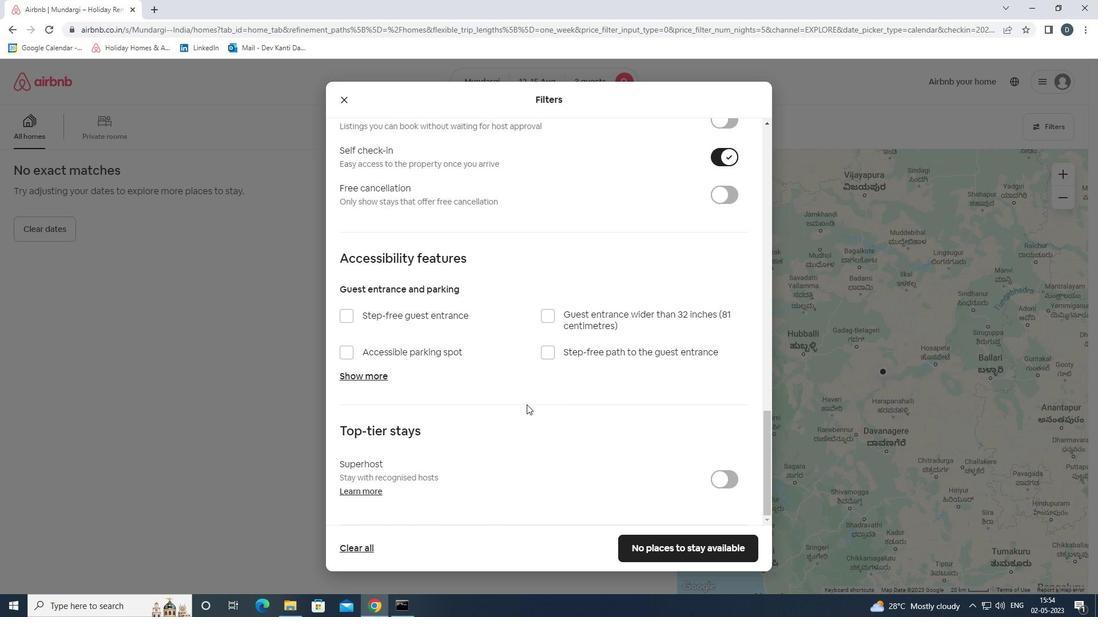 
Action: Mouse moved to (741, 447)
Screenshot: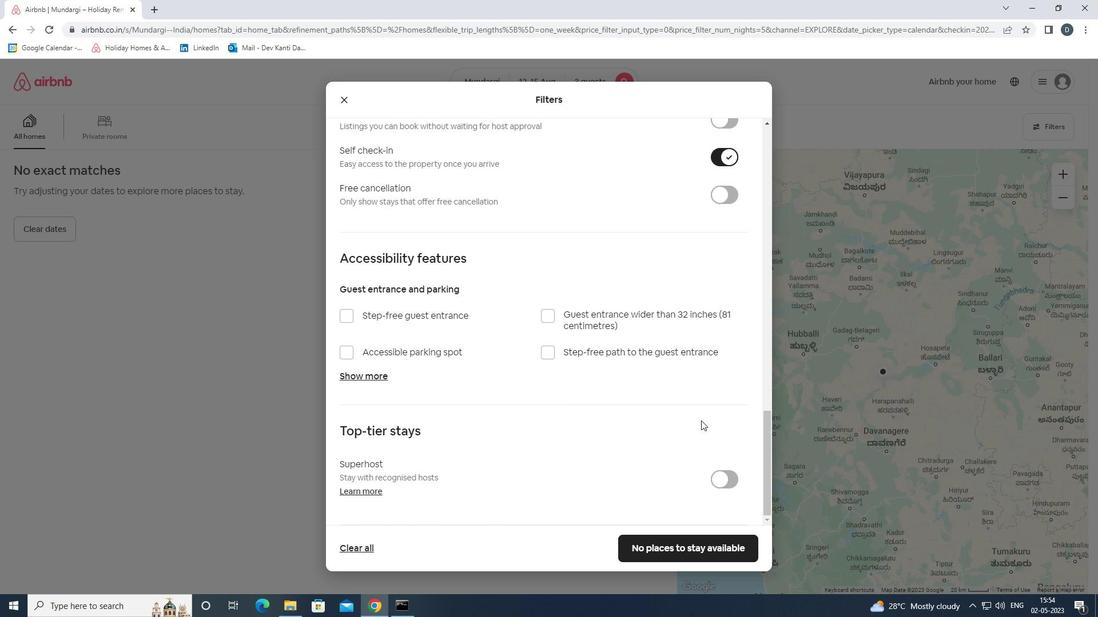 
Action: Mouse scrolled (741, 448) with delta (0, 0)
Screenshot: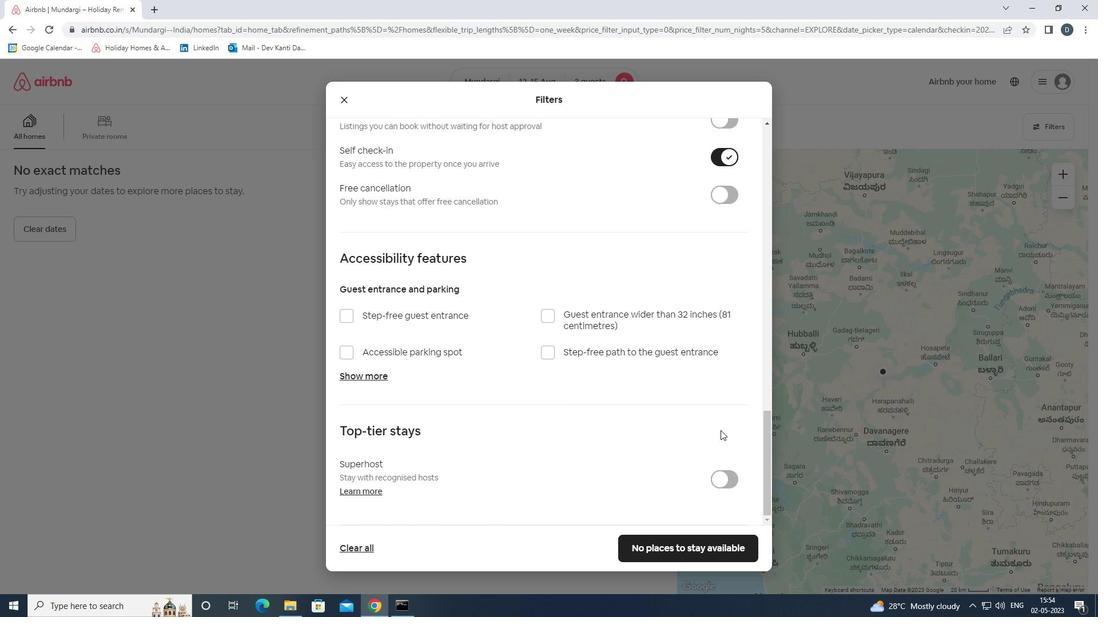 
Action: Mouse scrolled (741, 448) with delta (0, 0)
Screenshot: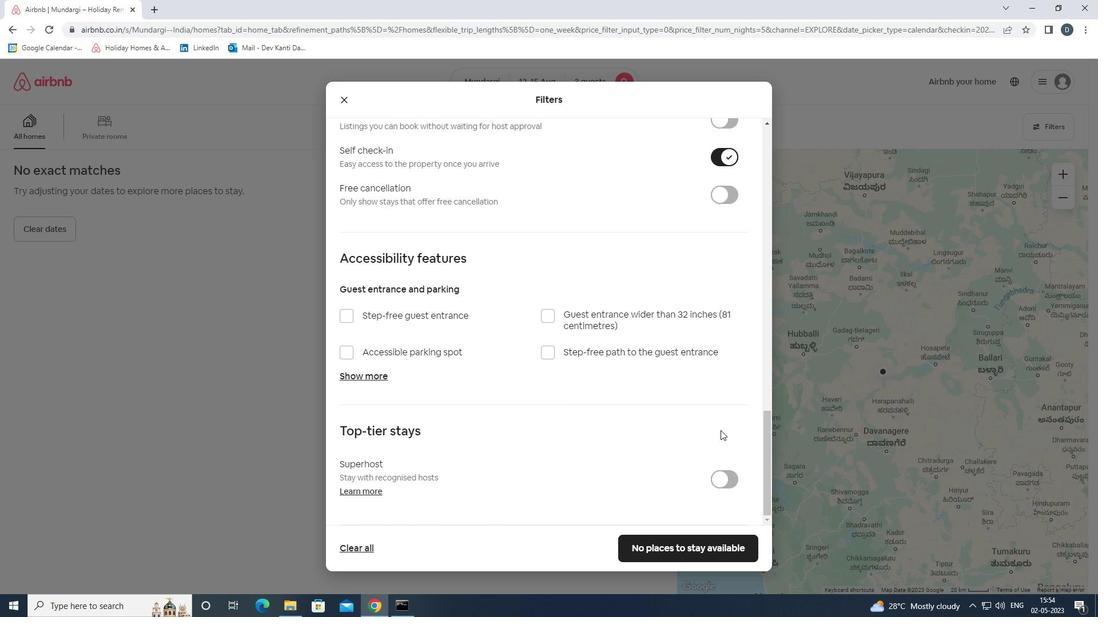 
Action: Mouse scrolled (741, 448) with delta (0, 0)
Screenshot: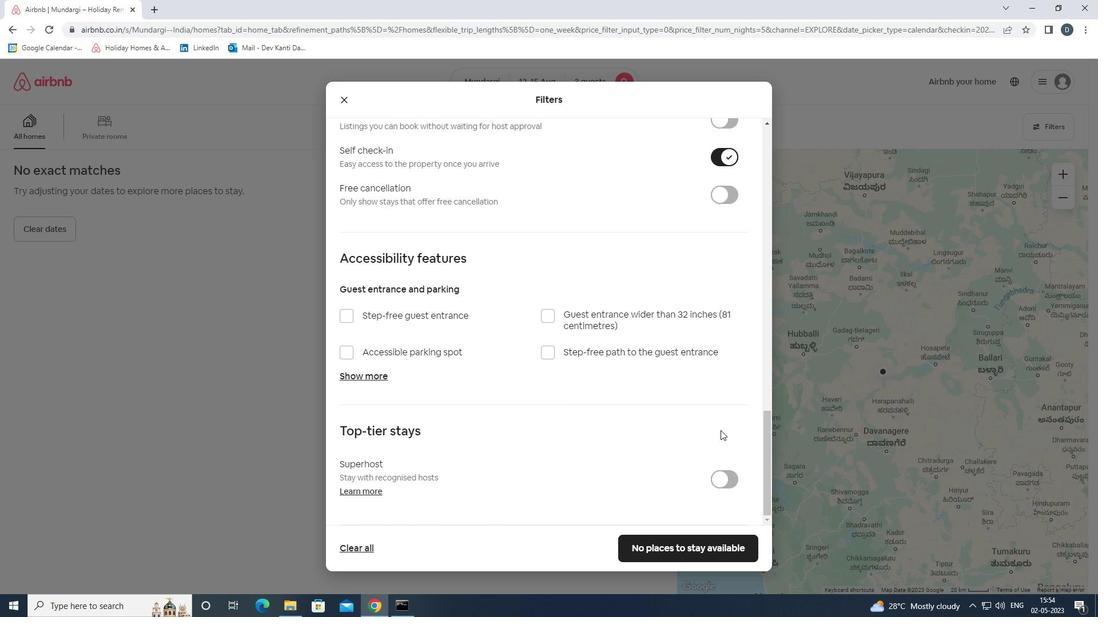 
Action: Mouse scrolled (741, 448) with delta (0, 0)
Screenshot: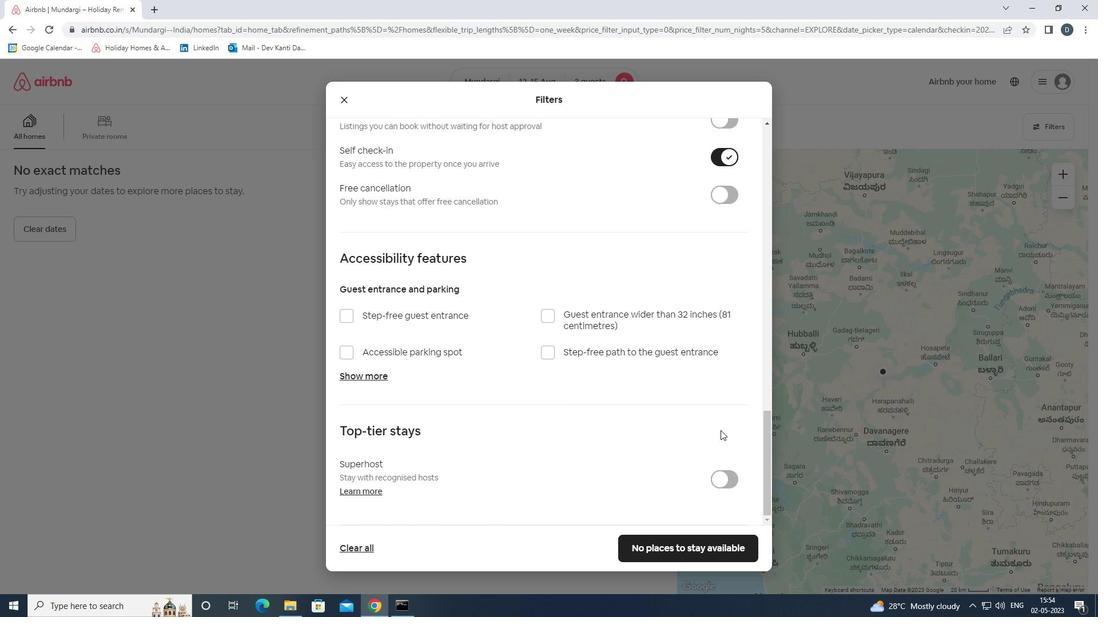 
Action: Mouse scrolled (741, 448) with delta (0, 0)
Screenshot: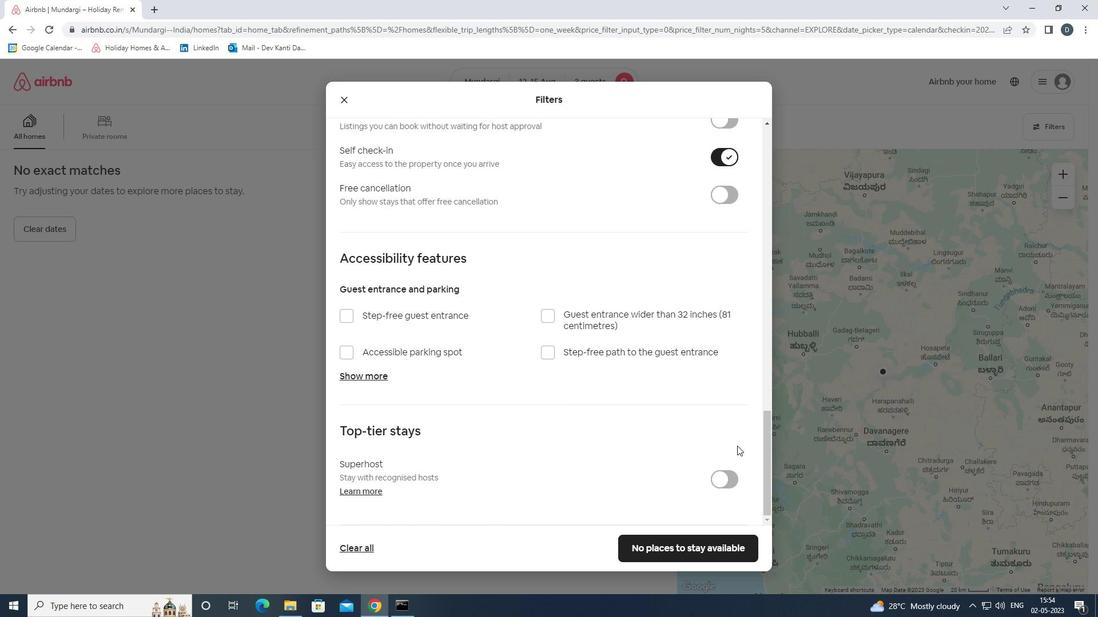 
Action: Mouse scrolled (741, 448) with delta (0, 0)
Screenshot: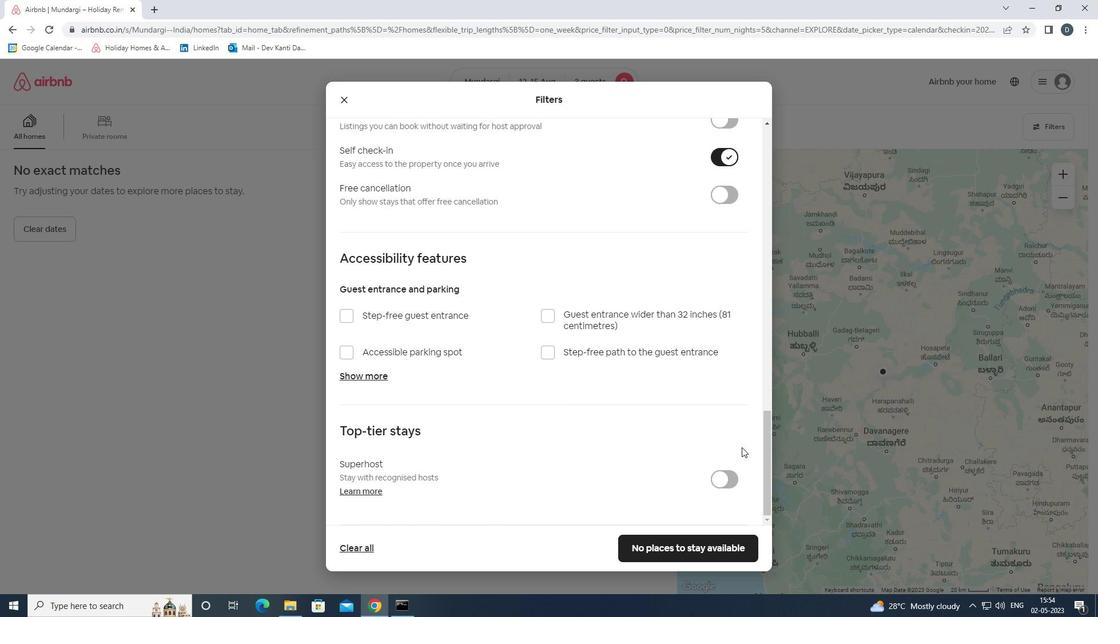 
Action: Mouse scrolled (741, 447) with delta (0, 0)
Screenshot: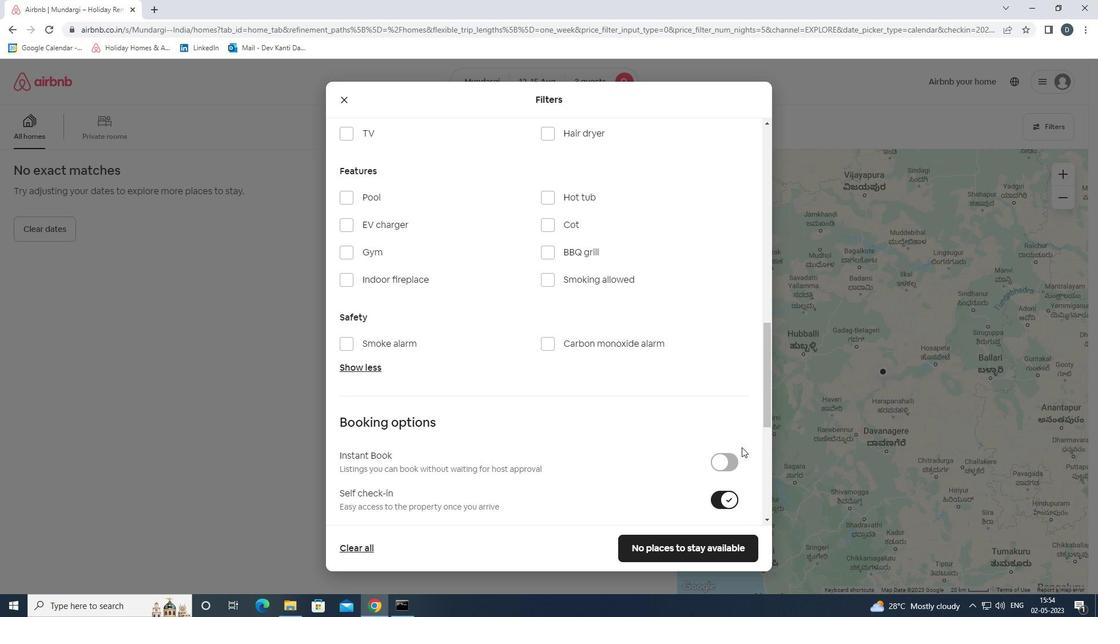 
Action: Mouse scrolled (741, 447) with delta (0, 0)
Screenshot: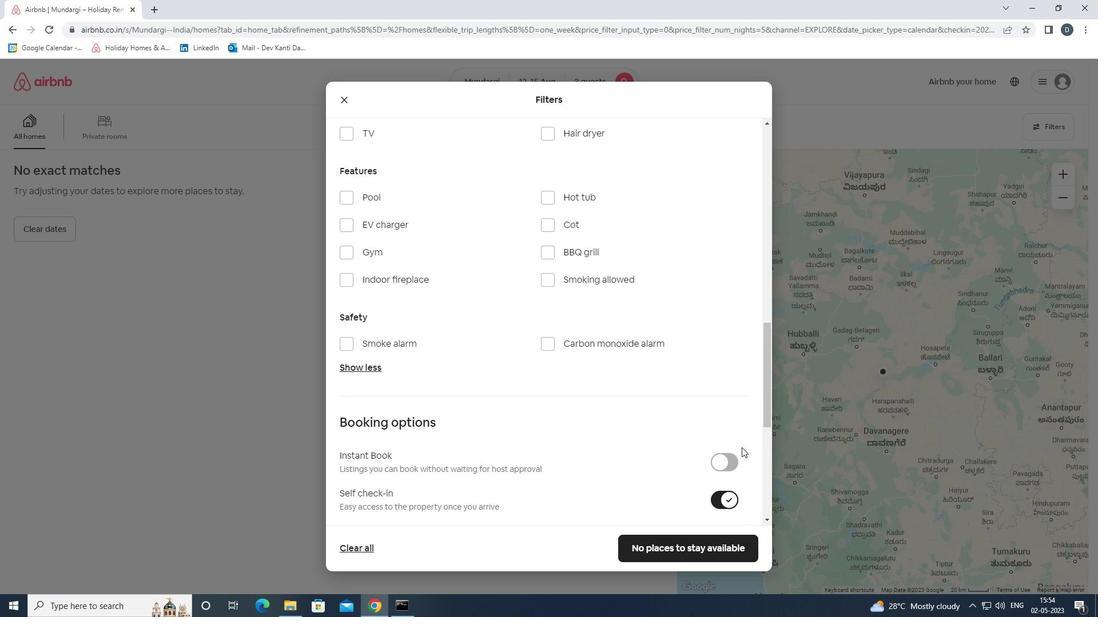 
Action: Mouse moved to (740, 441)
Screenshot: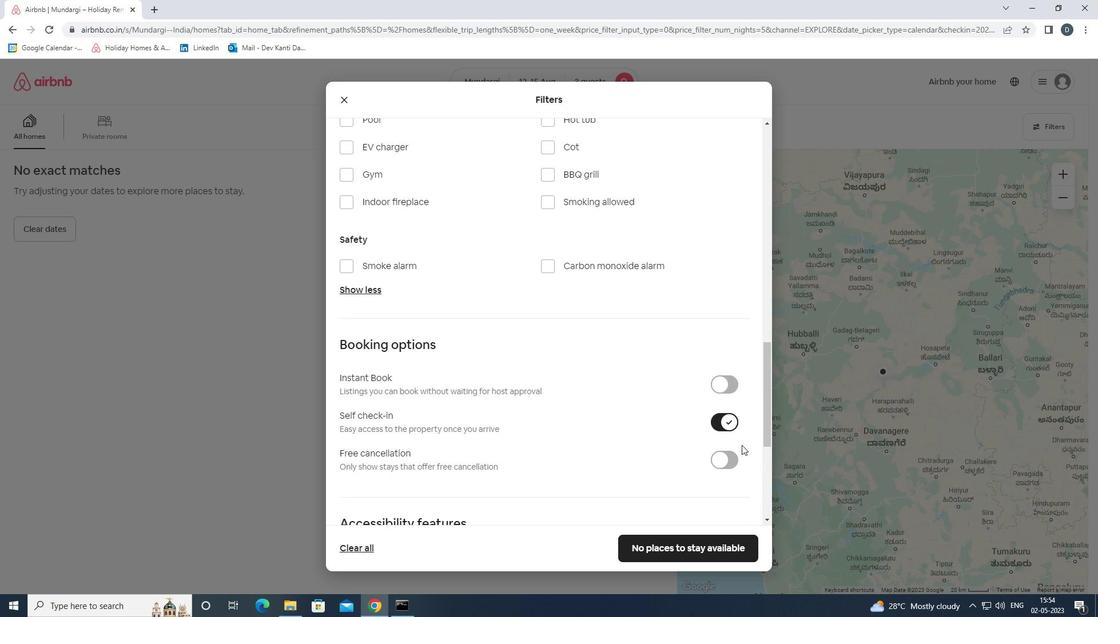 
Action: Mouse scrolled (740, 440) with delta (0, 0)
Screenshot: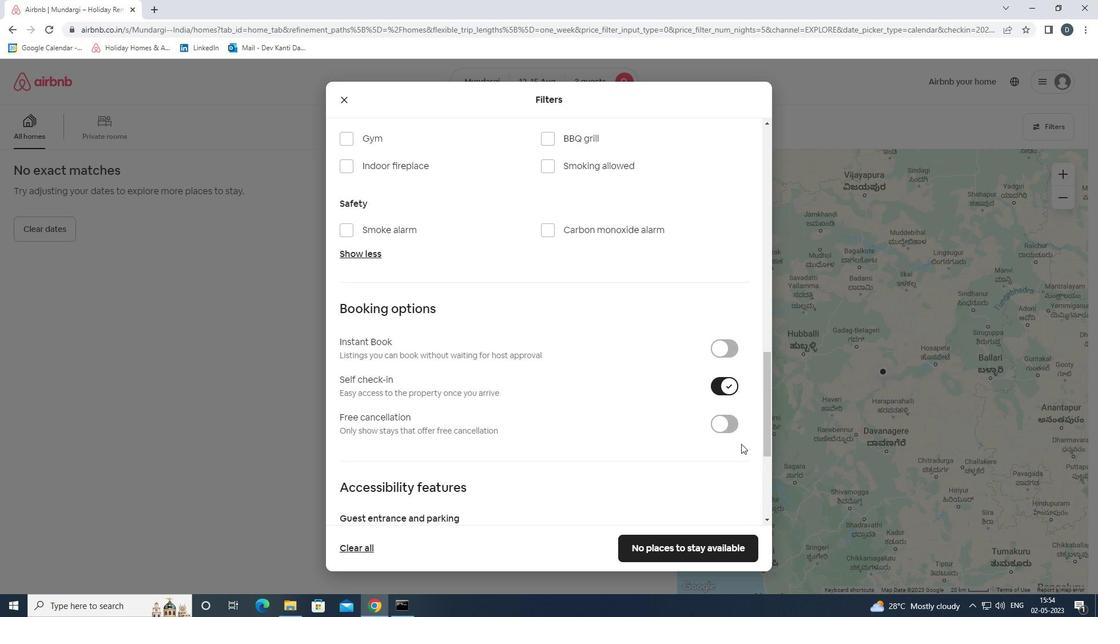 
Action: Mouse scrolled (740, 440) with delta (0, 0)
Screenshot: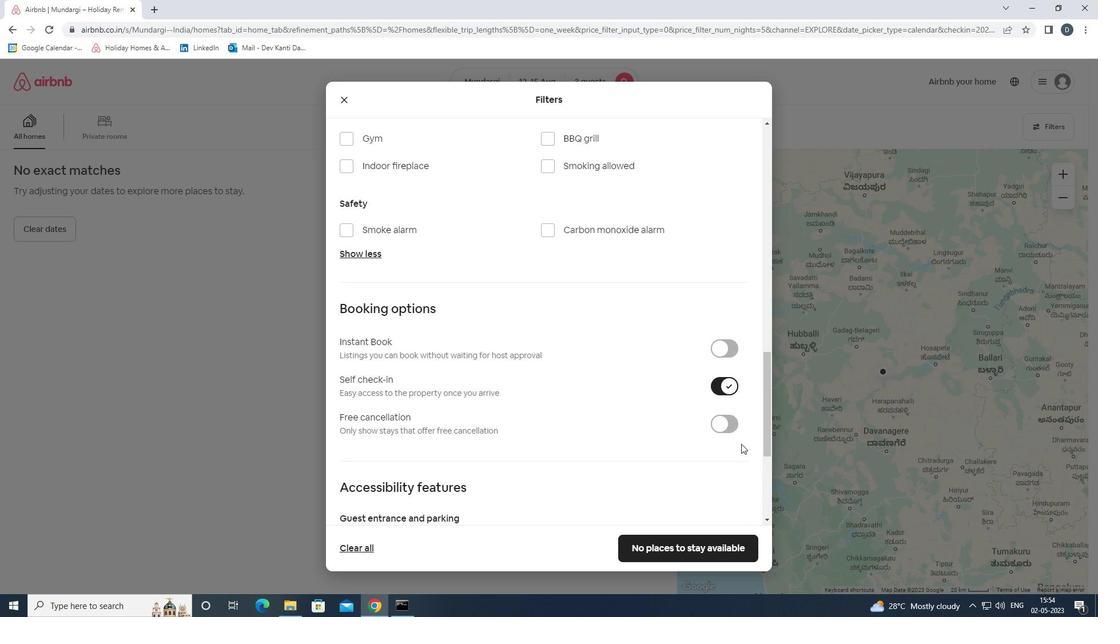 
Action: Mouse scrolled (740, 440) with delta (0, 0)
Screenshot: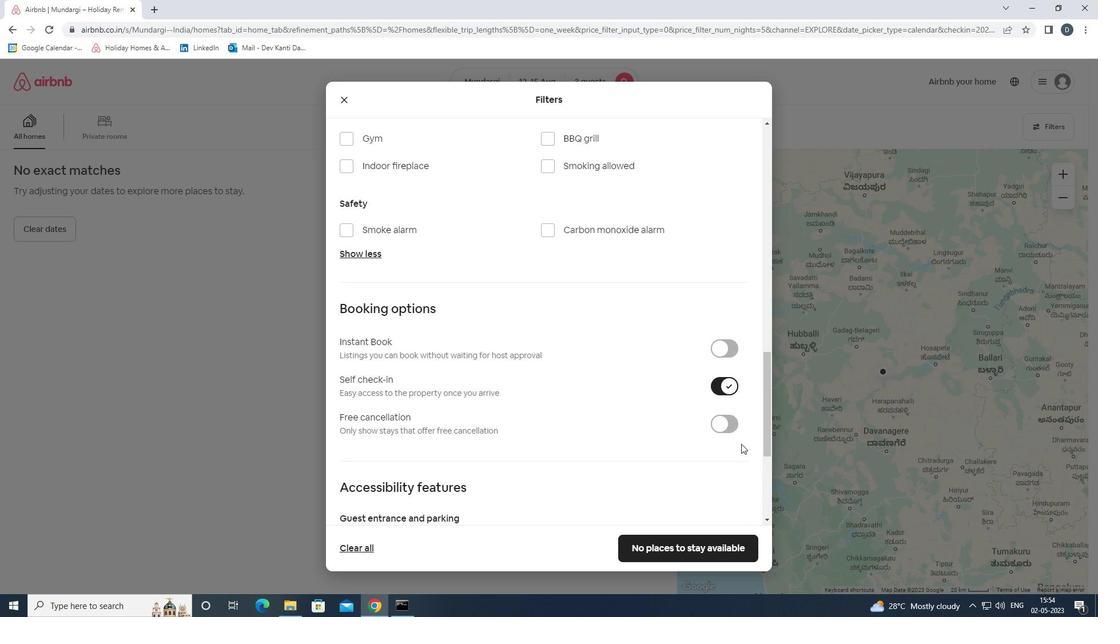 
Action: Mouse scrolled (740, 440) with delta (0, 0)
Screenshot: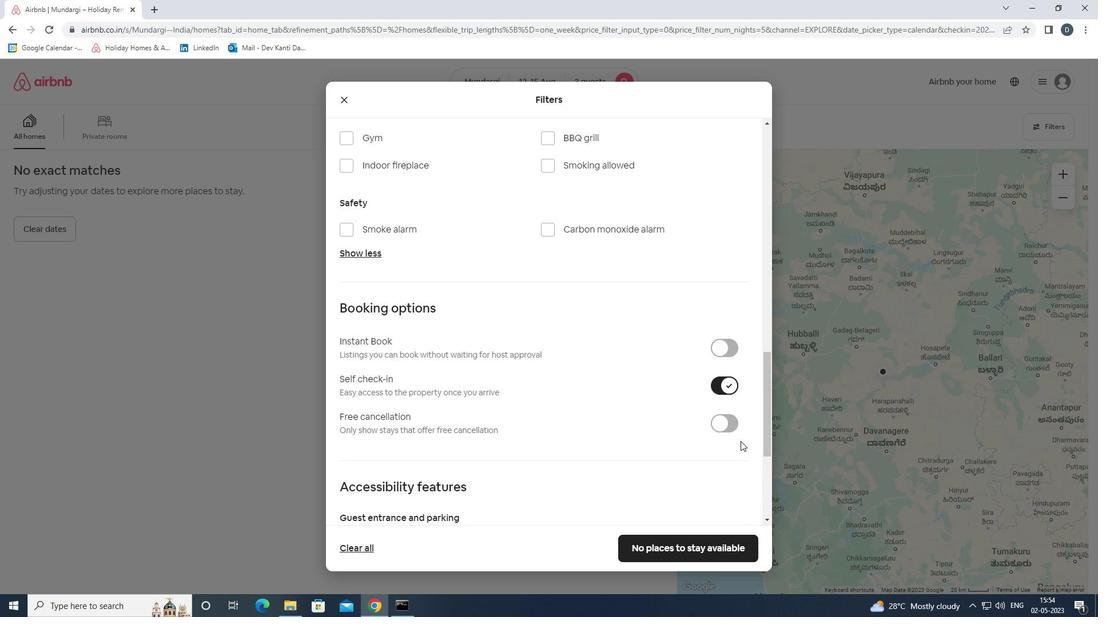 
Action: Mouse scrolled (740, 440) with delta (0, 0)
Screenshot: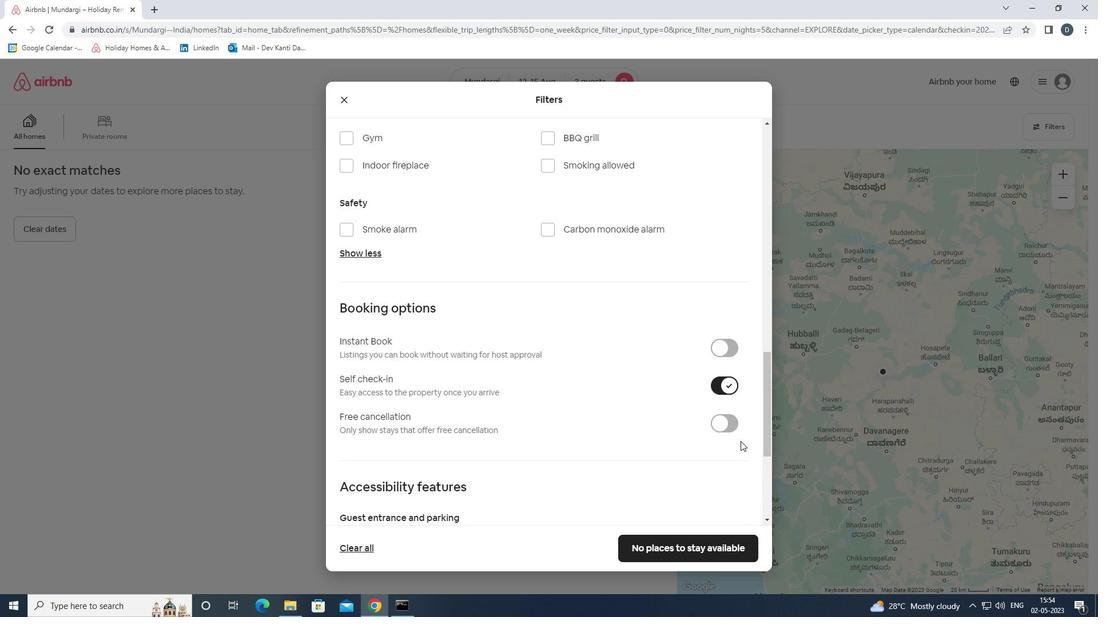 
Action: Mouse scrolled (740, 440) with delta (0, 0)
Screenshot: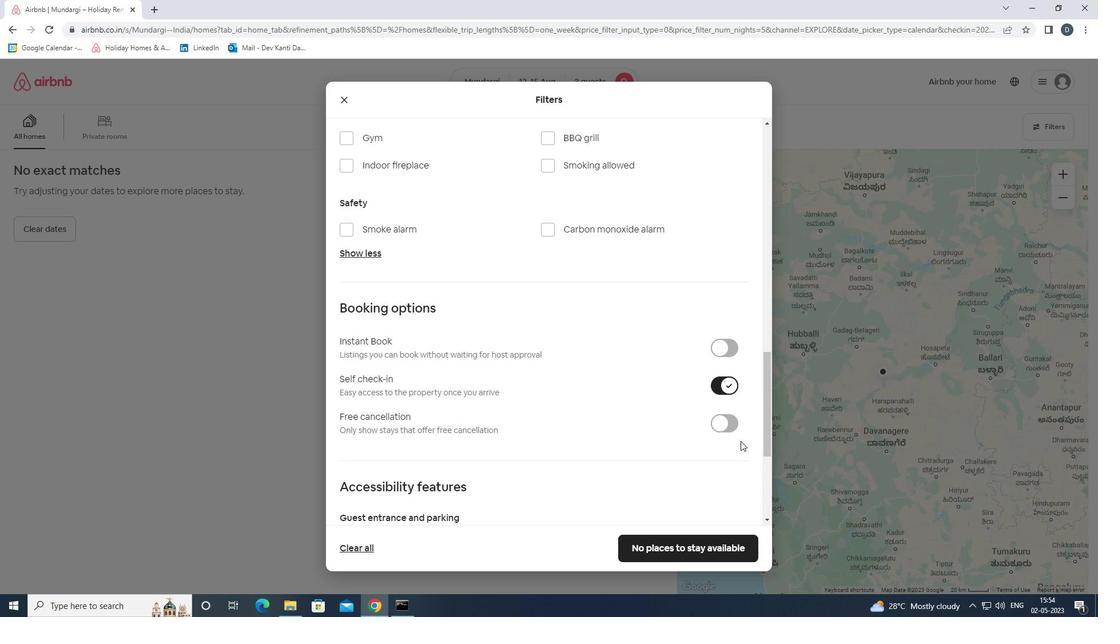 
Action: Mouse moved to (712, 543)
Screenshot: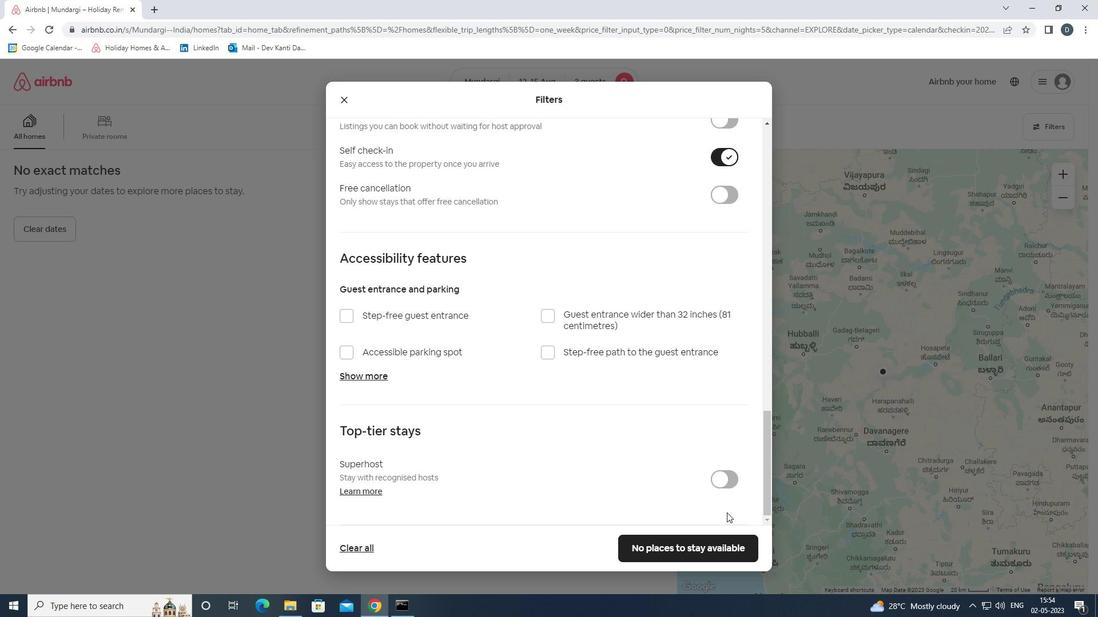 
Action: Mouse pressed left at (712, 543)
Screenshot: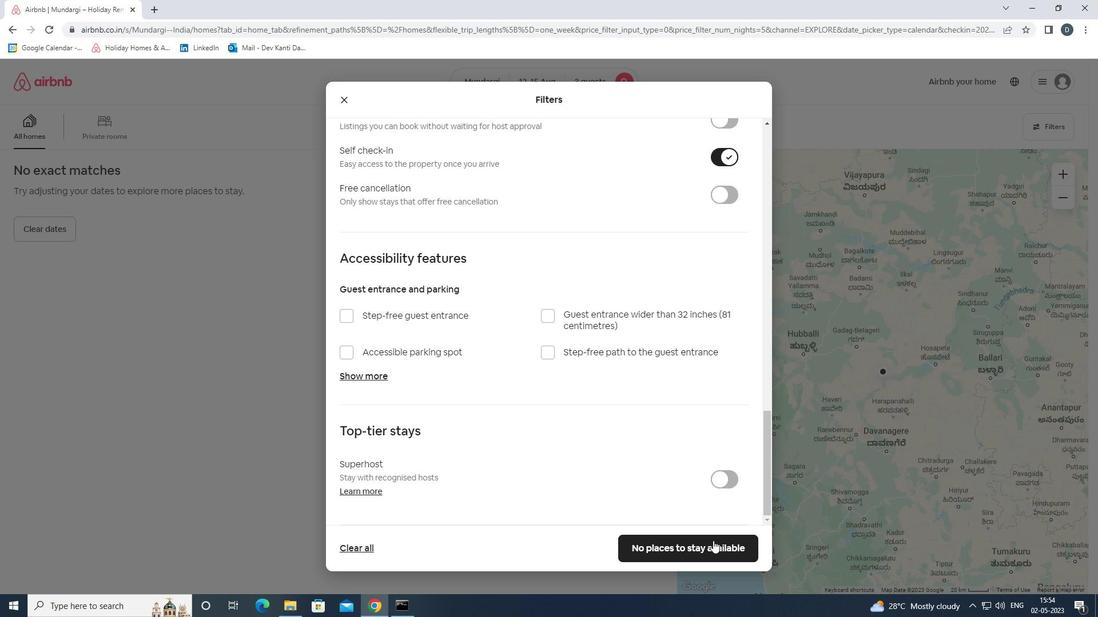 
Action: Mouse moved to (520, 288)
Screenshot: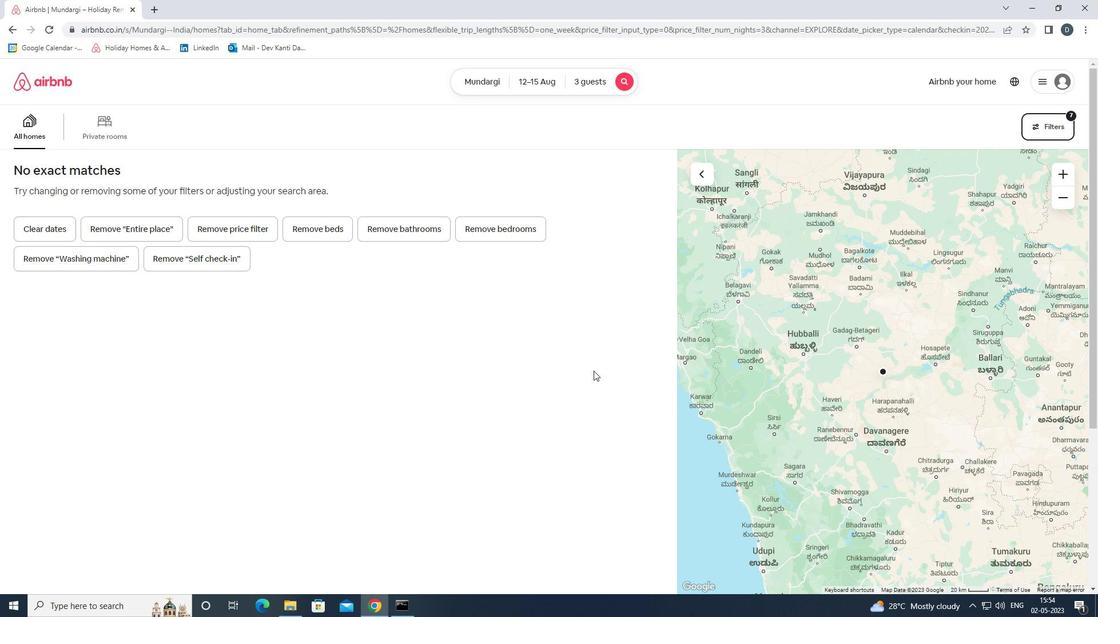 
